 Task: Find connections with filter location Diamantina with filter topic #happywith filter profile language German with filter current company JPMorgan Chase & Co. with filter school Delhi Technological University with filter industry Real Estate with filter service category Editing with filter keywords title Financial Analyst
Action: Mouse moved to (619, 126)
Screenshot: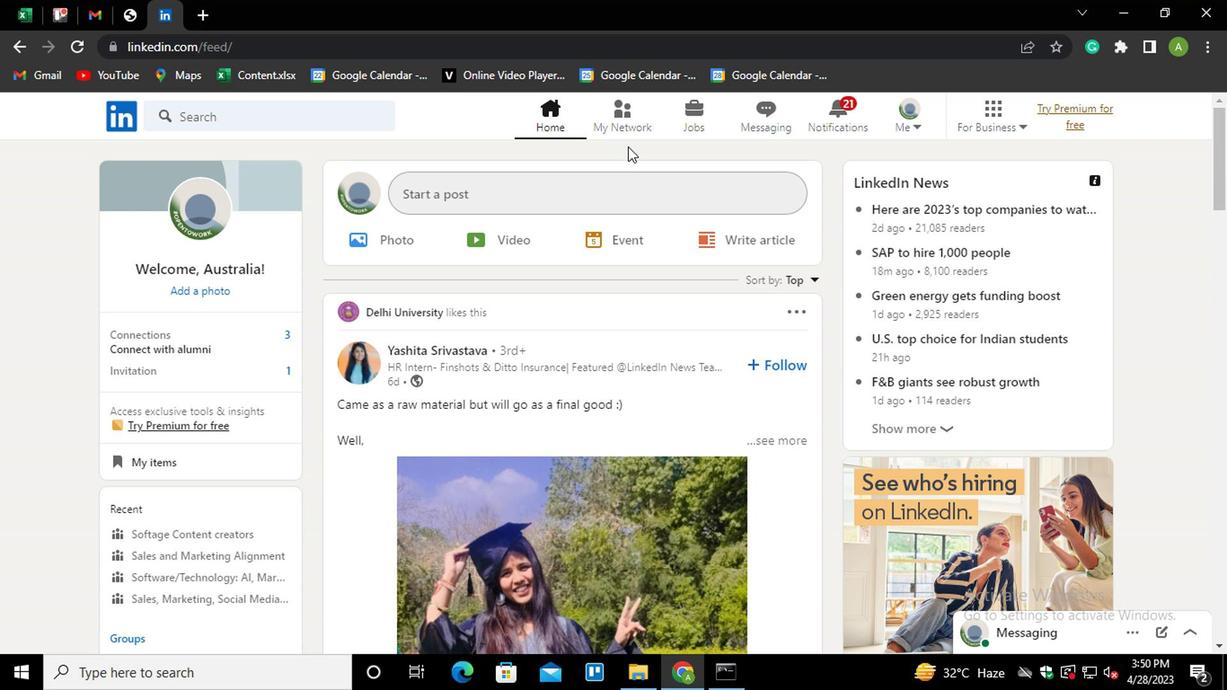 
Action: Mouse pressed left at (619, 126)
Screenshot: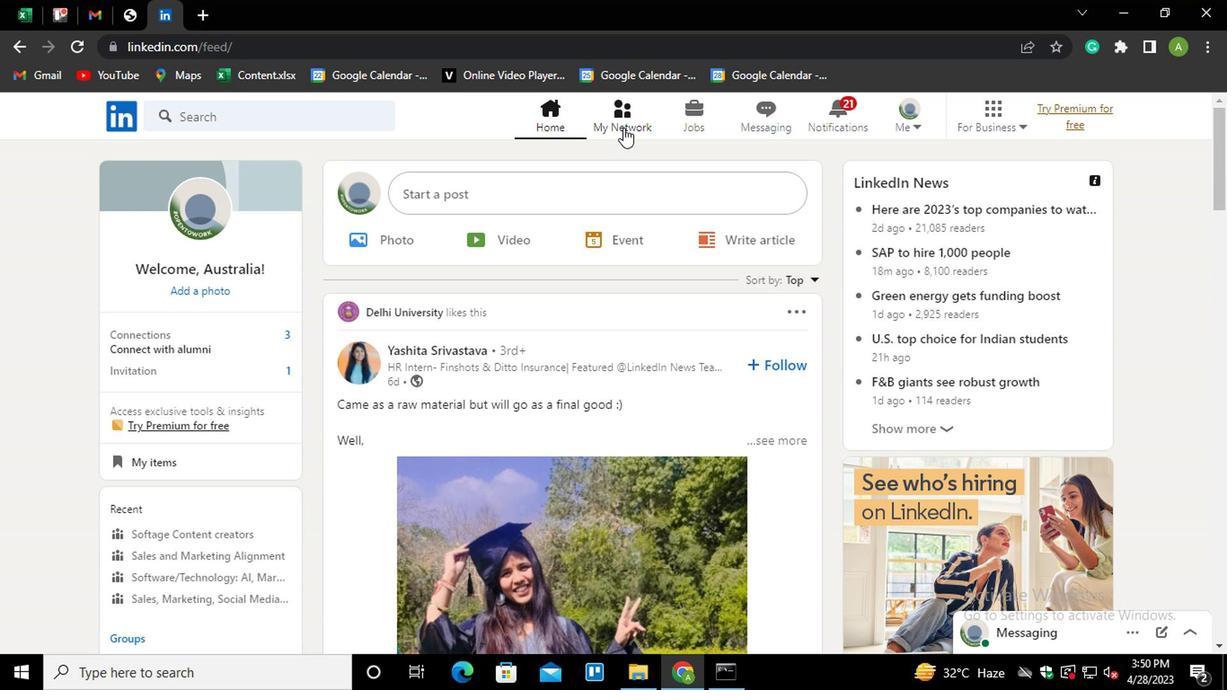 
Action: Mouse moved to (210, 214)
Screenshot: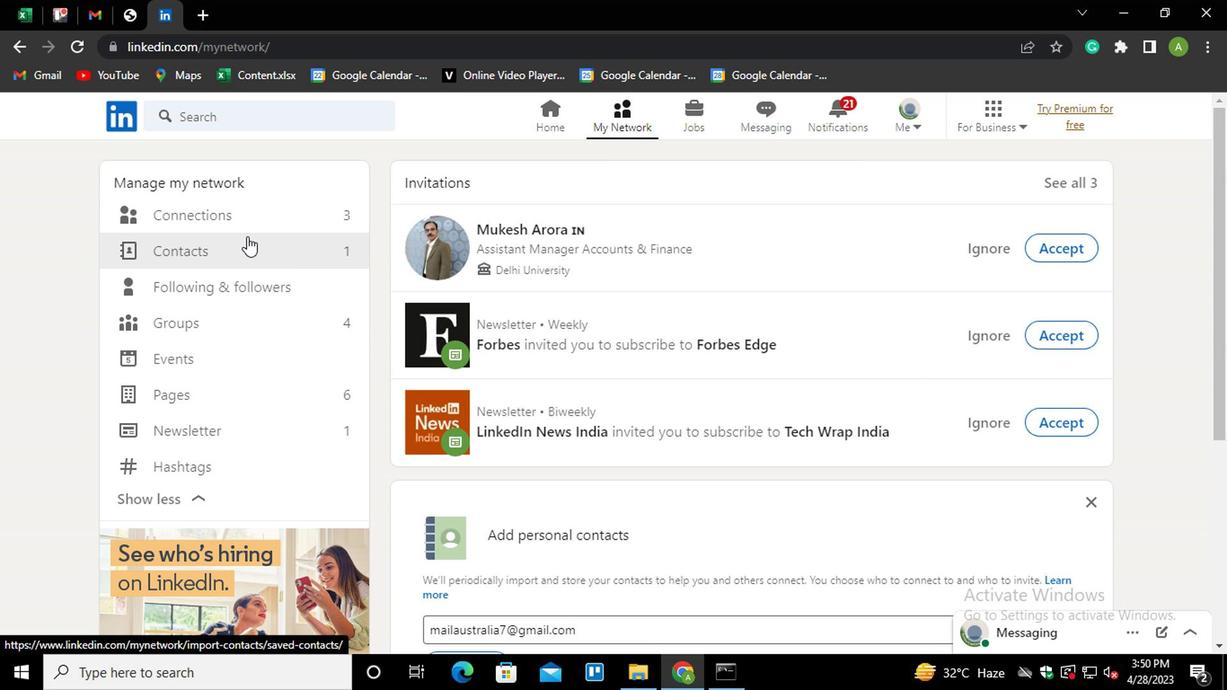 
Action: Mouse pressed left at (210, 214)
Screenshot: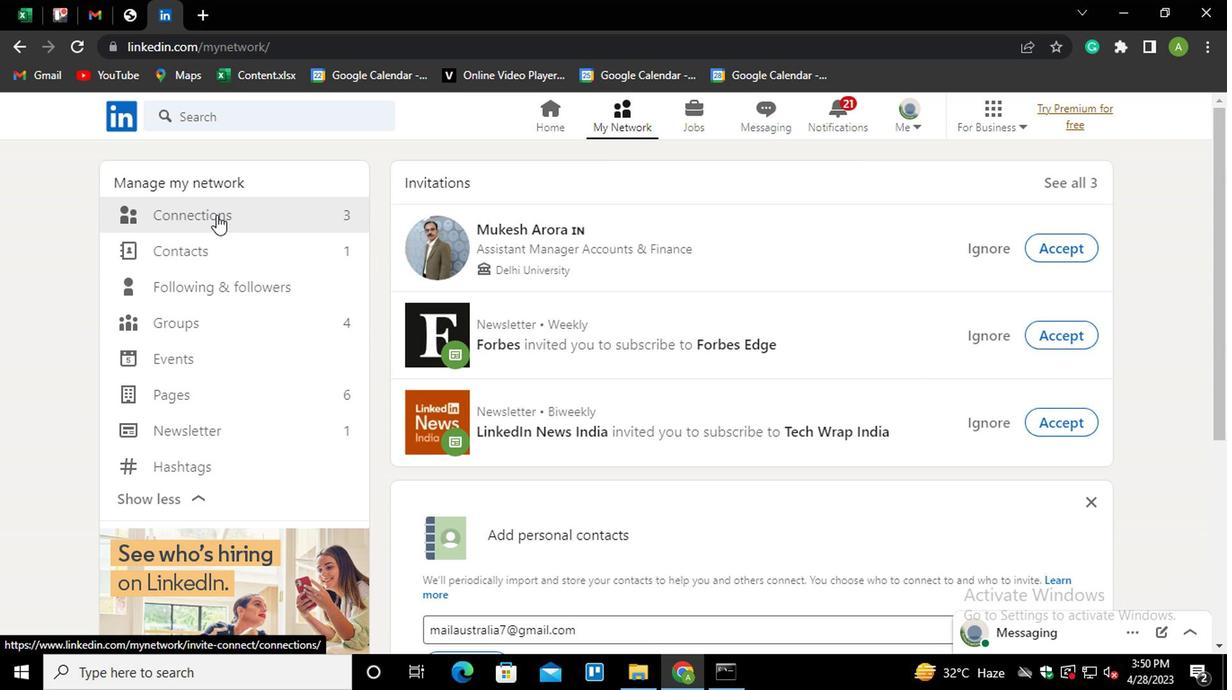 
Action: Mouse moved to (767, 213)
Screenshot: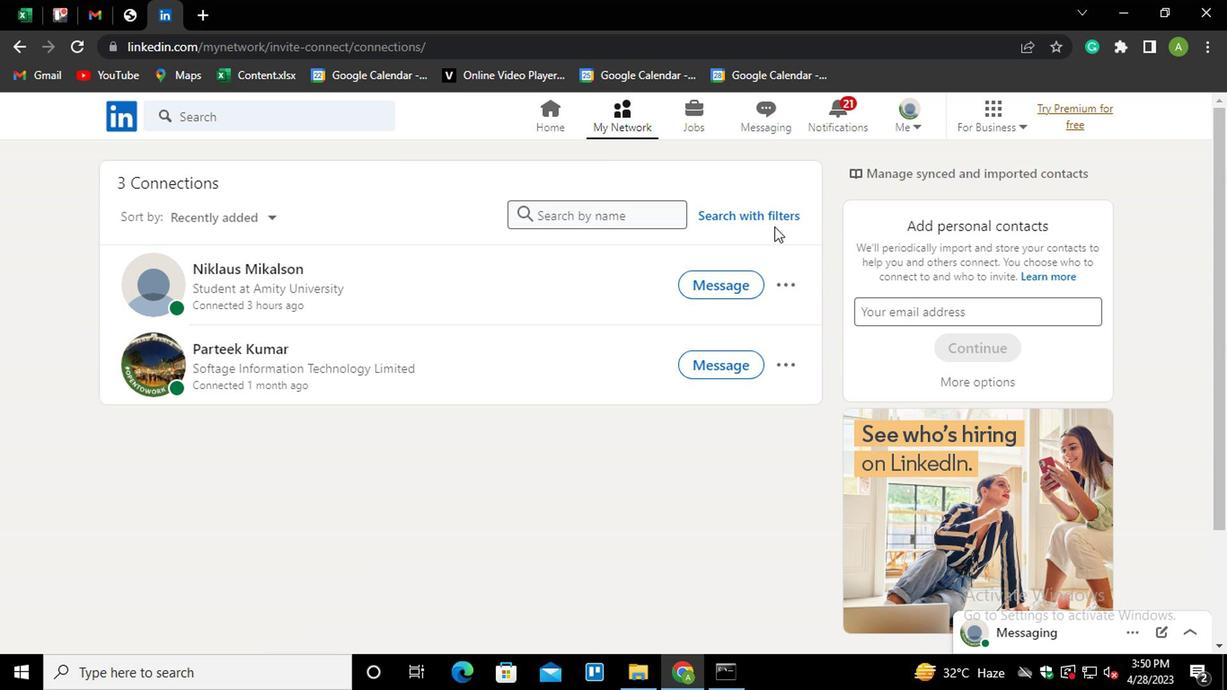 
Action: Mouse pressed left at (767, 213)
Screenshot: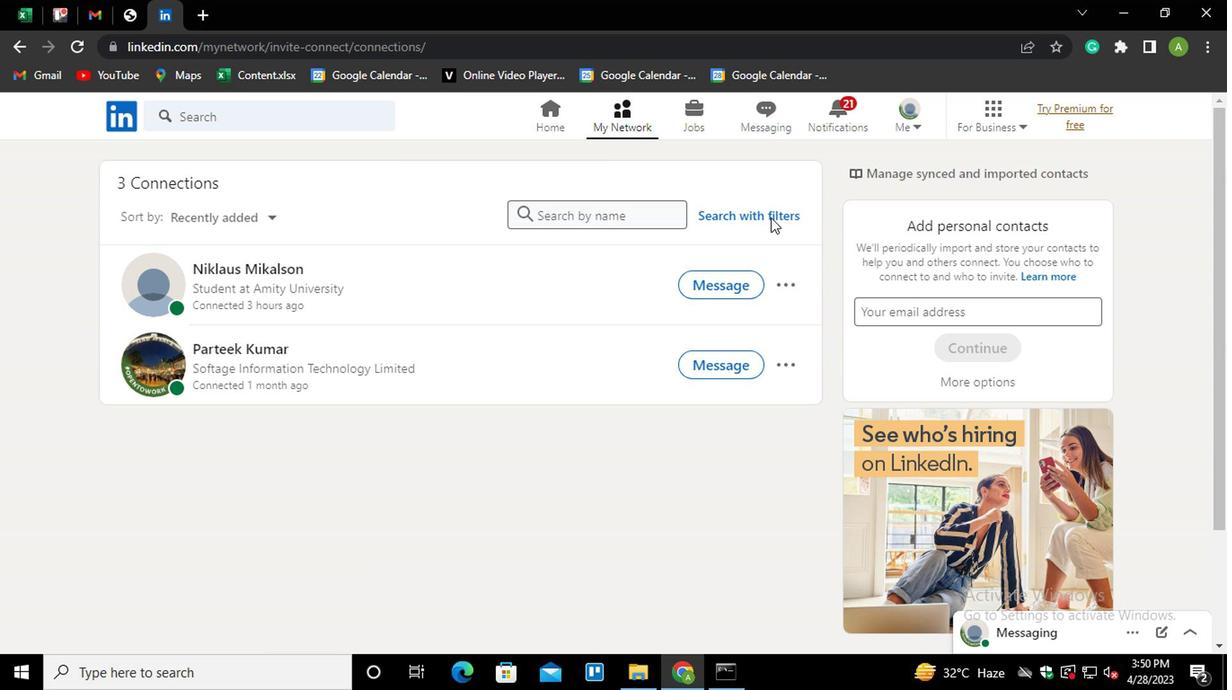 
Action: Mouse moved to (659, 166)
Screenshot: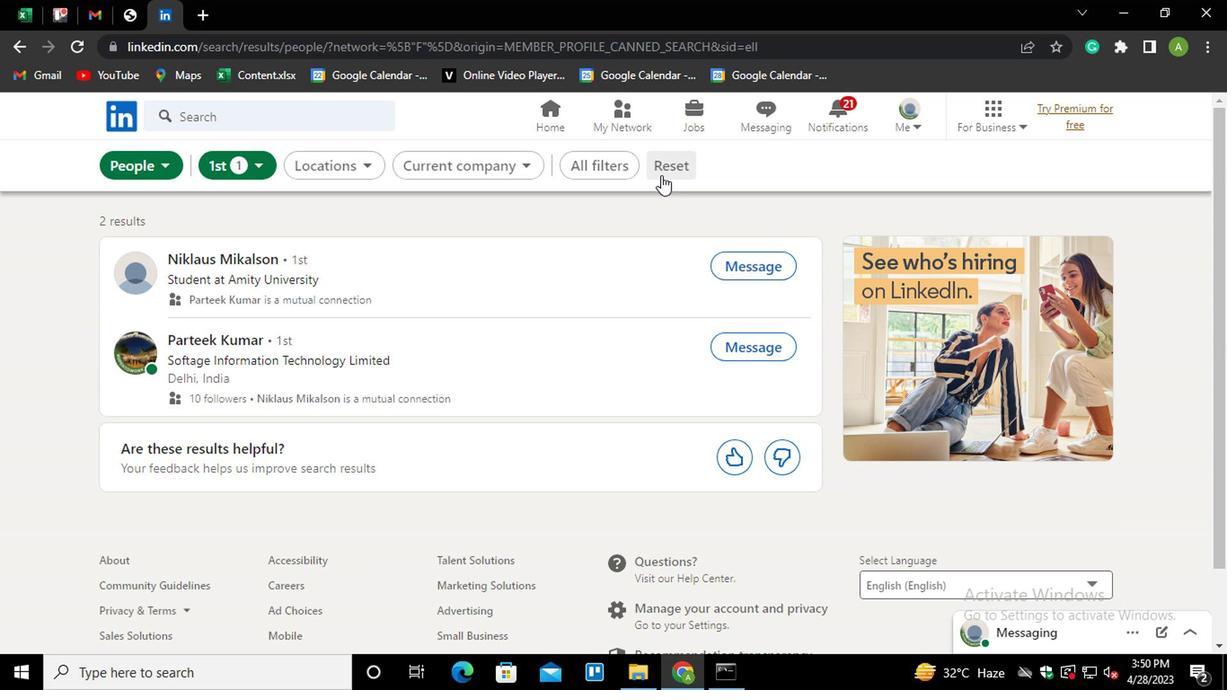 
Action: Mouse pressed left at (659, 166)
Screenshot: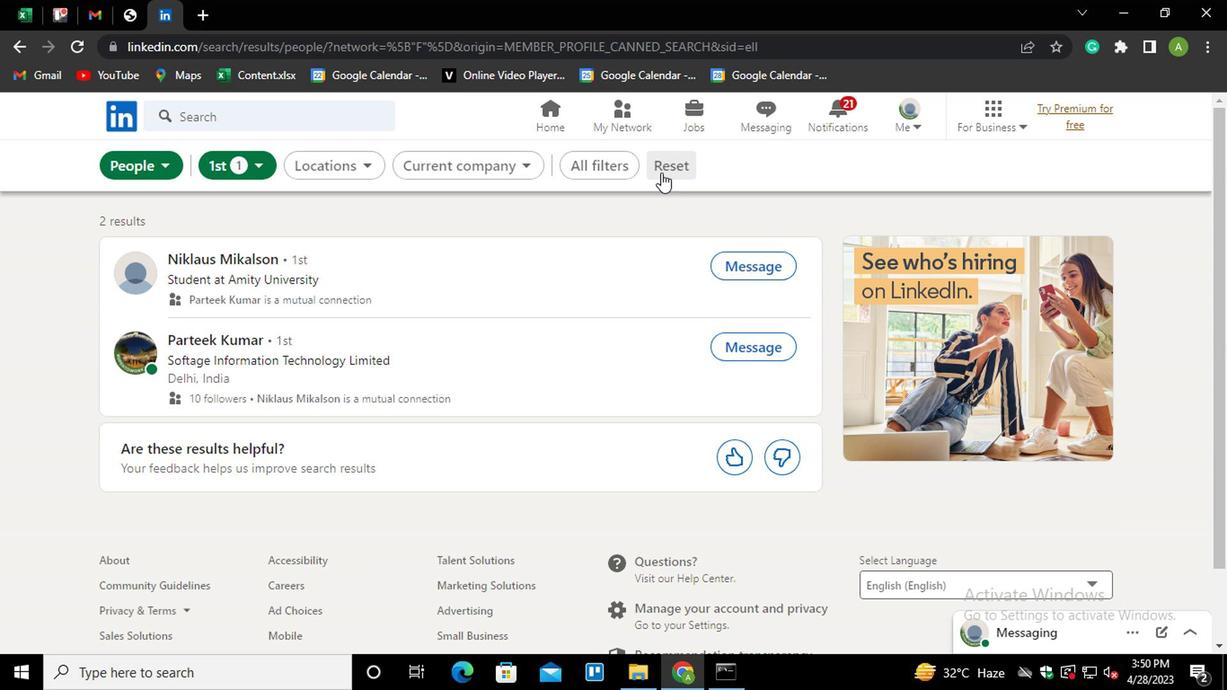 
Action: Mouse moved to (648, 166)
Screenshot: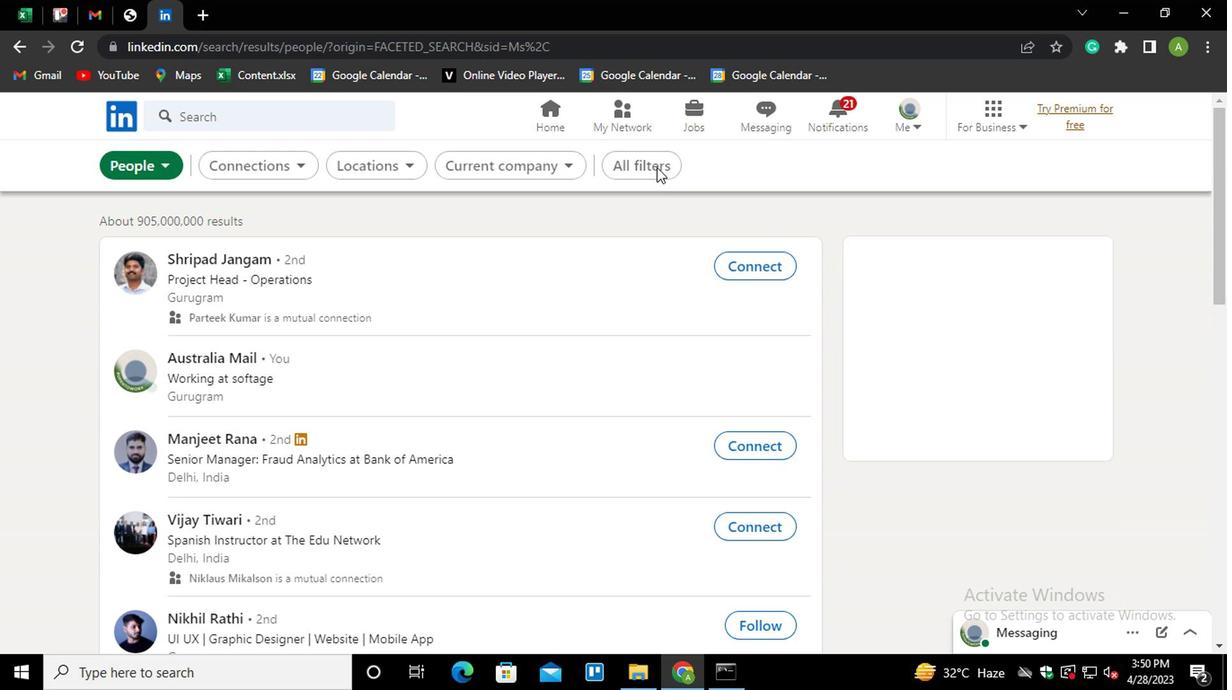 
Action: Mouse pressed left at (648, 166)
Screenshot: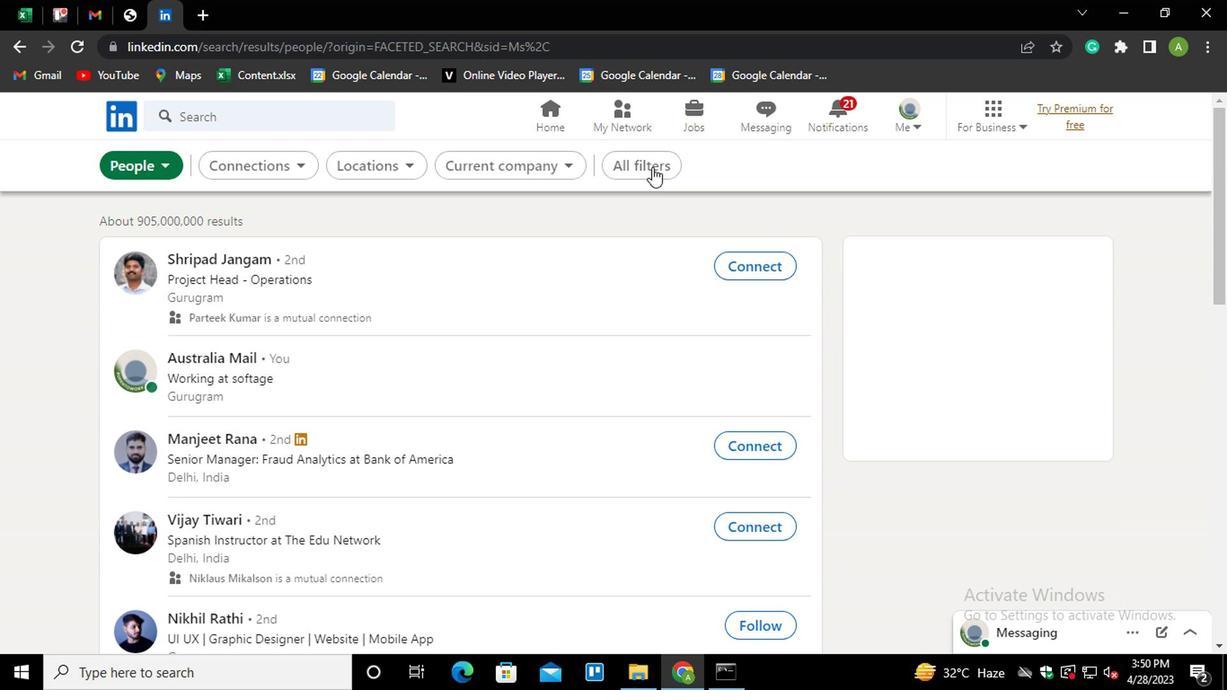 
Action: Mouse moved to (870, 382)
Screenshot: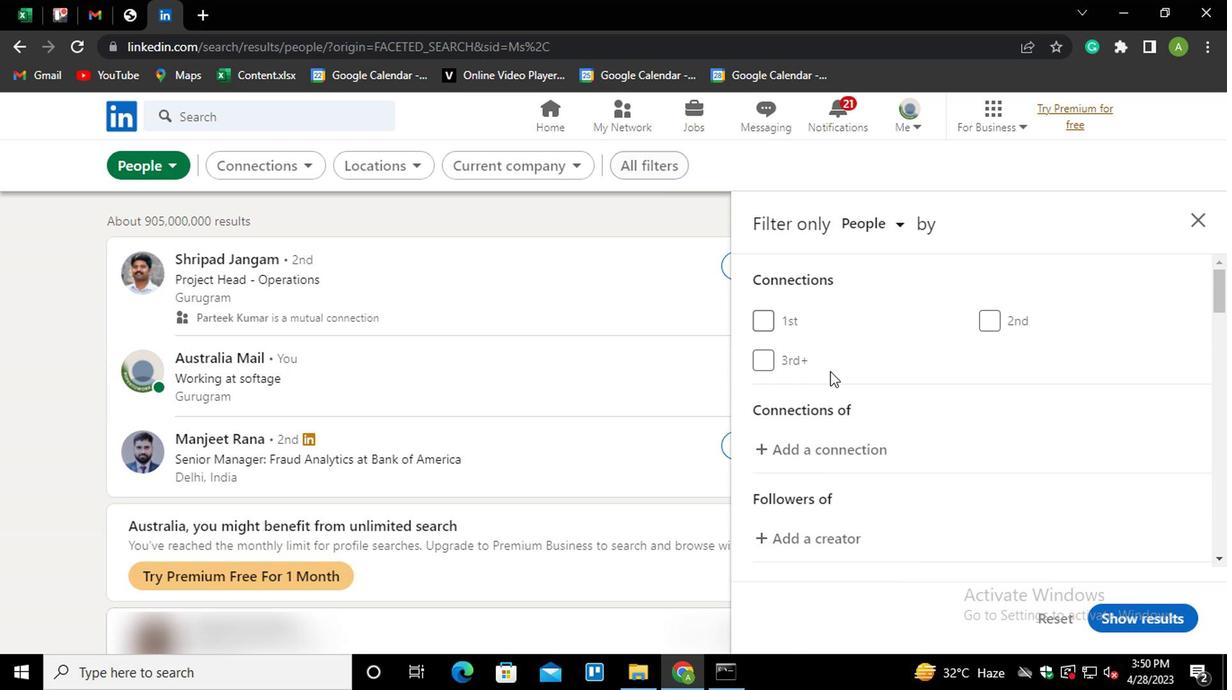 
Action: Mouse scrolled (870, 382) with delta (0, 0)
Screenshot: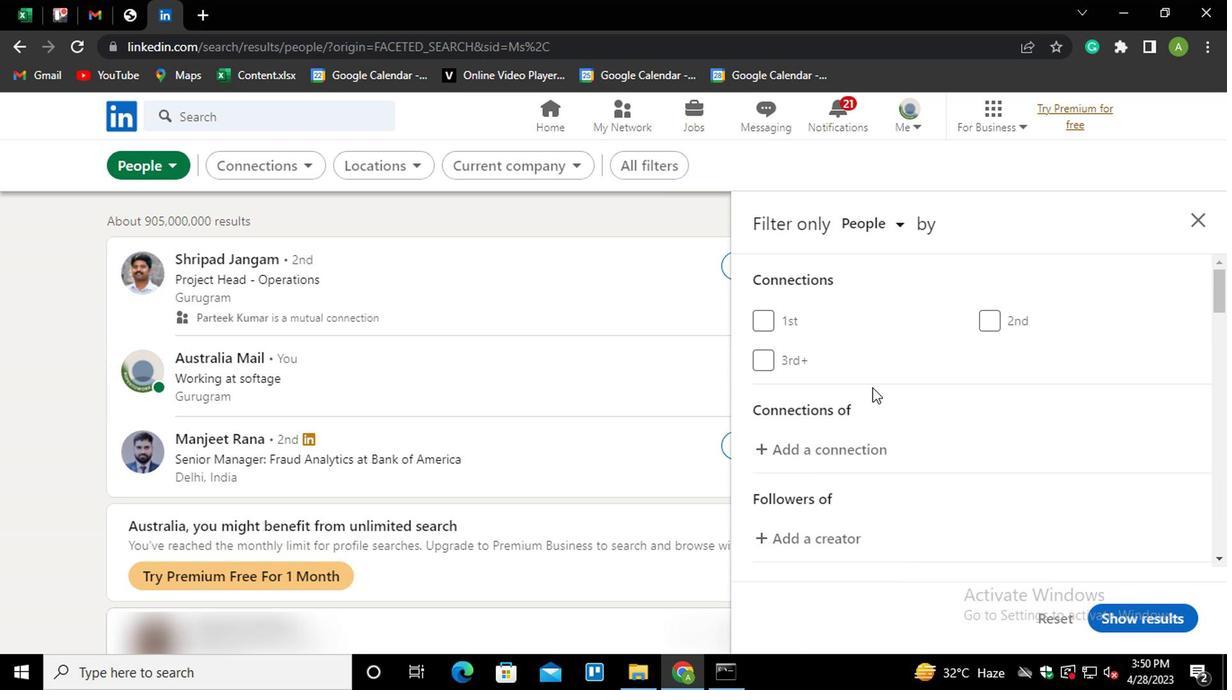 
Action: Mouse scrolled (870, 382) with delta (0, 0)
Screenshot: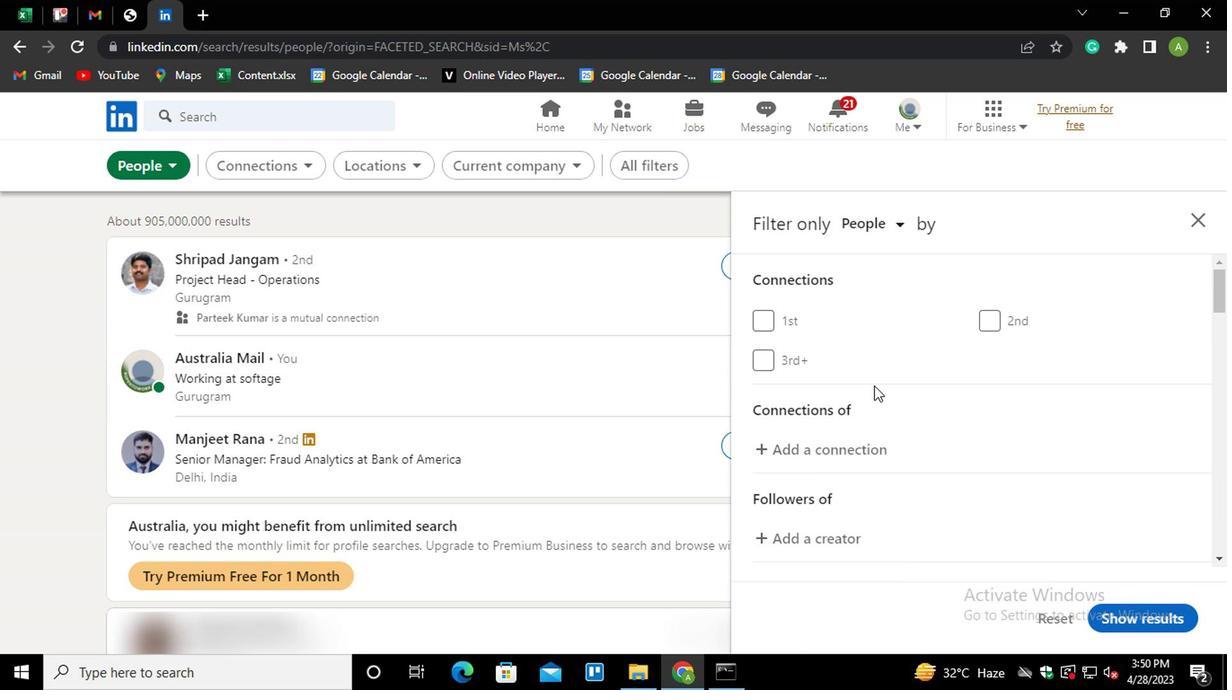 
Action: Mouse moved to (870, 382)
Screenshot: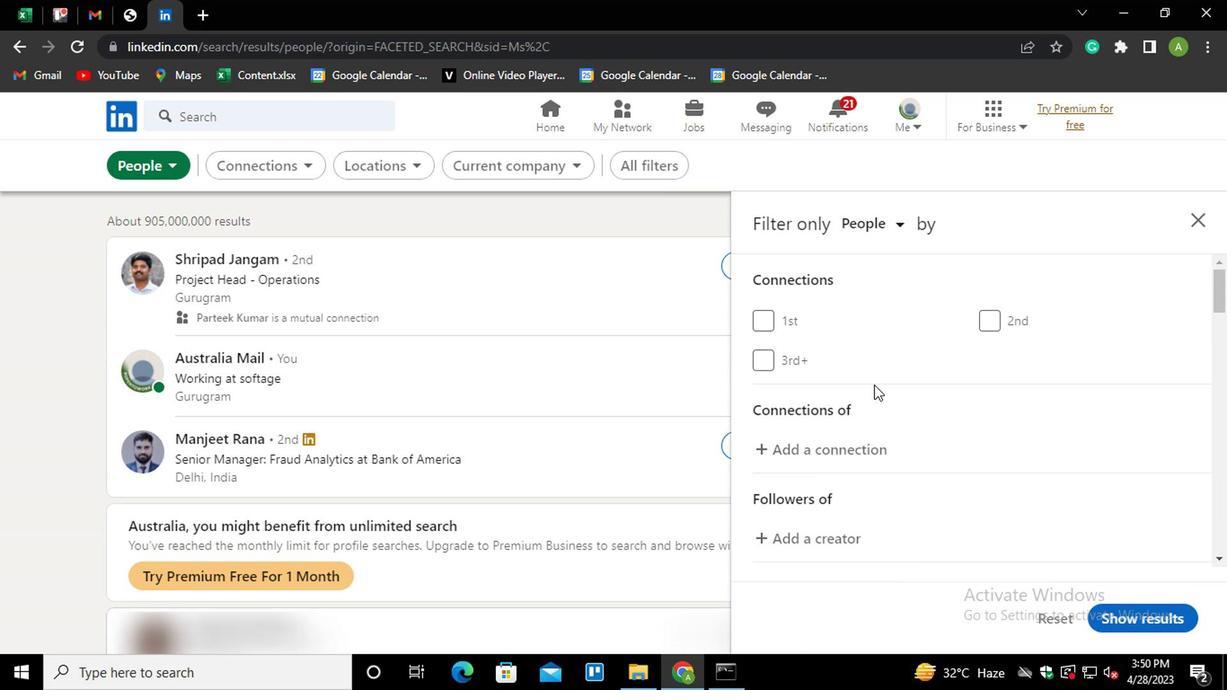 
Action: Mouse scrolled (870, 381) with delta (0, 0)
Screenshot: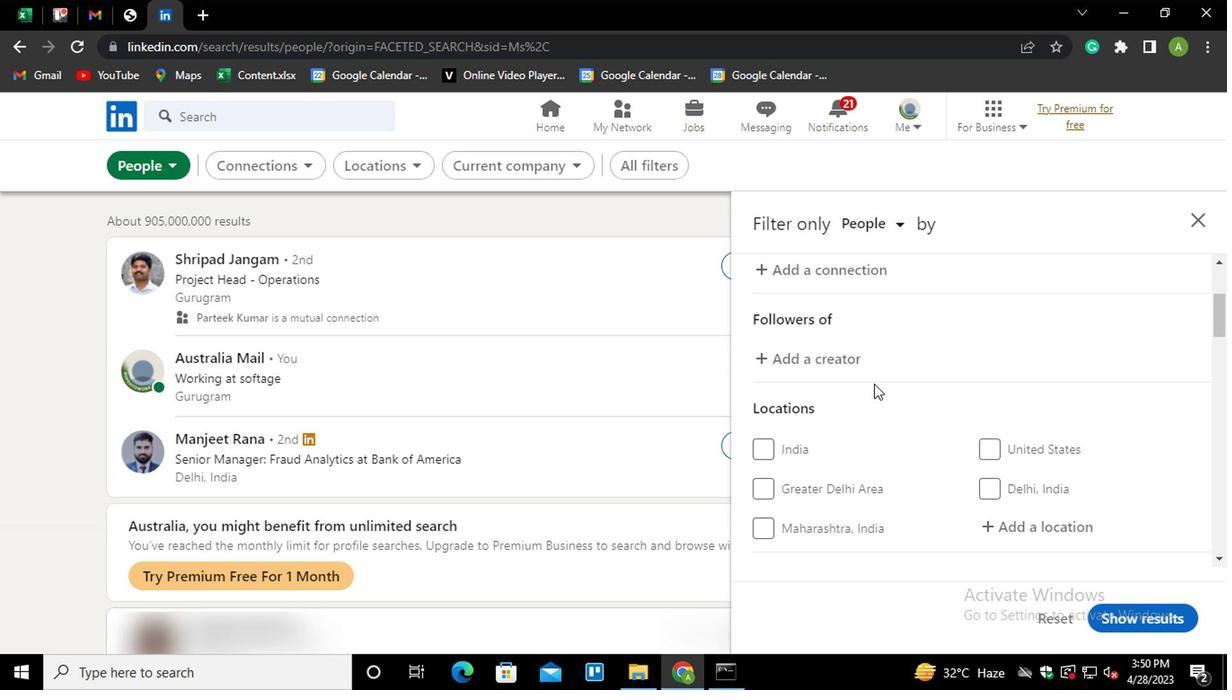 
Action: Mouse moved to (1014, 434)
Screenshot: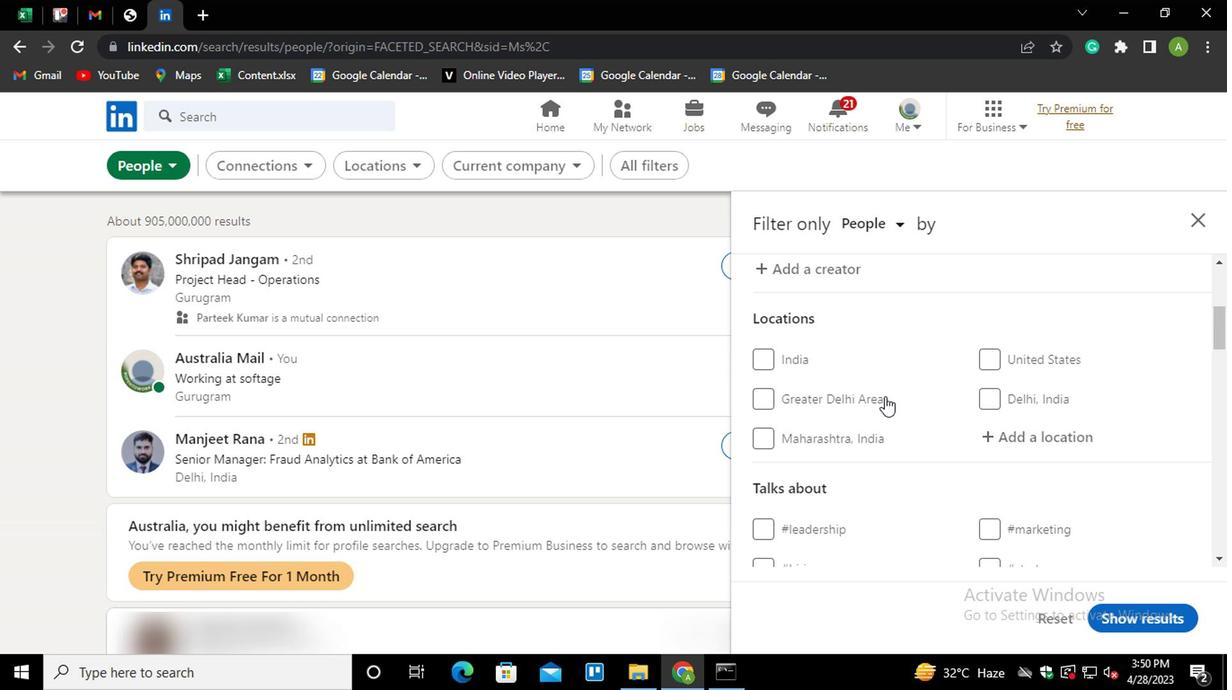 
Action: Mouse pressed left at (1014, 434)
Screenshot: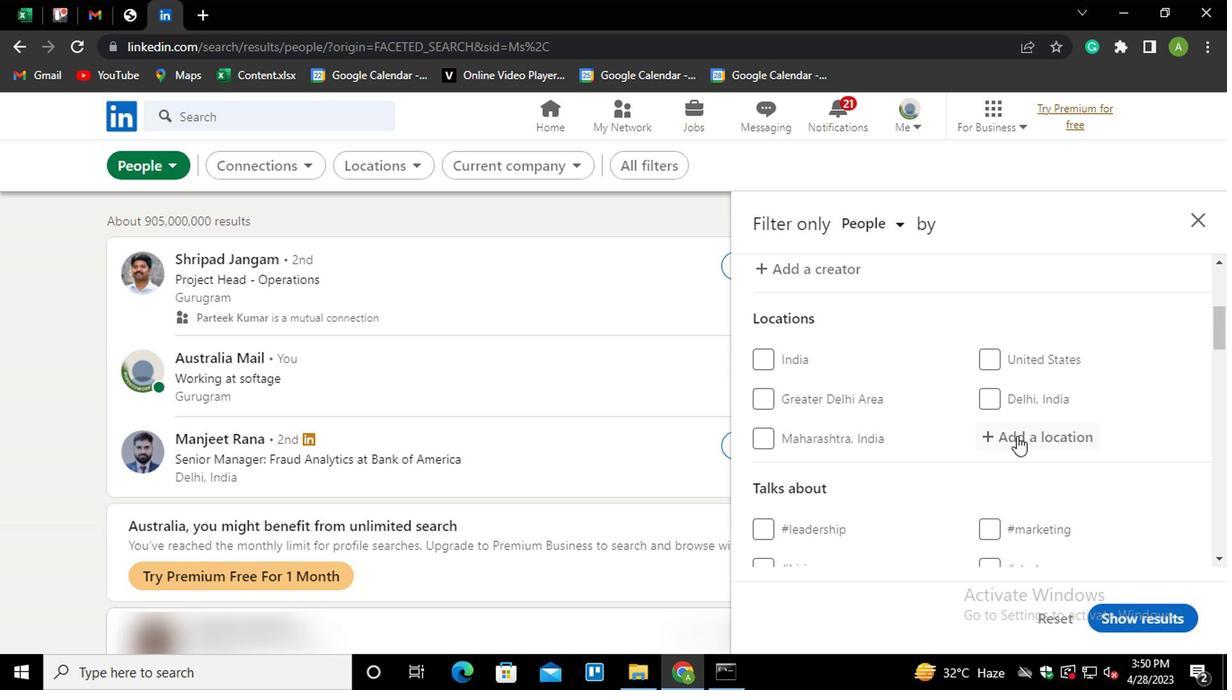 
Action: Key pressed <Key.shift>
Screenshot: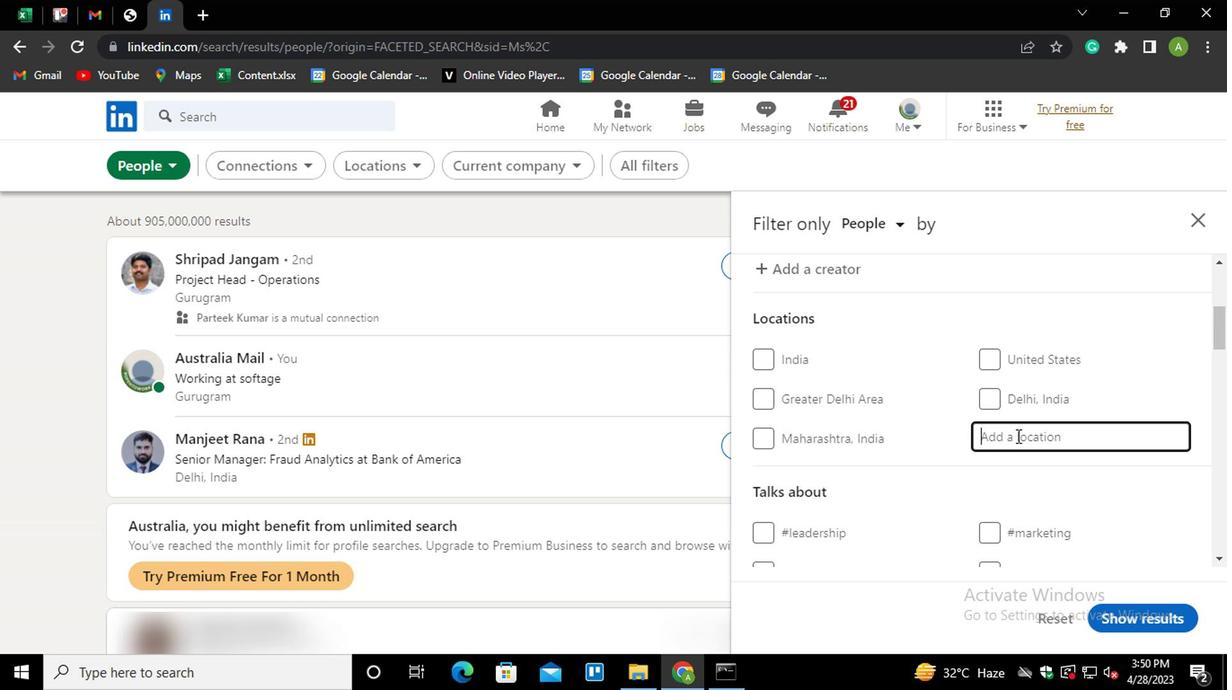 
Action: Mouse moved to (1014, 434)
Screenshot: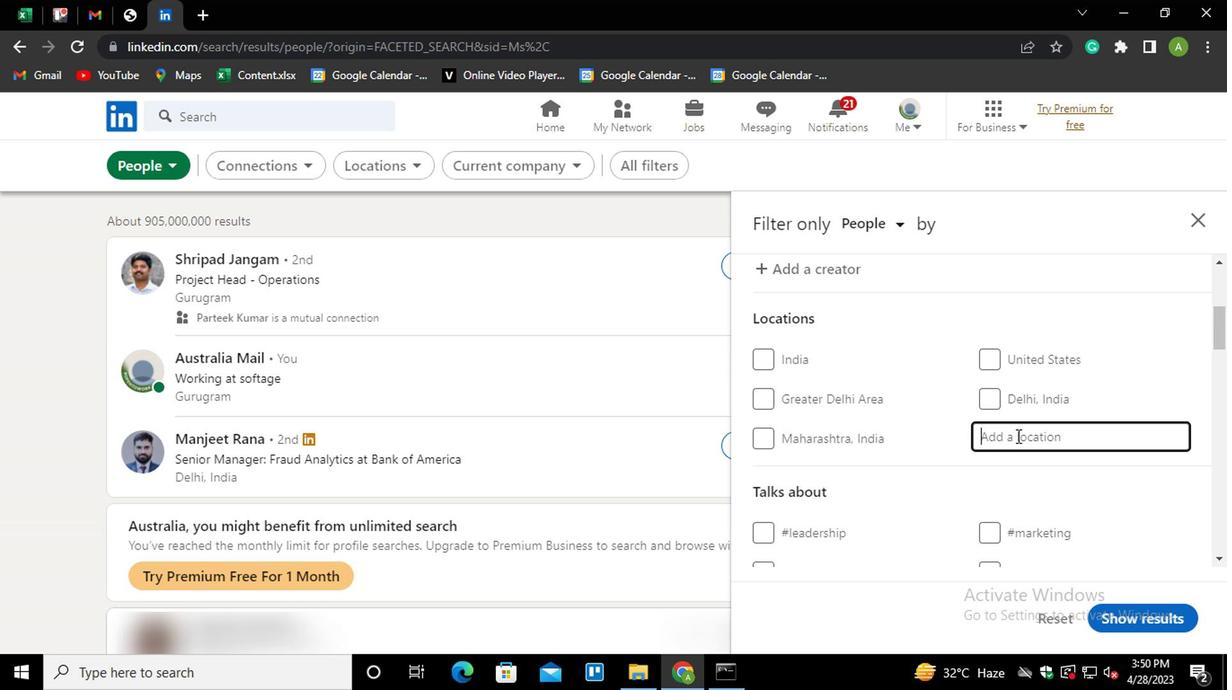 
Action: Key pressed D
Screenshot: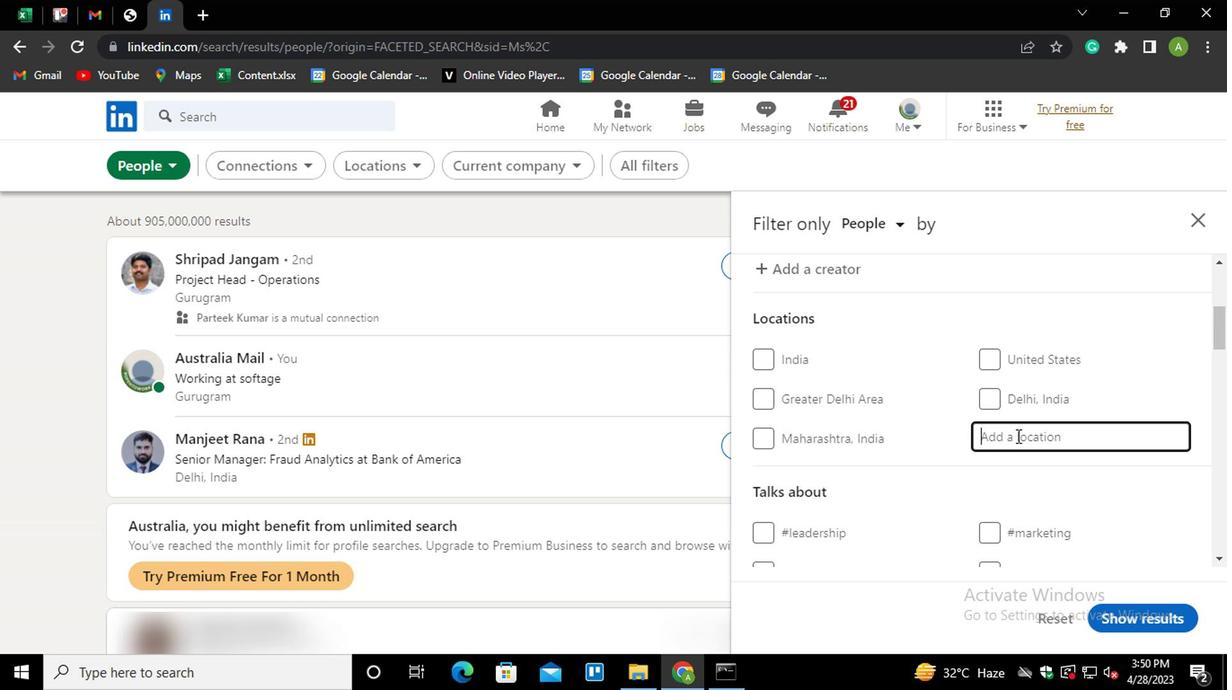 
Action: Mouse moved to (1012, 434)
Screenshot: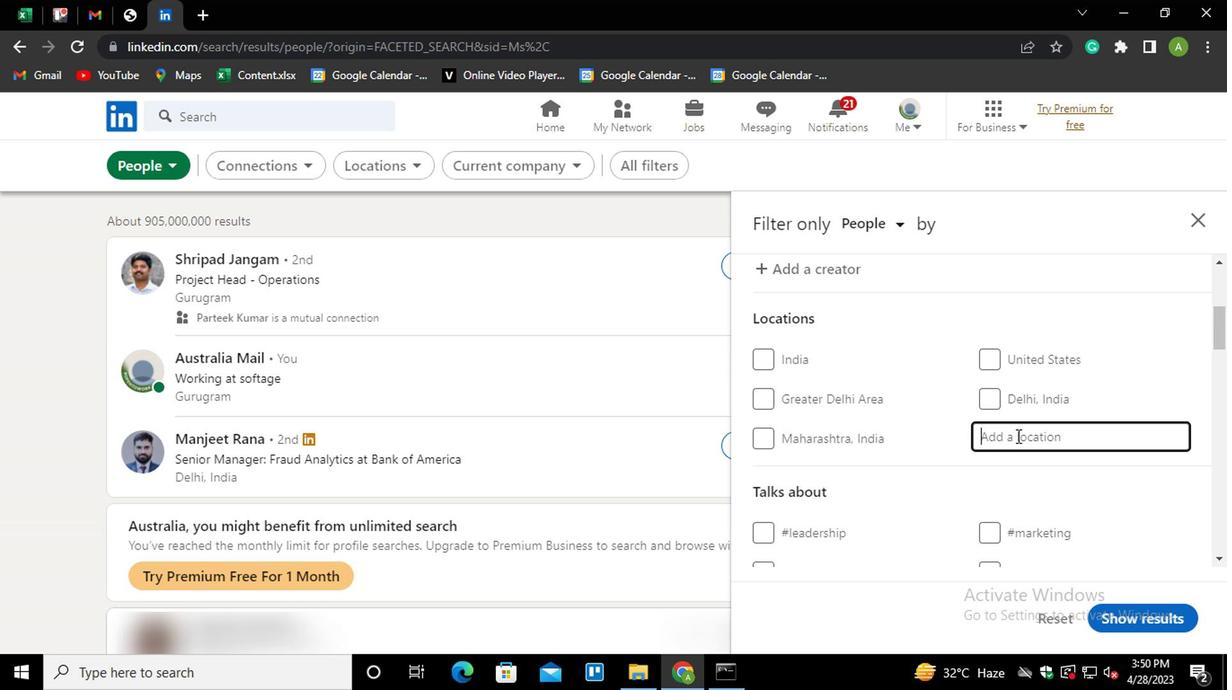 
Action: Key pressed IAMANTINA<Key.down><Key.enter>
Screenshot: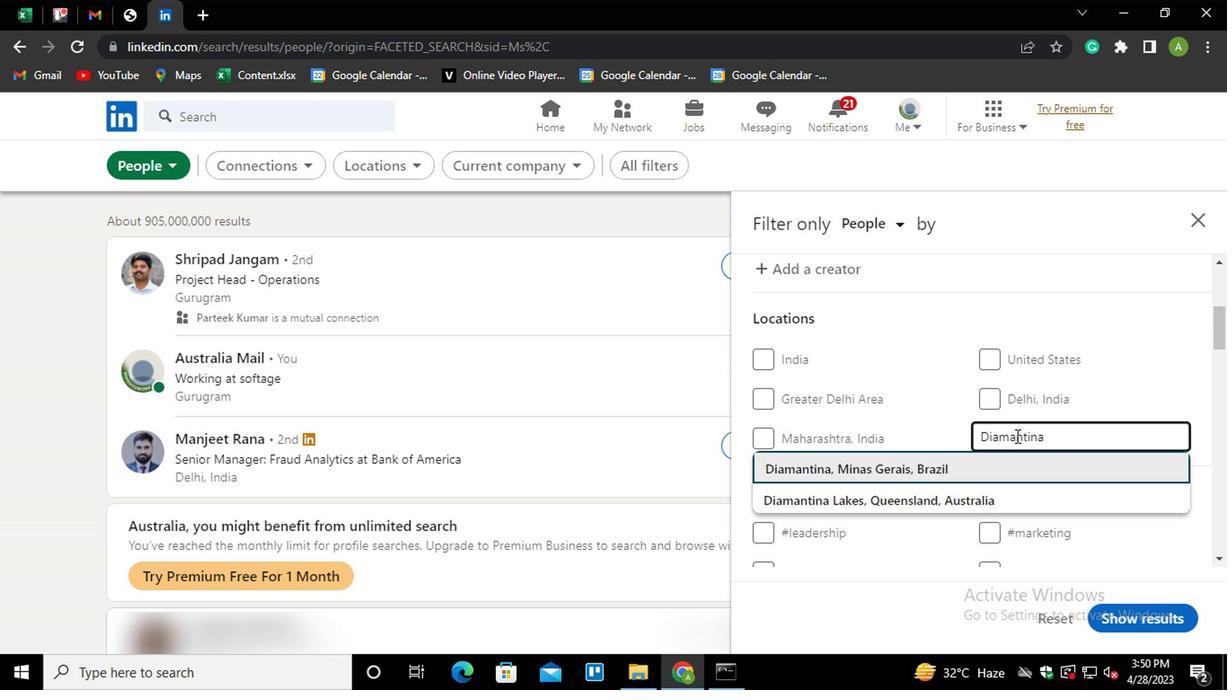 
Action: Mouse scrolled (1012, 433) with delta (0, 0)
Screenshot: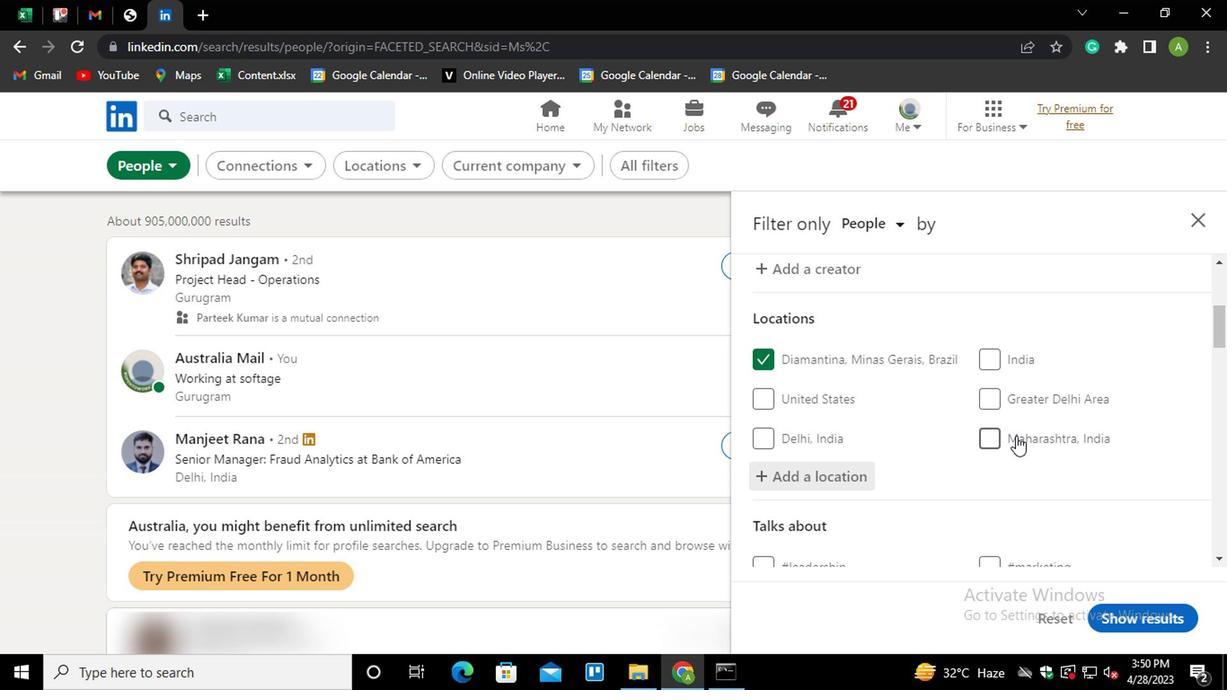 
Action: Mouse scrolled (1012, 433) with delta (0, 0)
Screenshot: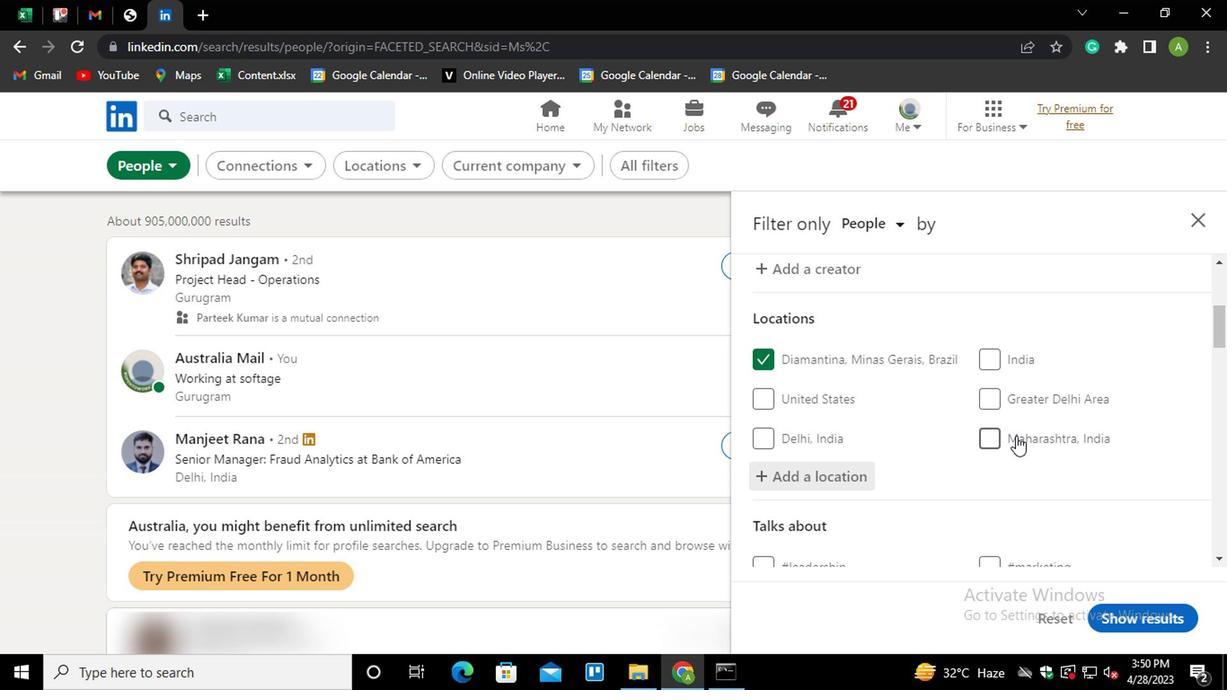 
Action: Mouse scrolled (1012, 433) with delta (0, 0)
Screenshot: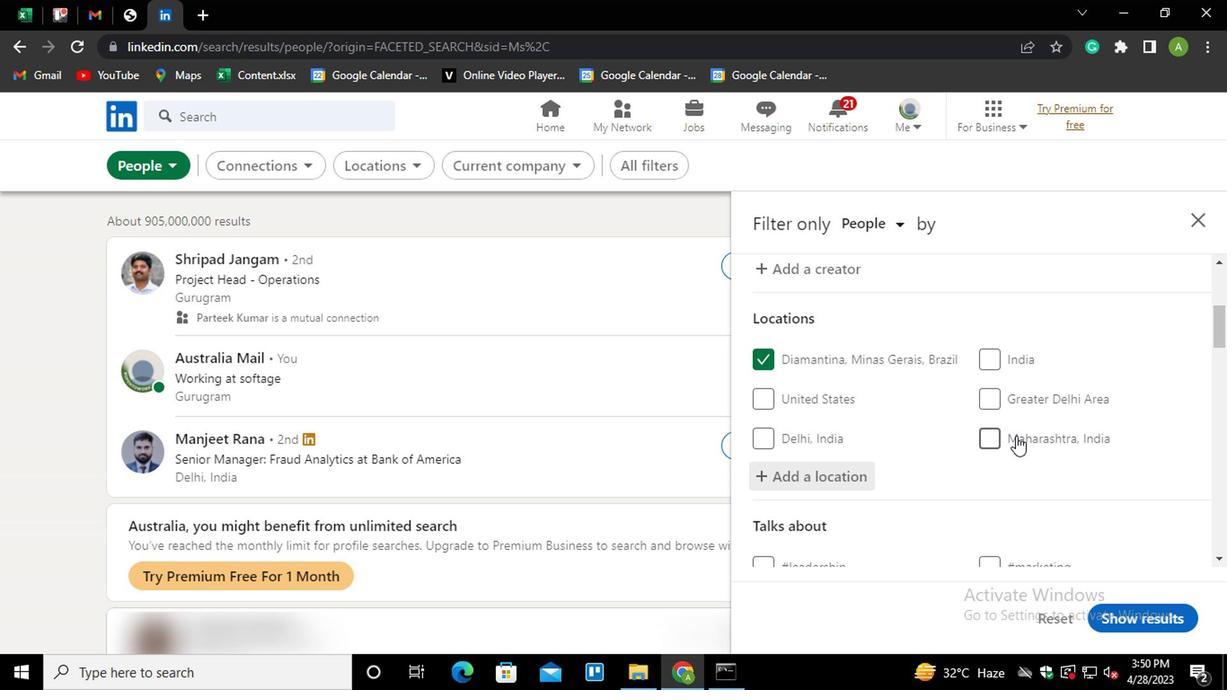 
Action: Mouse scrolled (1012, 433) with delta (0, 0)
Screenshot: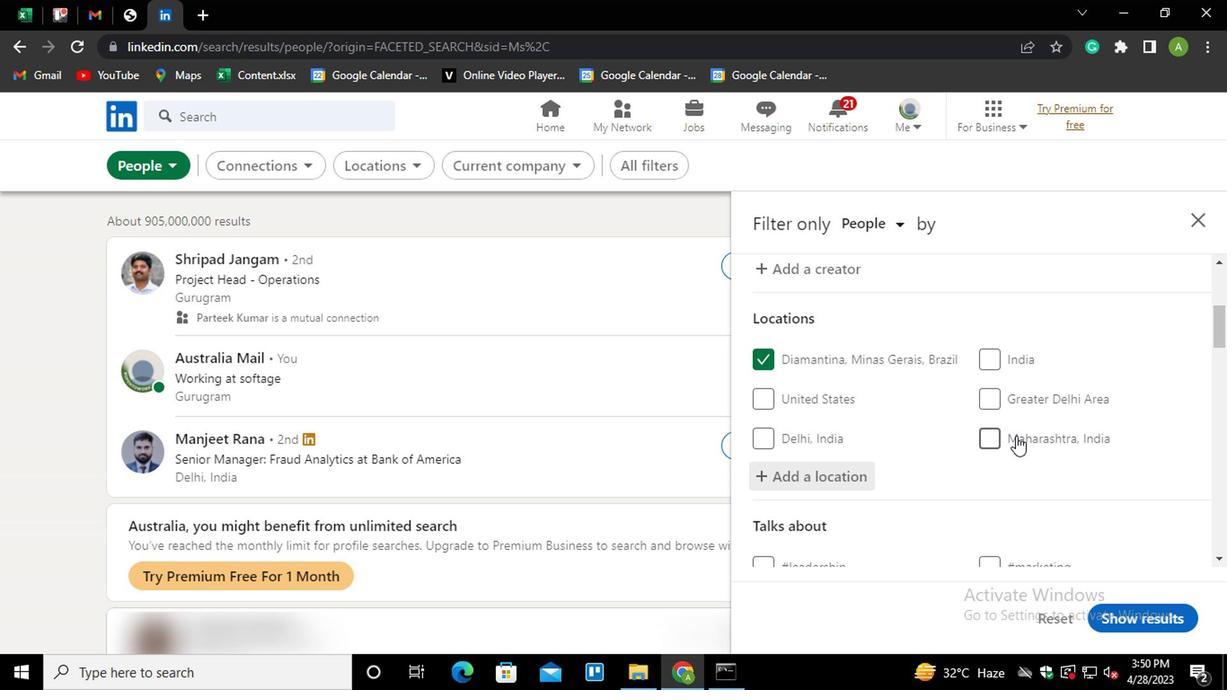
Action: Mouse moved to (1031, 452)
Screenshot: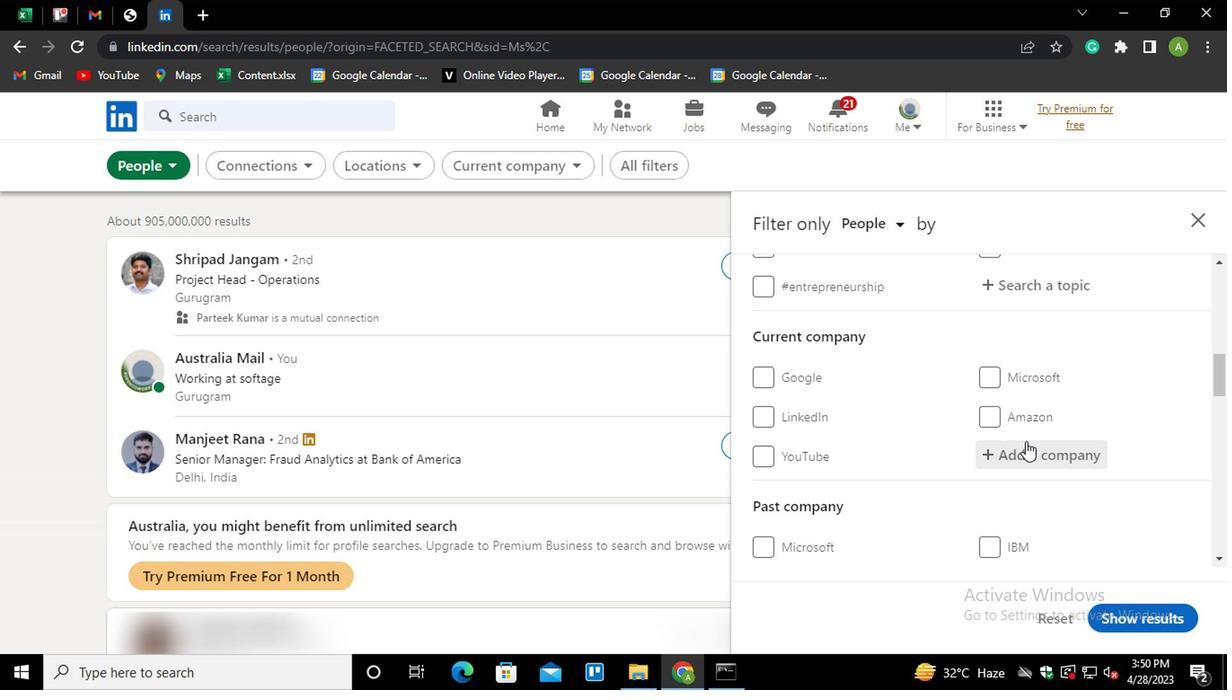 
Action: Mouse pressed left at (1031, 452)
Screenshot: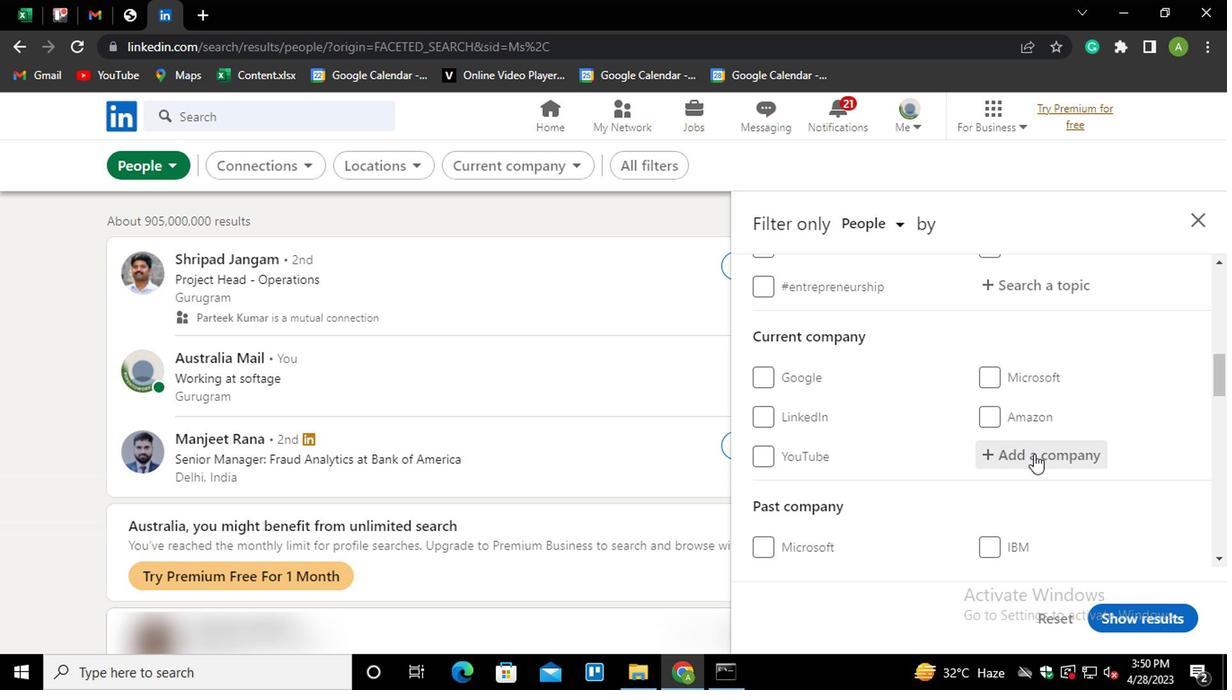 
Action: Mouse scrolled (1031, 453) with delta (0, 1)
Screenshot: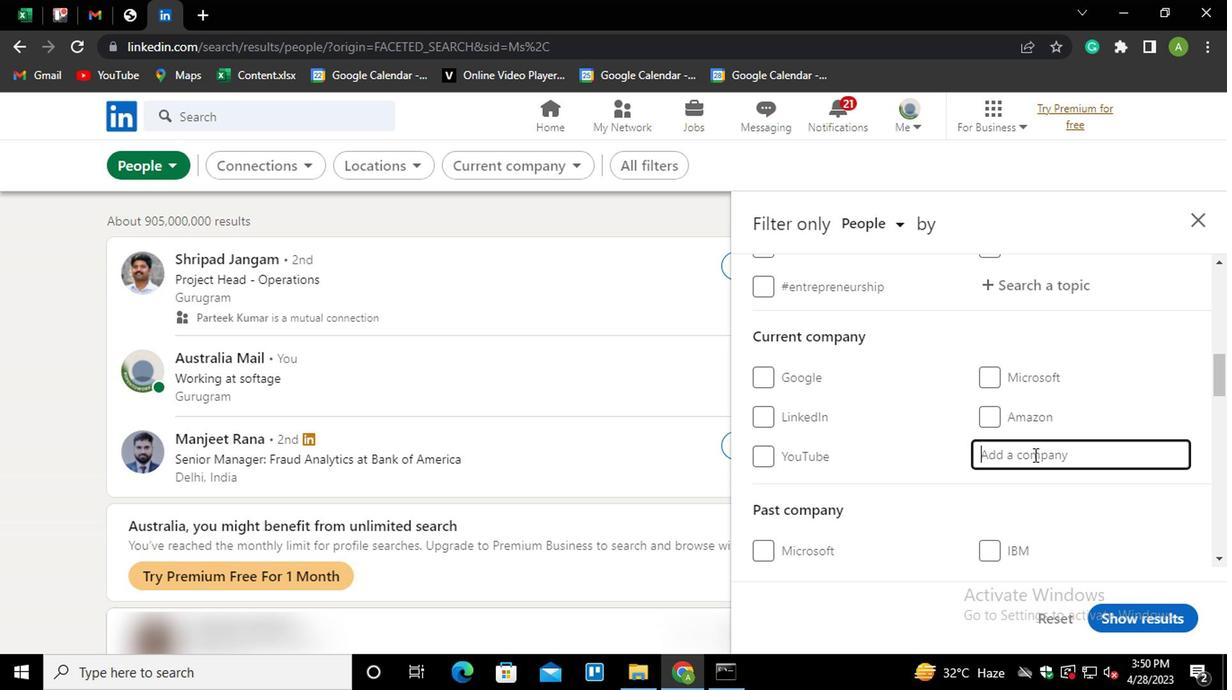 
Action: Mouse scrolled (1031, 453) with delta (0, 1)
Screenshot: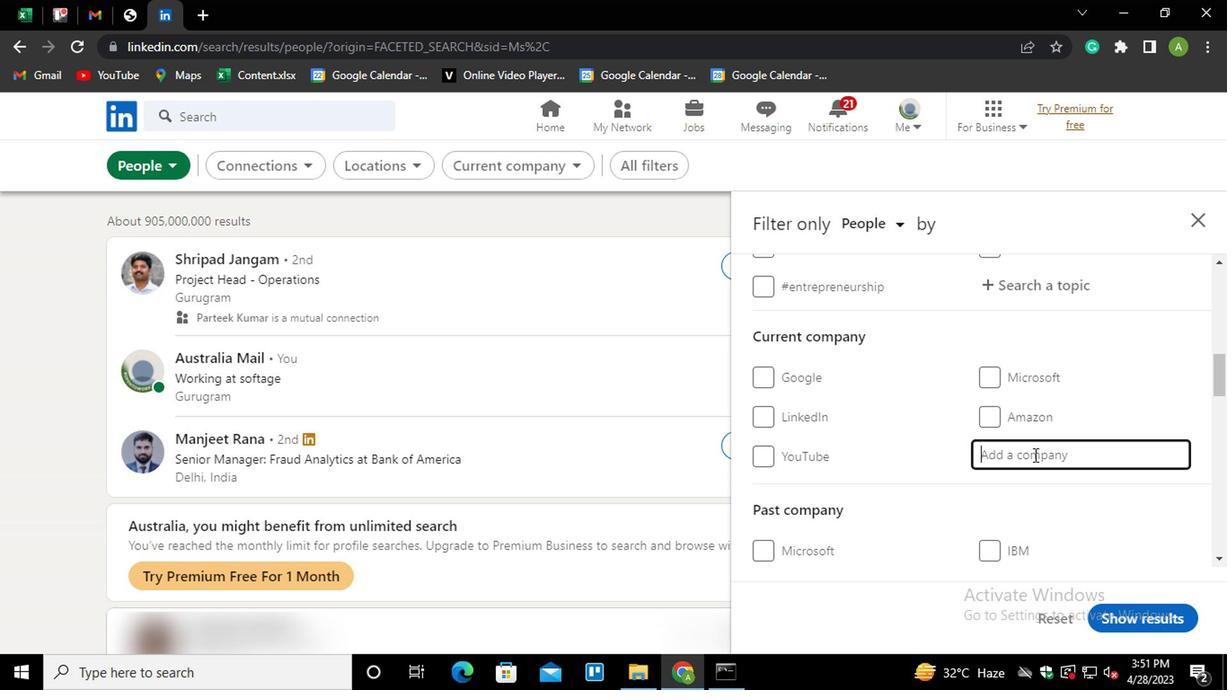 
Action: Mouse moved to (1037, 460)
Screenshot: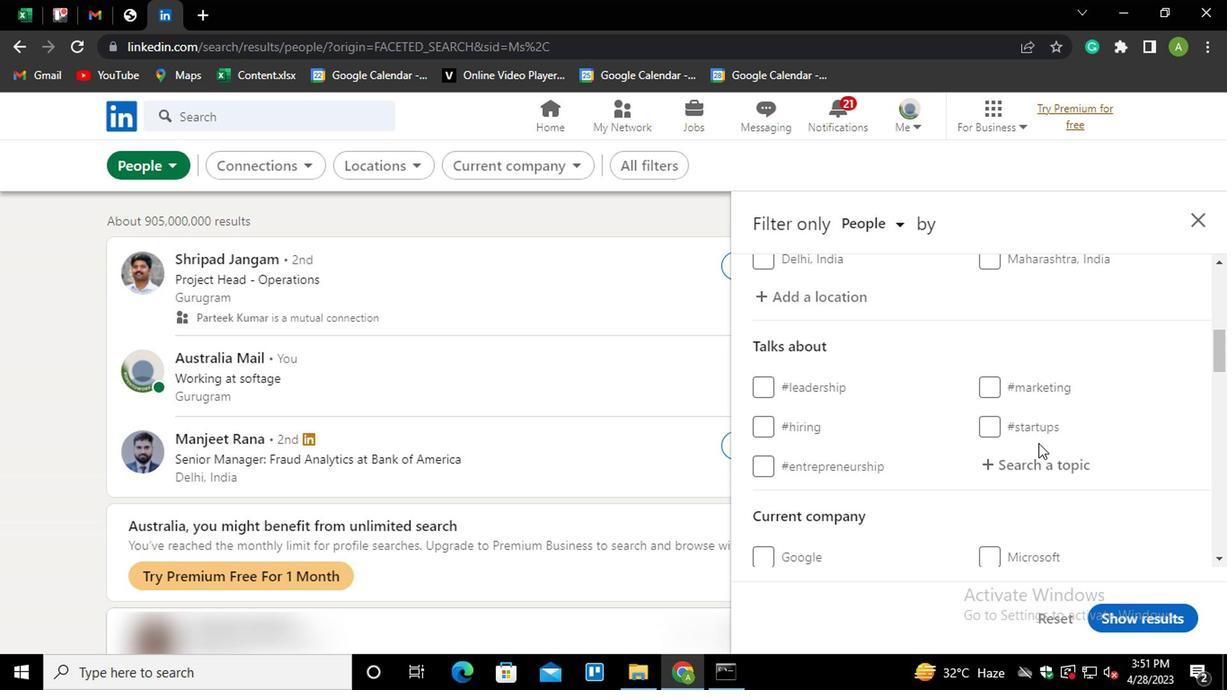 
Action: Mouse pressed left at (1037, 460)
Screenshot: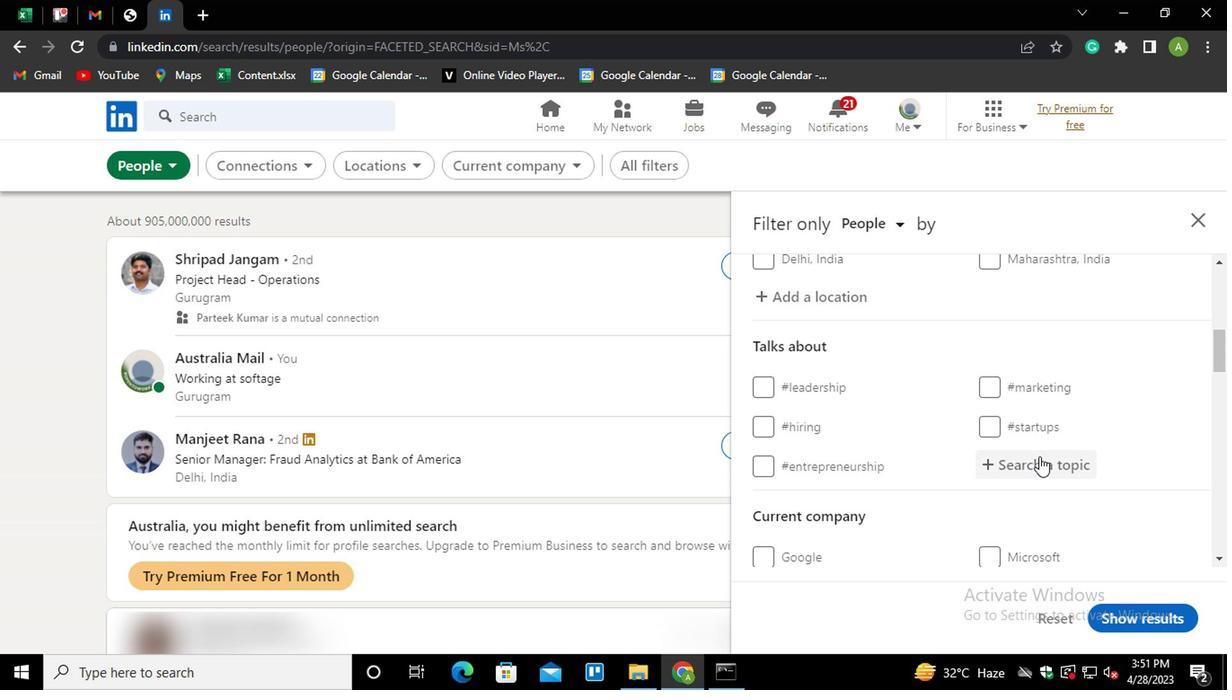 
Action: Key pressed HAPPY<Key.down><Key.down><Key.down><Key.enter>
Screenshot: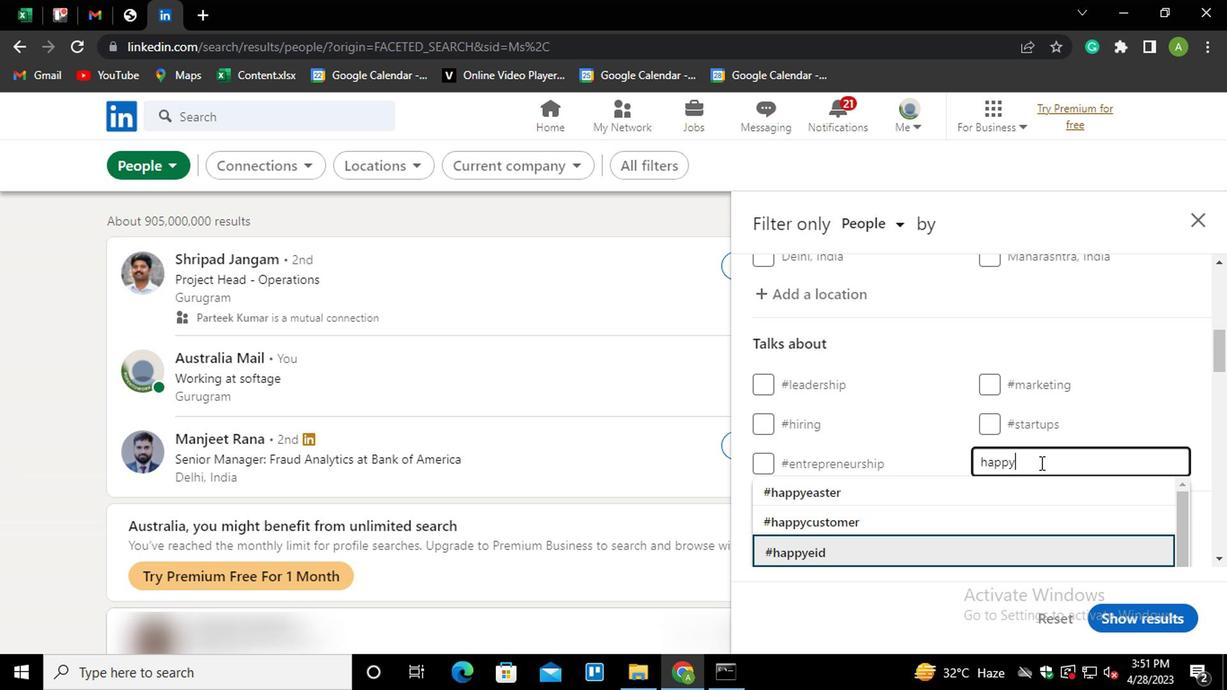 
Action: Mouse scrolled (1037, 460) with delta (0, 0)
Screenshot: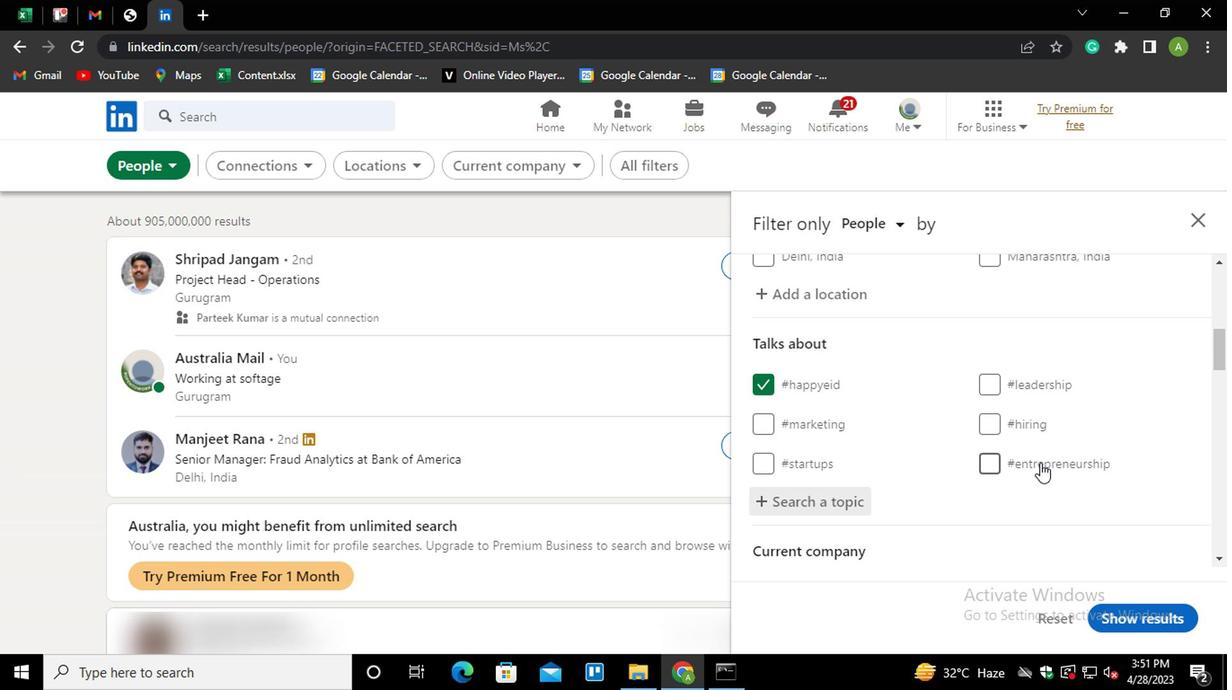 
Action: Mouse scrolled (1037, 460) with delta (0, 0)
Screenshot: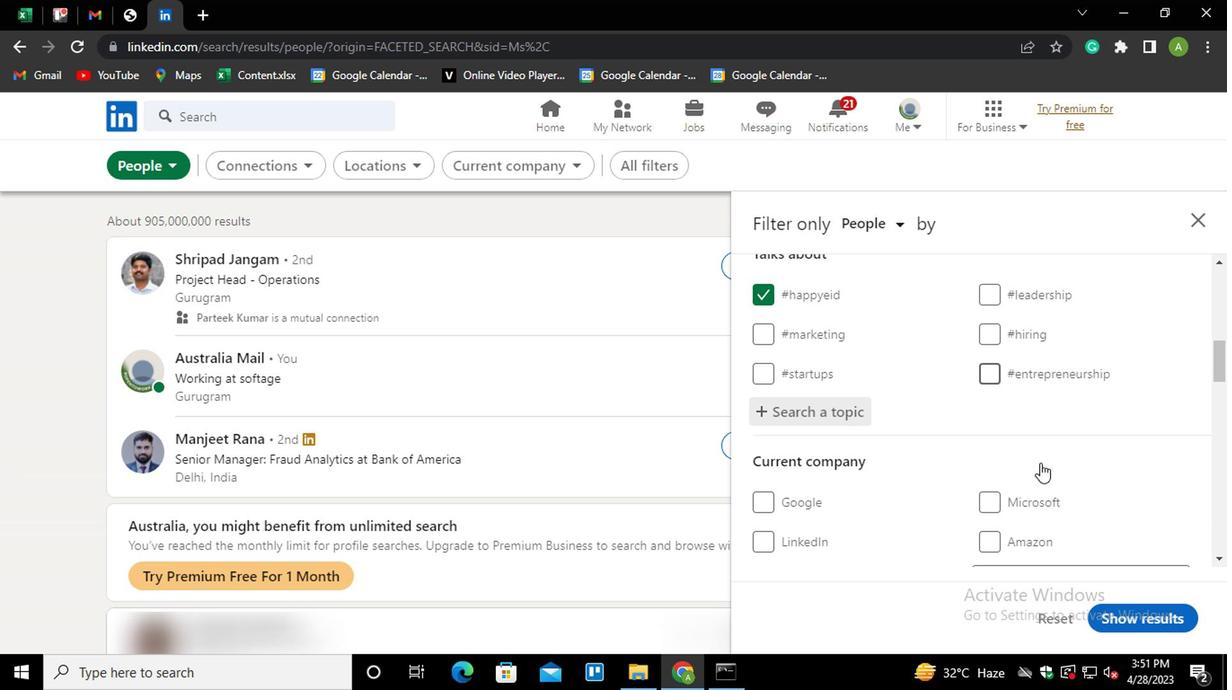 
Action: Mouse scrolled (1037, 460) with delta (0, 0)
Screenshot: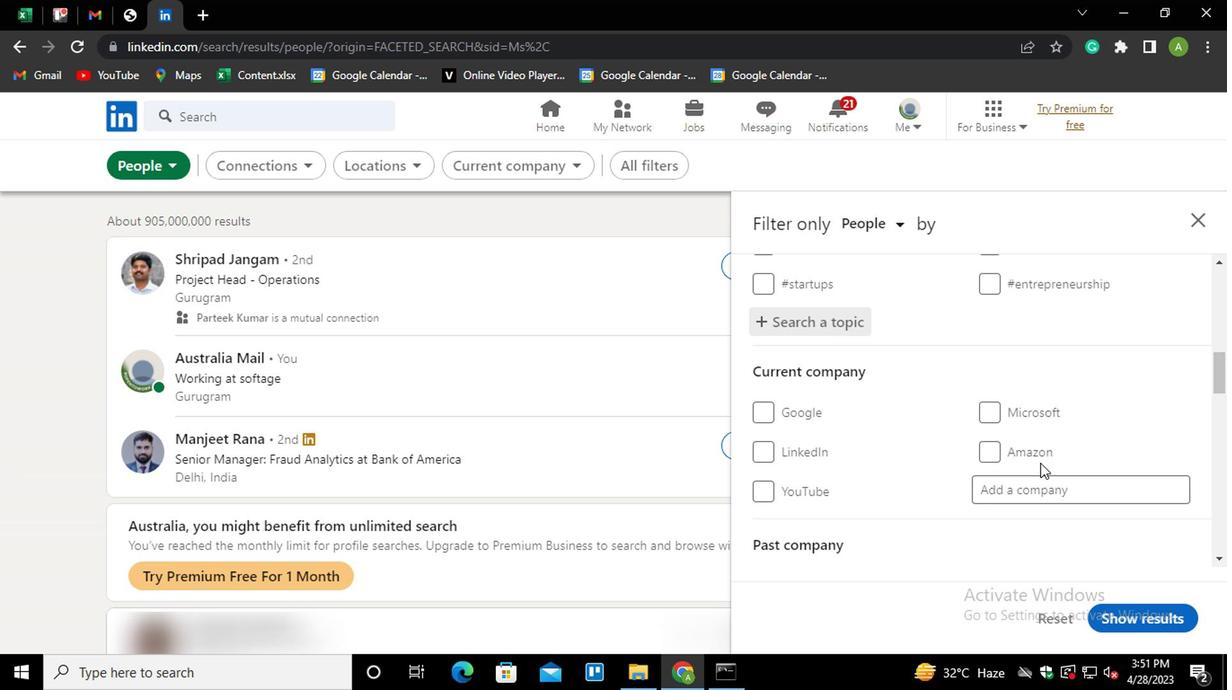 
Action: Mouse scrolled (1037, 460) with delta (0, 0)
Screenshot: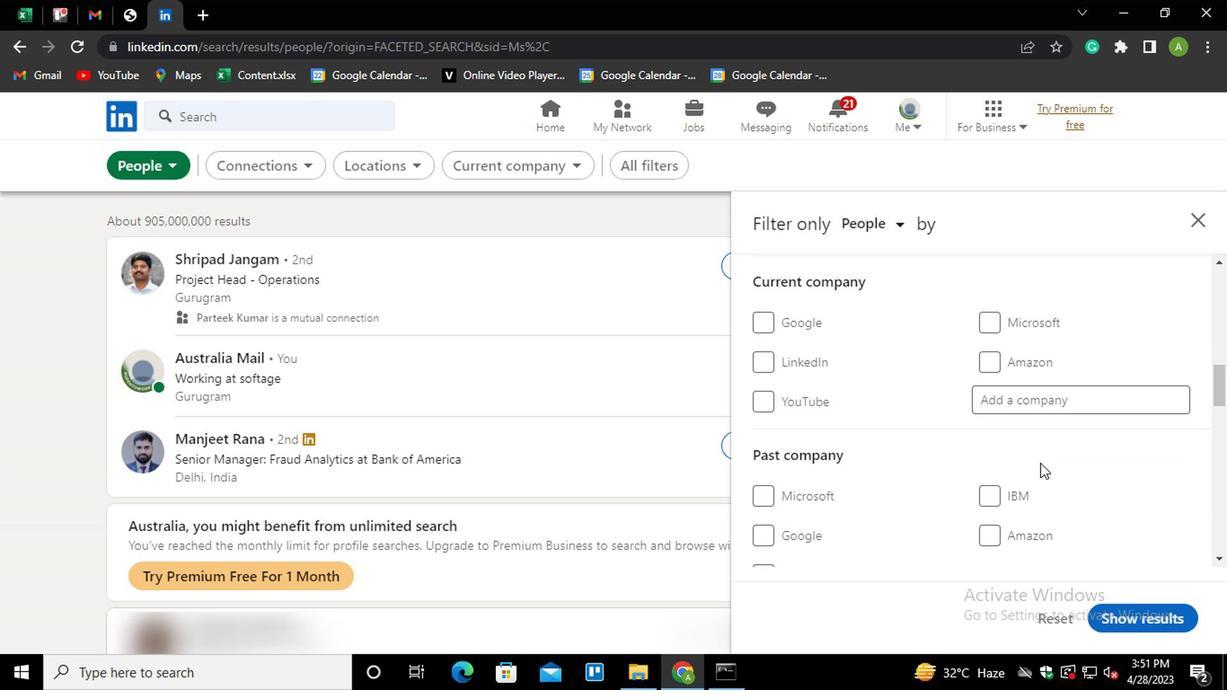 
Action: Mouse scrolled (1037, 460) with delta (0, 0)
Screenshot: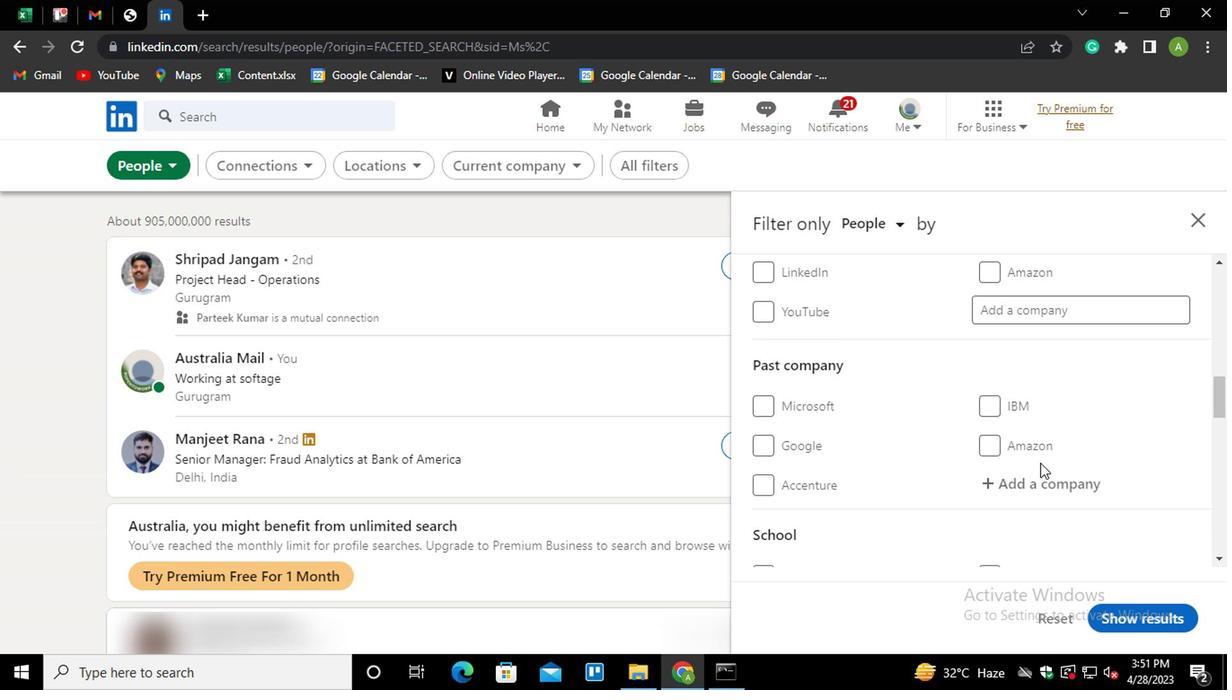 
Action: Mouse scrolled (1037, 460) with delta (0, 0)
Screenshot: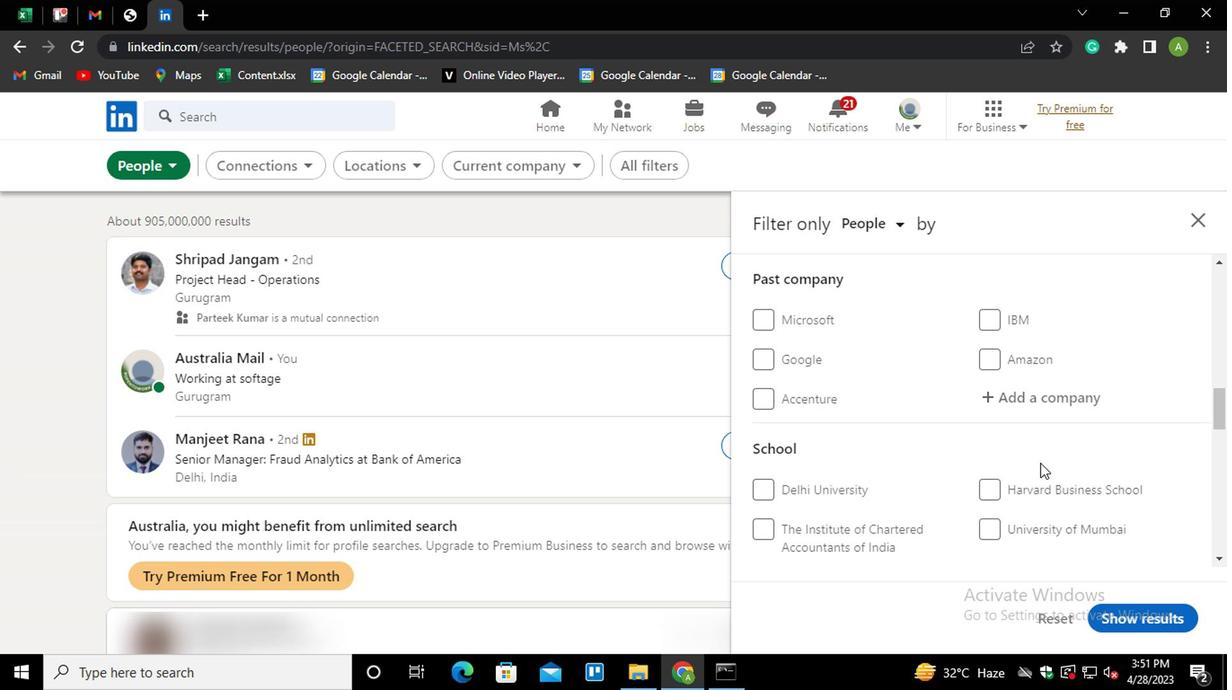 
Action: Mouse scrolled (1037, 460) with delta (0, 0)
Screenshot: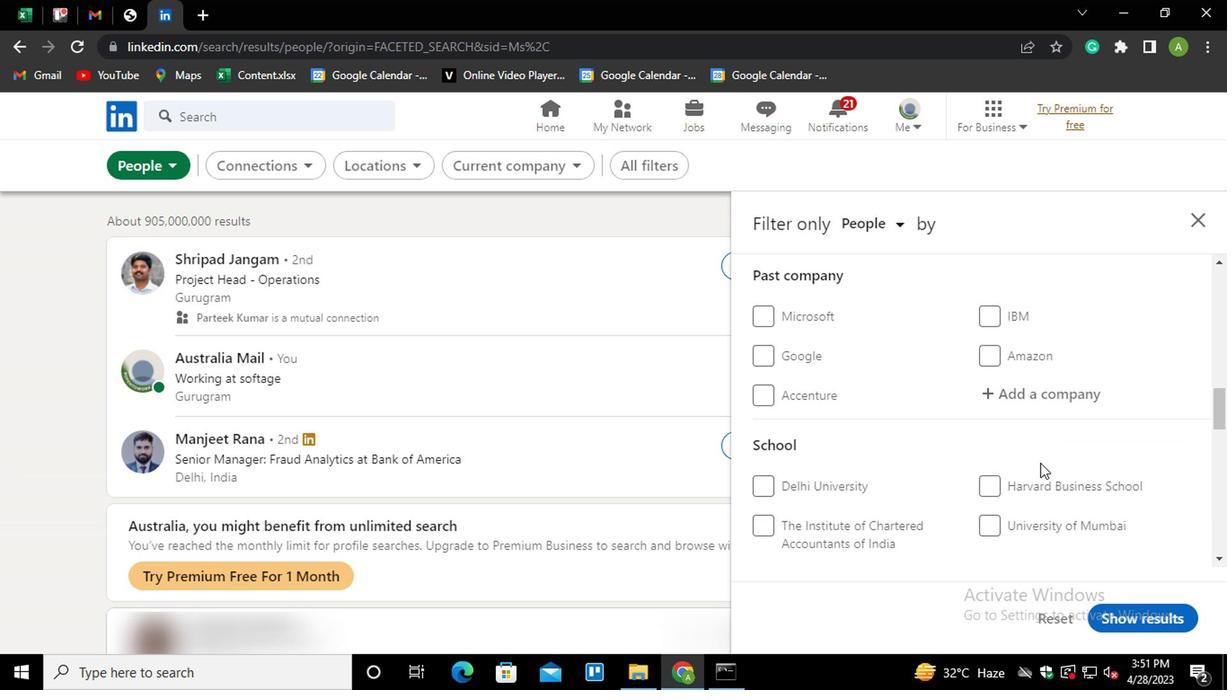 
Action: Mouse scrolled (1037, 460) with delta (0, 0)
Screenshot: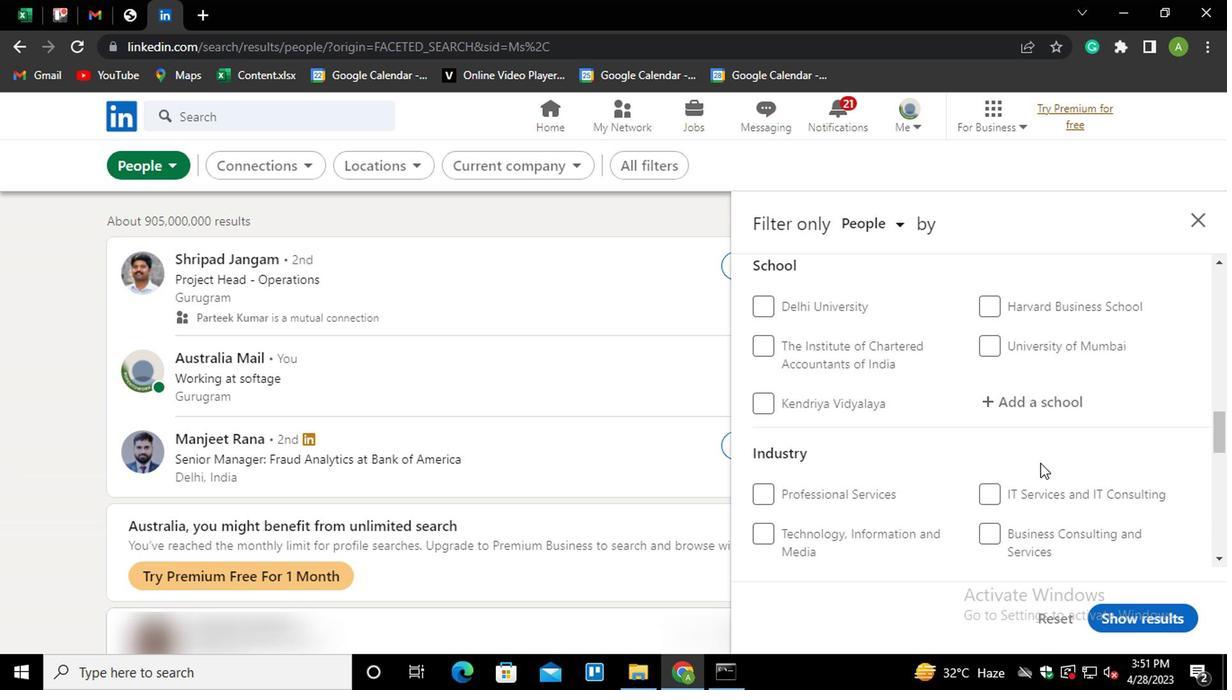 
Action: Mouse scrolled (1037, 460) with delta (0, 0)
Screenshot: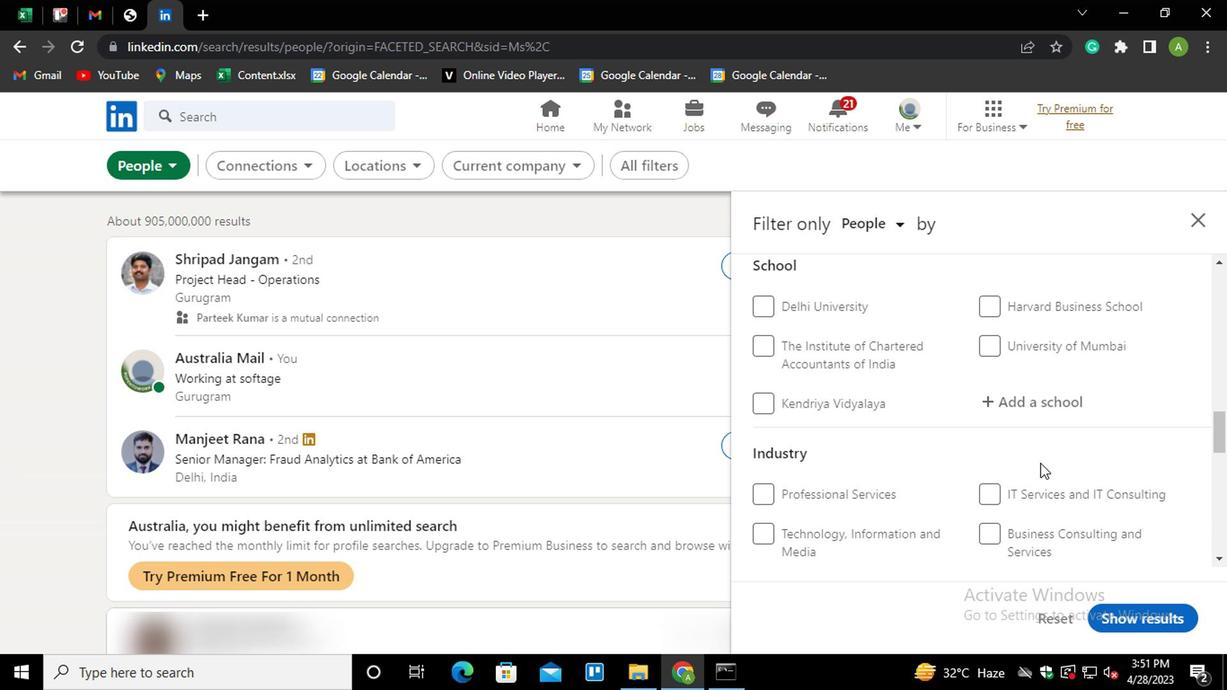 
Action: Mouse scrolled (1037, 460) with delta (0, 0)
Screenshot: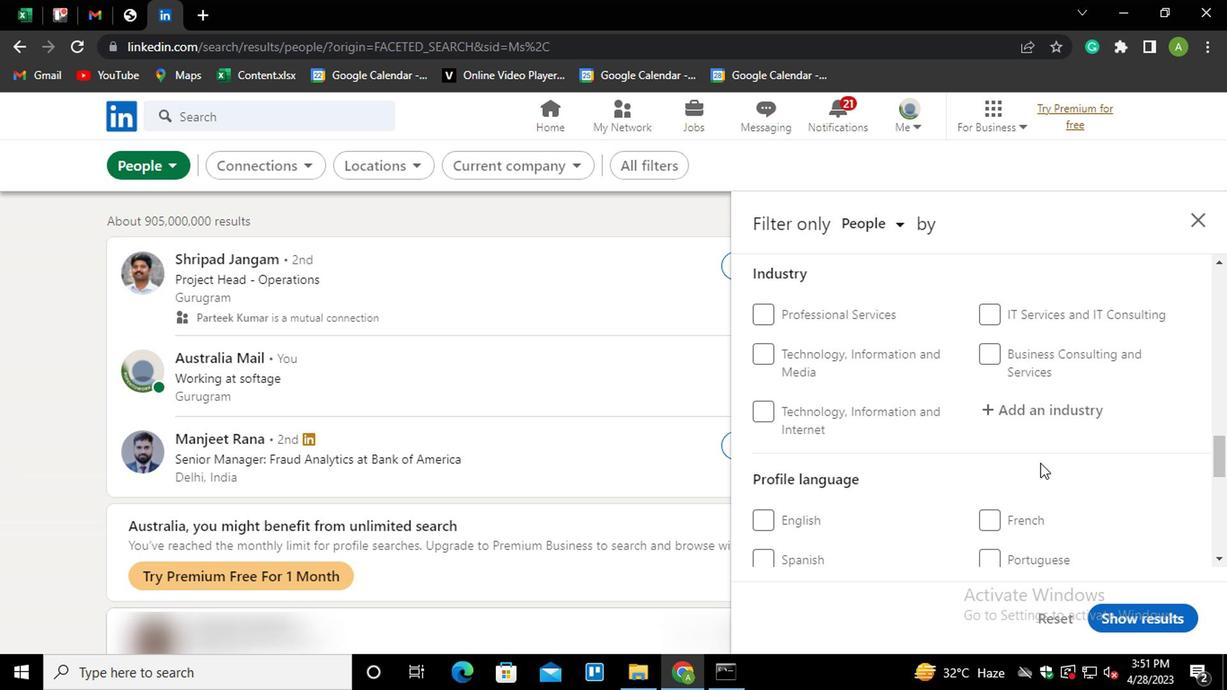 
Action: Mouse moved to (753, 515)
Screenshot: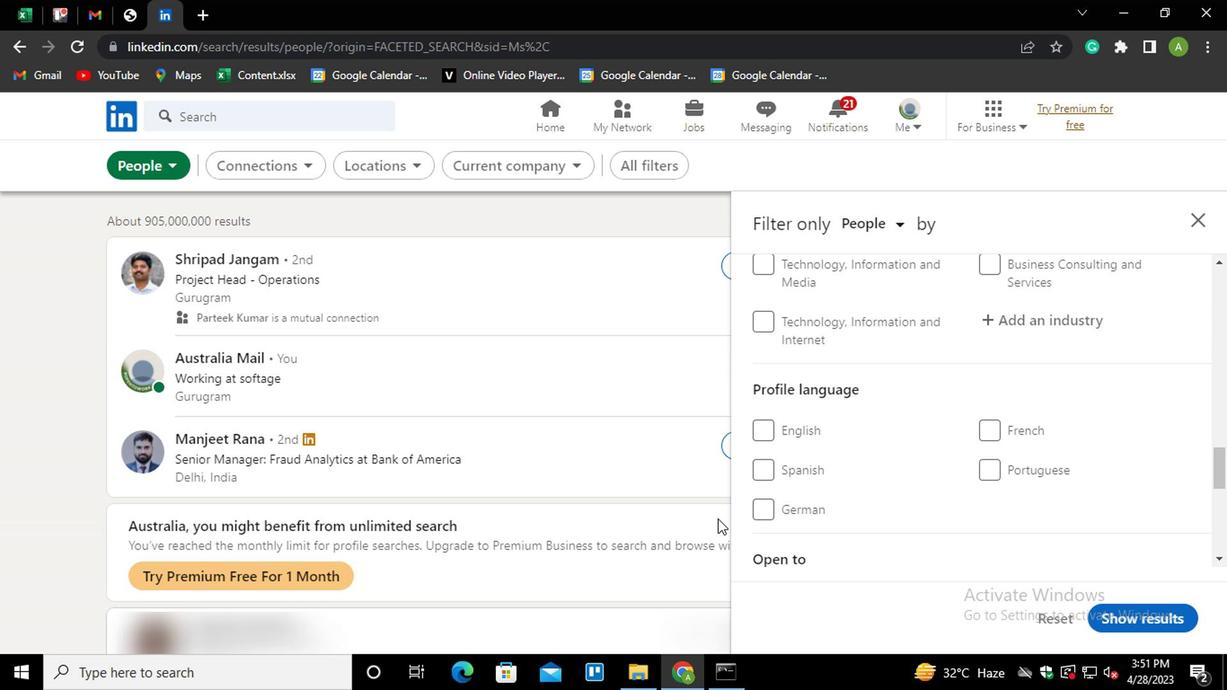 
Action: Mouse pressed left at (753, 515)
Screenshot: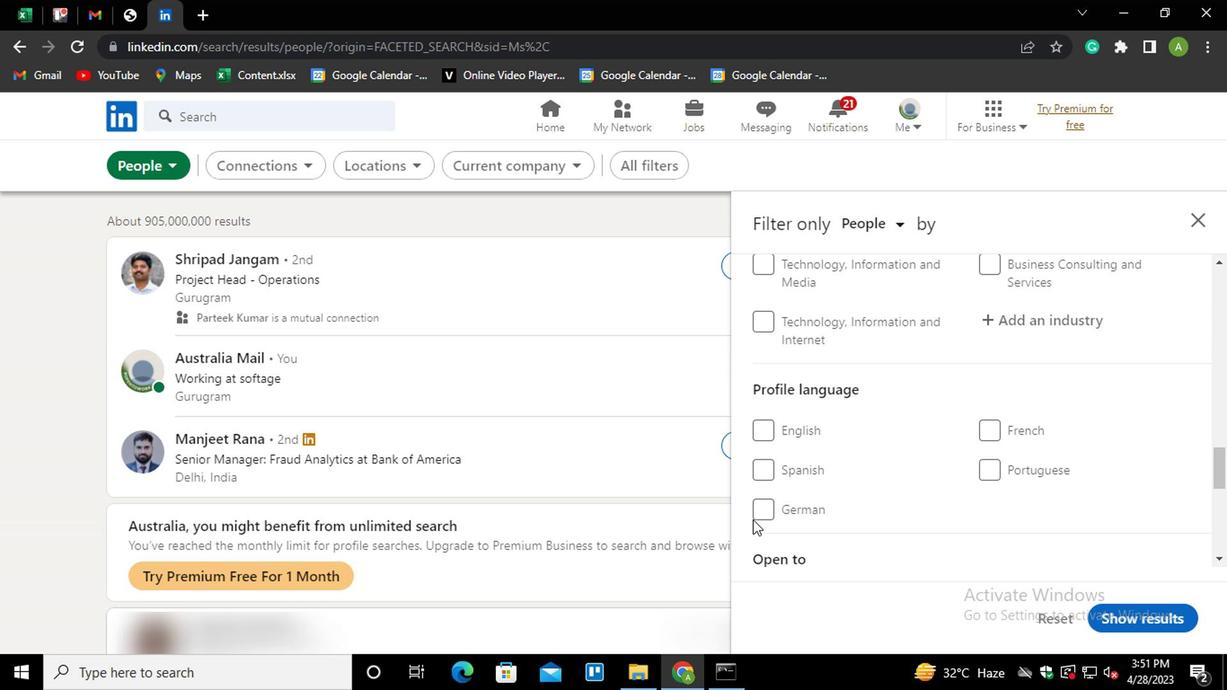 
Action: Mouse moved to (848, 506)
Screenshot: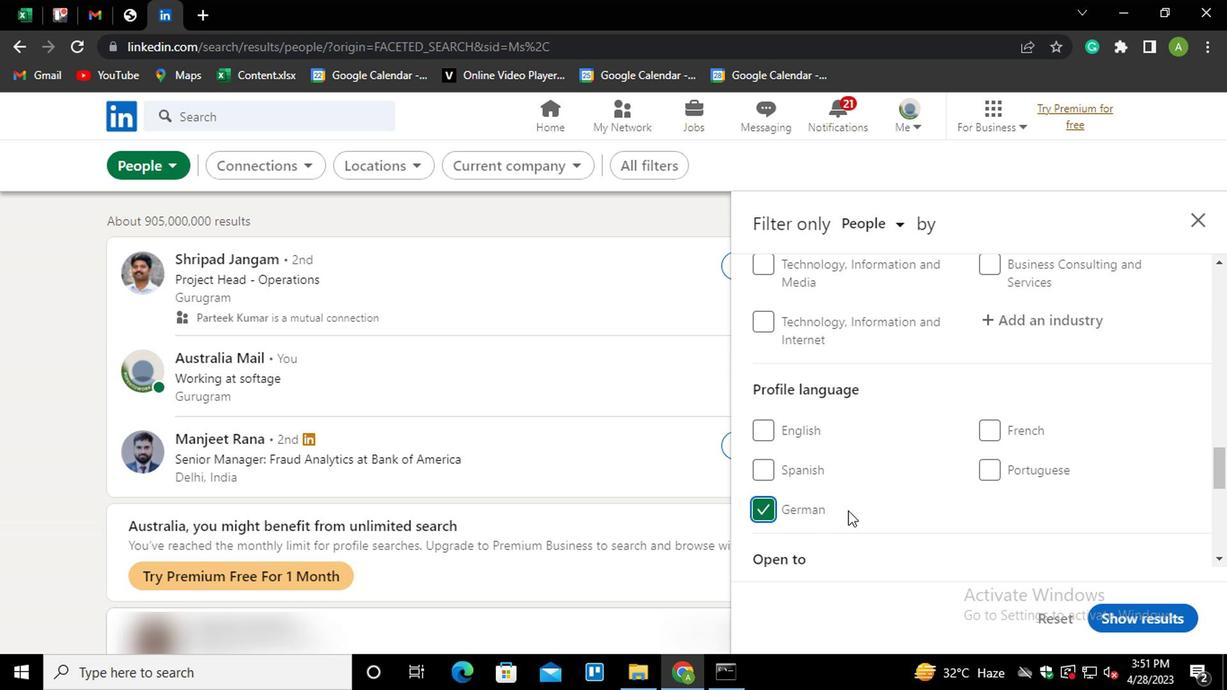 
Action: Mouse scrolled (848, 507) with delta (0, 1)
Screenshot: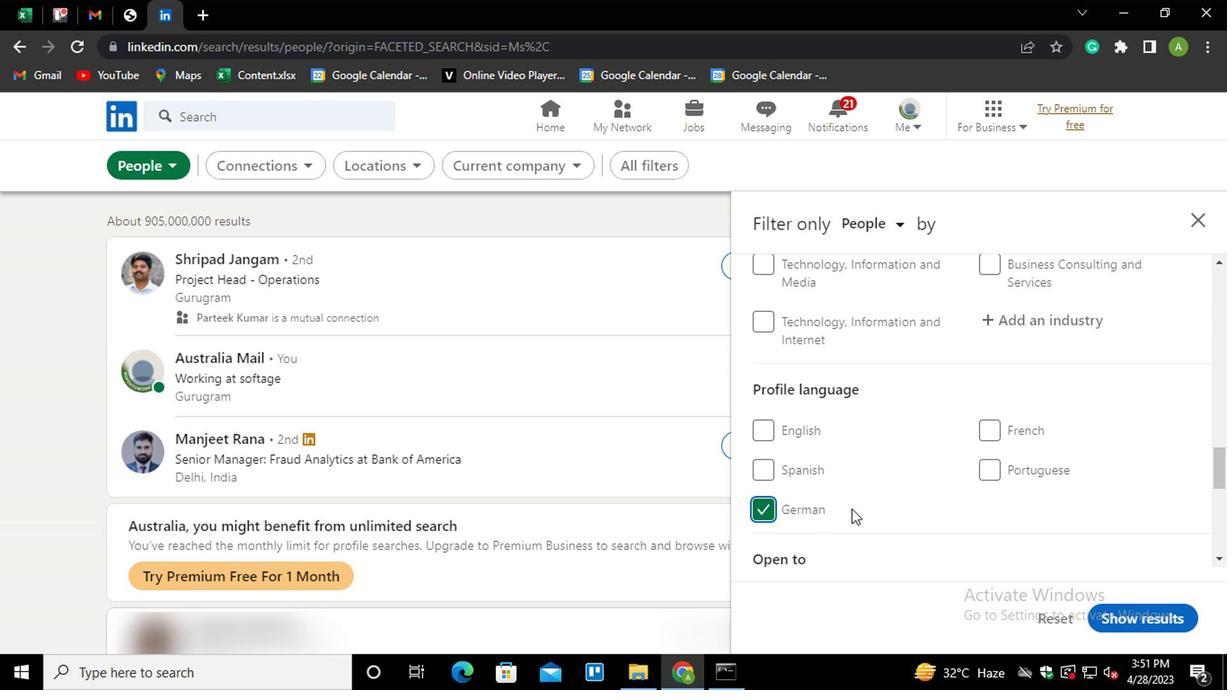 
Action: Mouse scrolled (848, 507) with delta (0, 1)
Screenshot: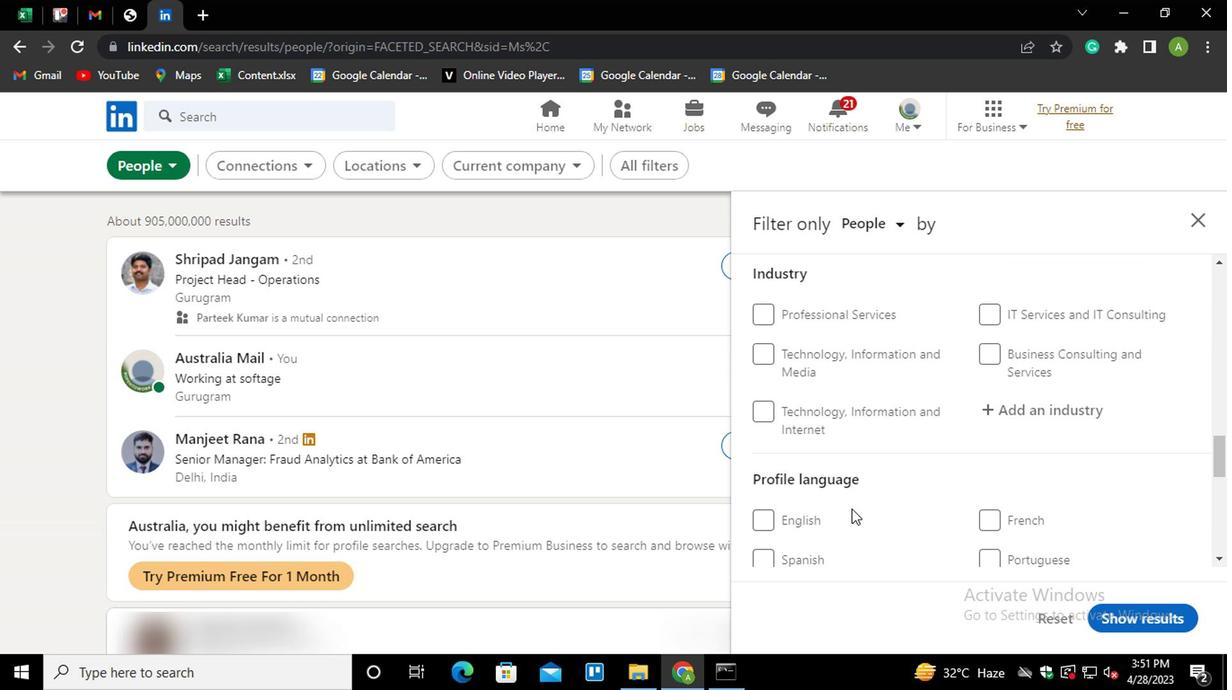 
Action: Mouse scrolled (848, 507) with delta (0, 1)
Screenshot: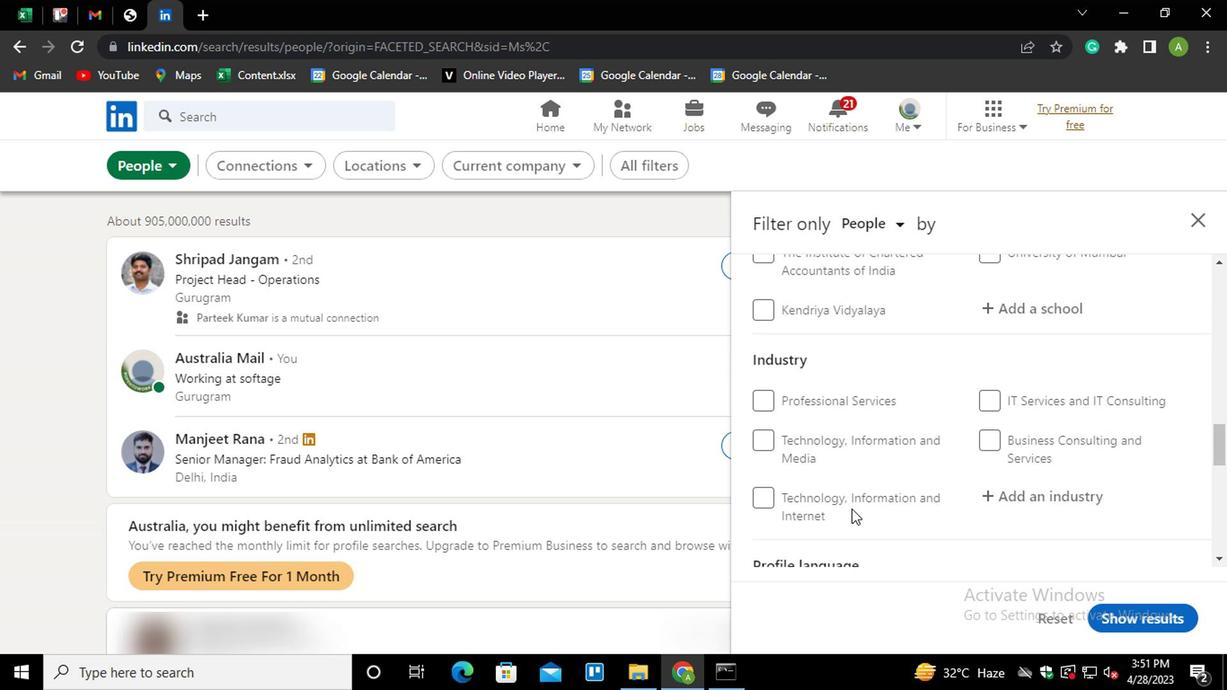
Action: Mouse moved to (849, 506)
Screenshot: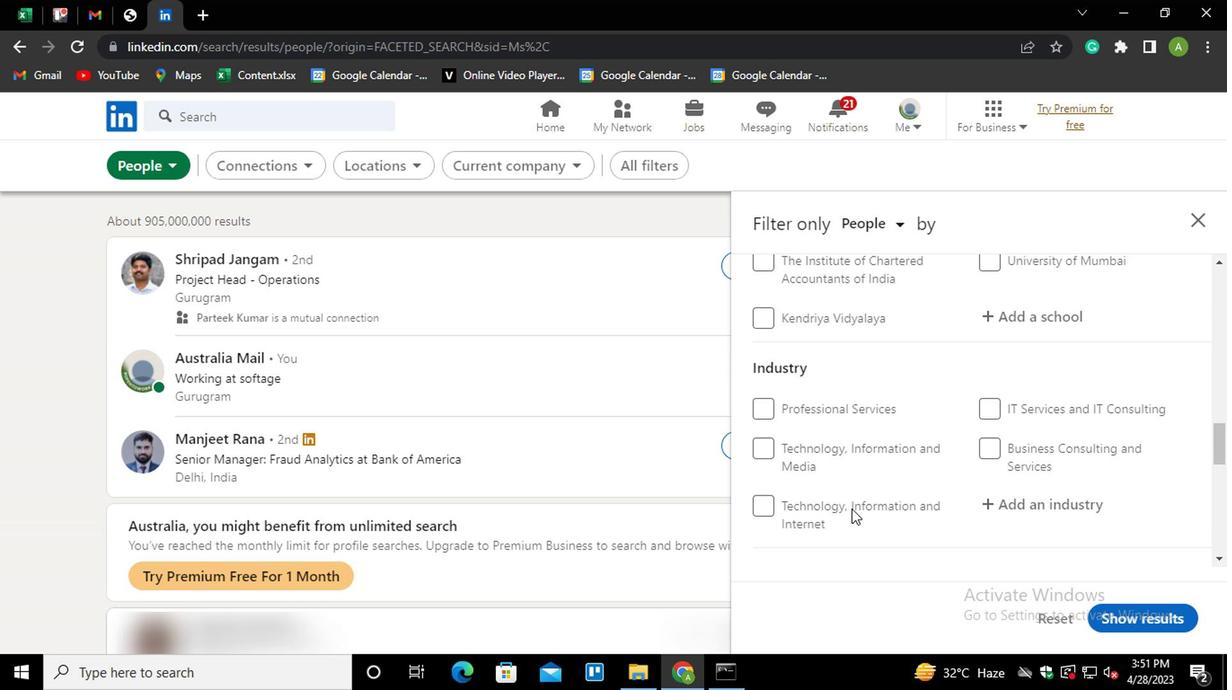 
Action: Mouse scrolled (849, 507) with delta (0, 1)
Screenshot: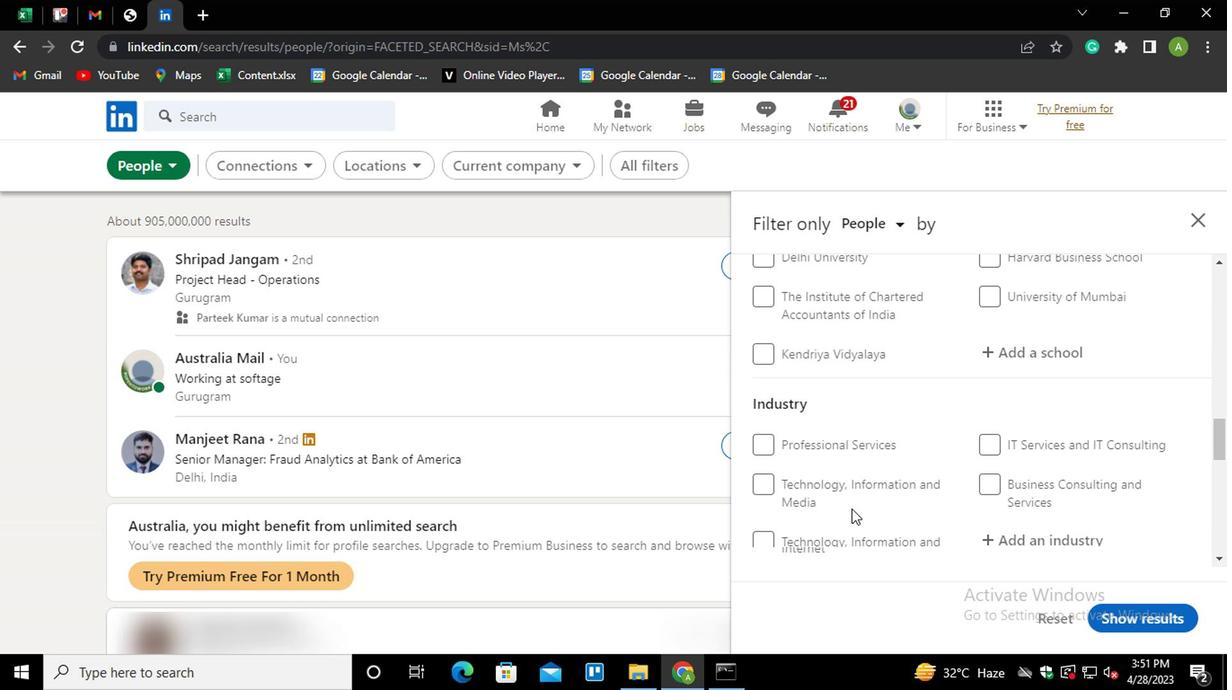 
Action: Mouse scrolled (849, 507) with delta (0, 1)
Screenshot: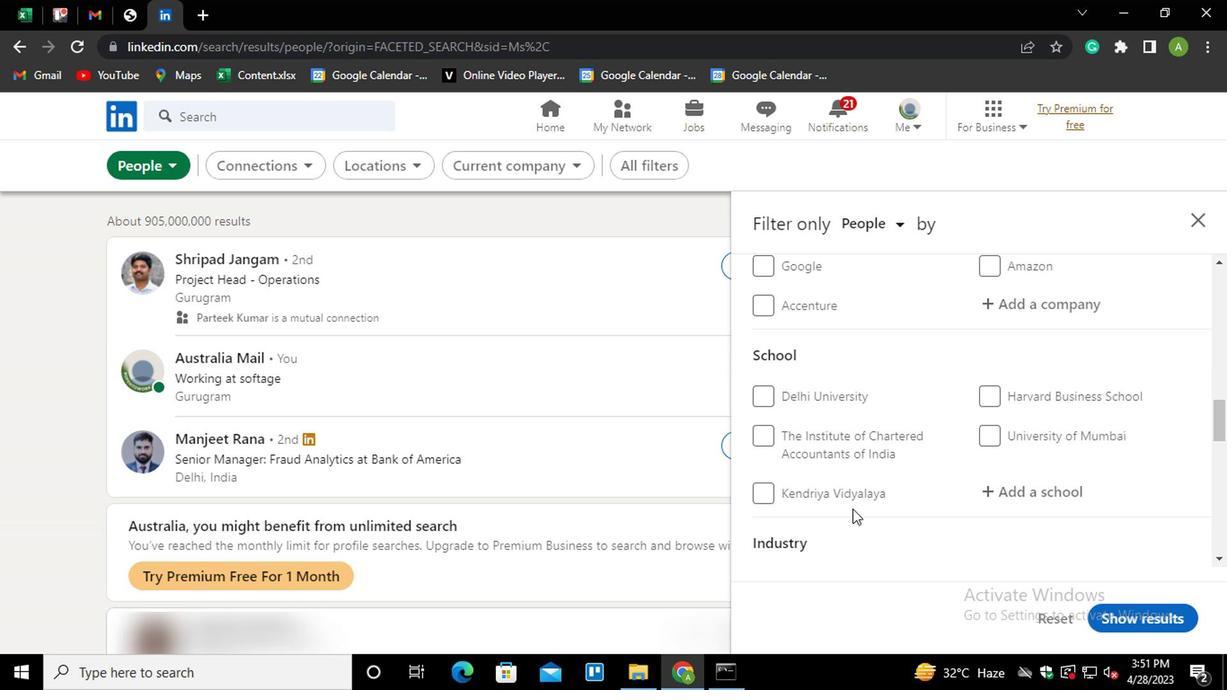 
Action: Mouse scrolled (849, 507) with delta (0, 1)
Screenshot: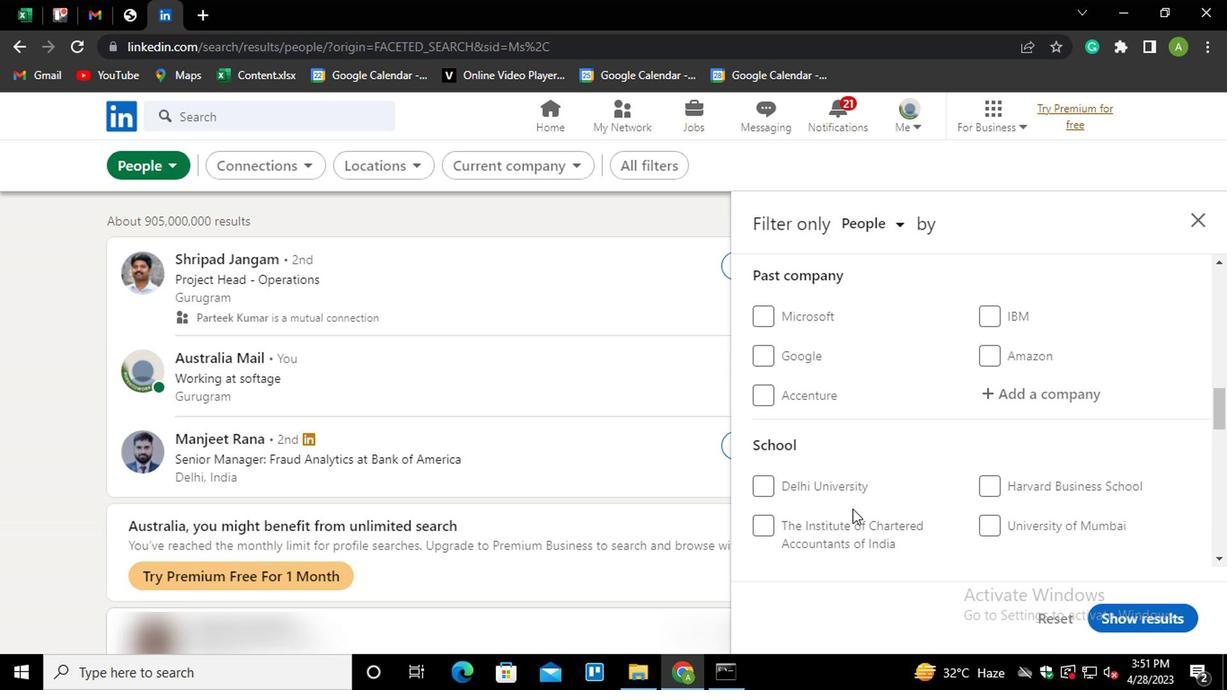 
Action: Mouse scrolled (849, 507) with delta (0, 1)
Screenshot: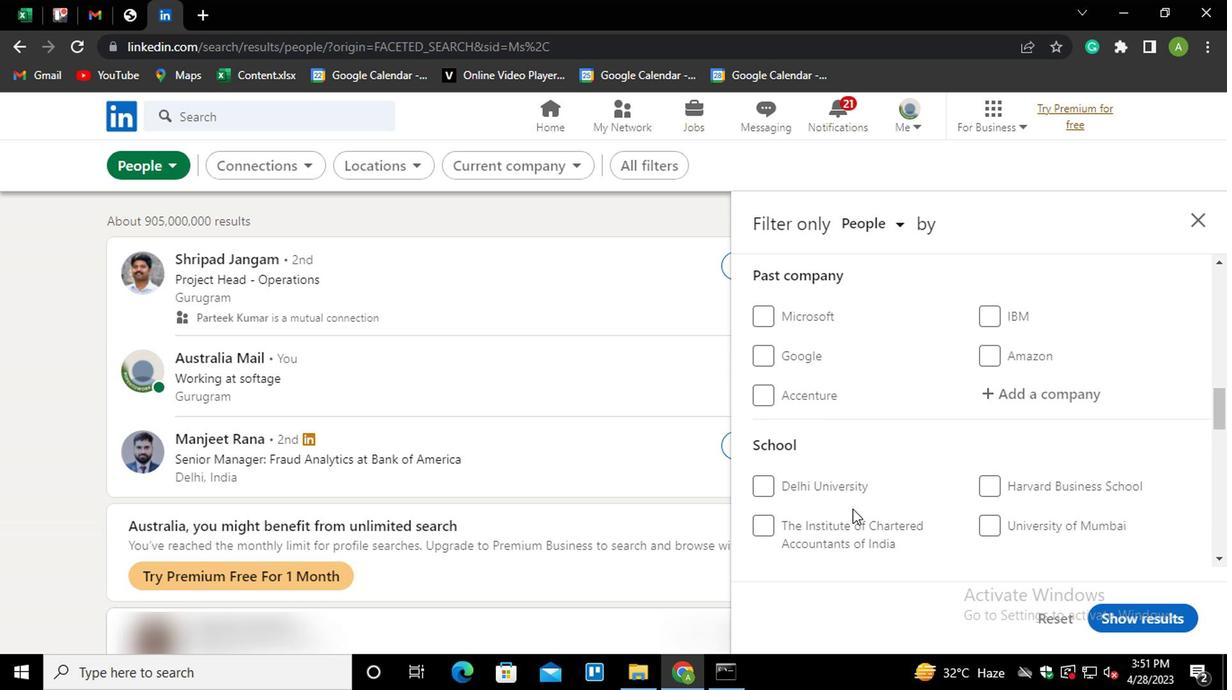 
Action: Mouse scrolled (849, 507) with delta (0, 1)
Screenshot: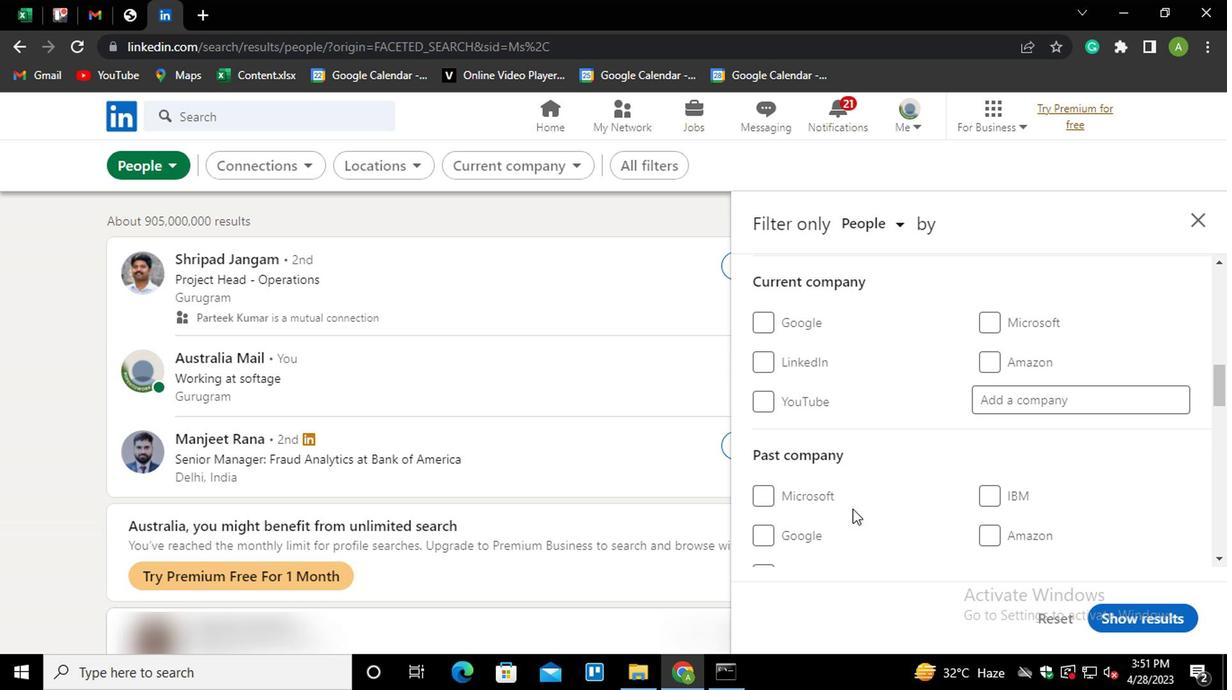 
Action: Mouse moved to (1028, 492)
Screenshot: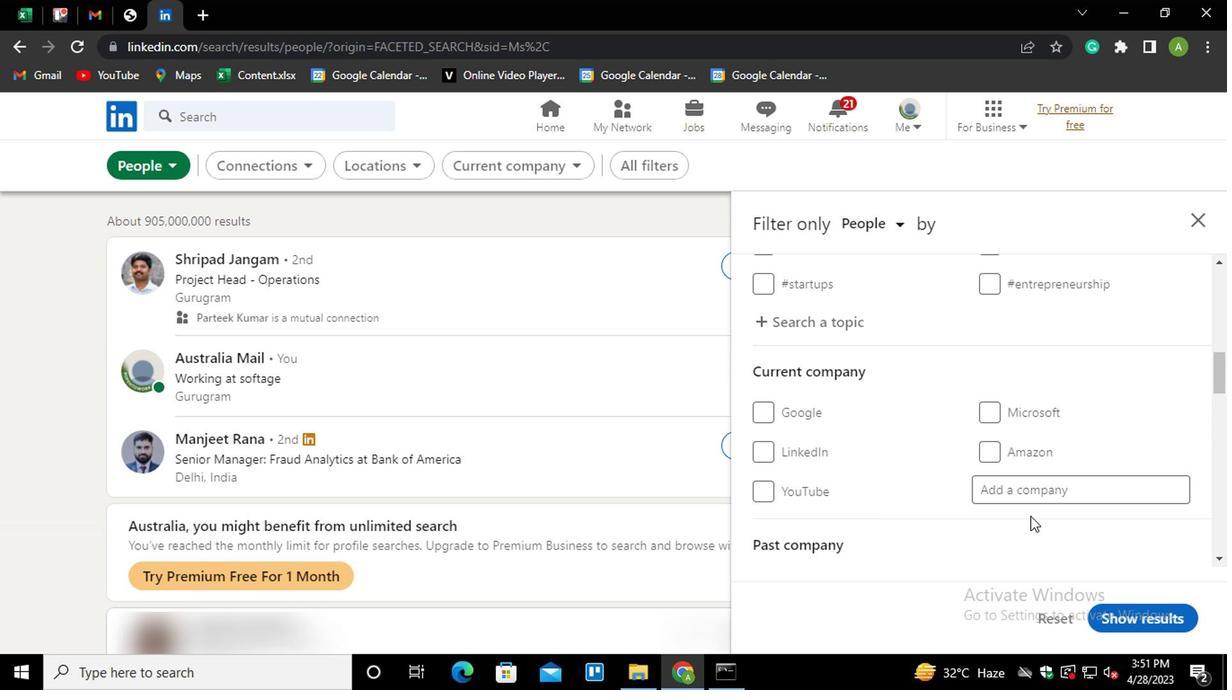 
Action: Mouse pressed left at (1028, 492)
Screenshot: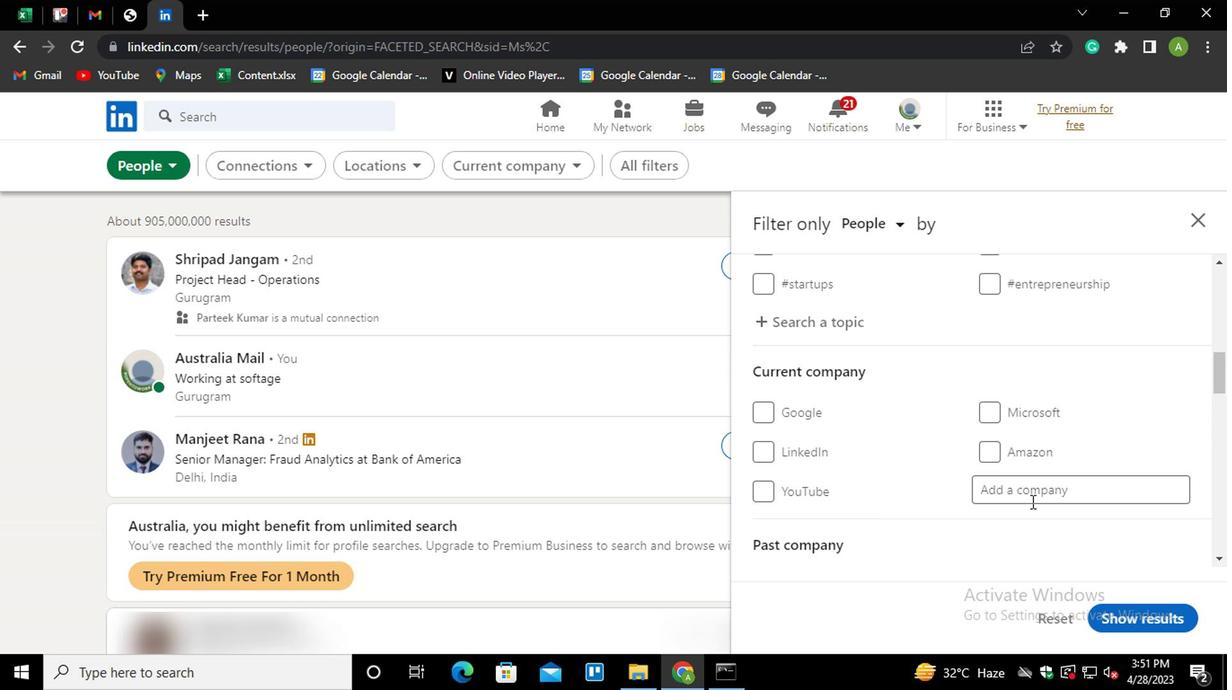 
Action: Key pressed <Key.shift>JPMOR<Key.down><Key.enter>
Screenshot: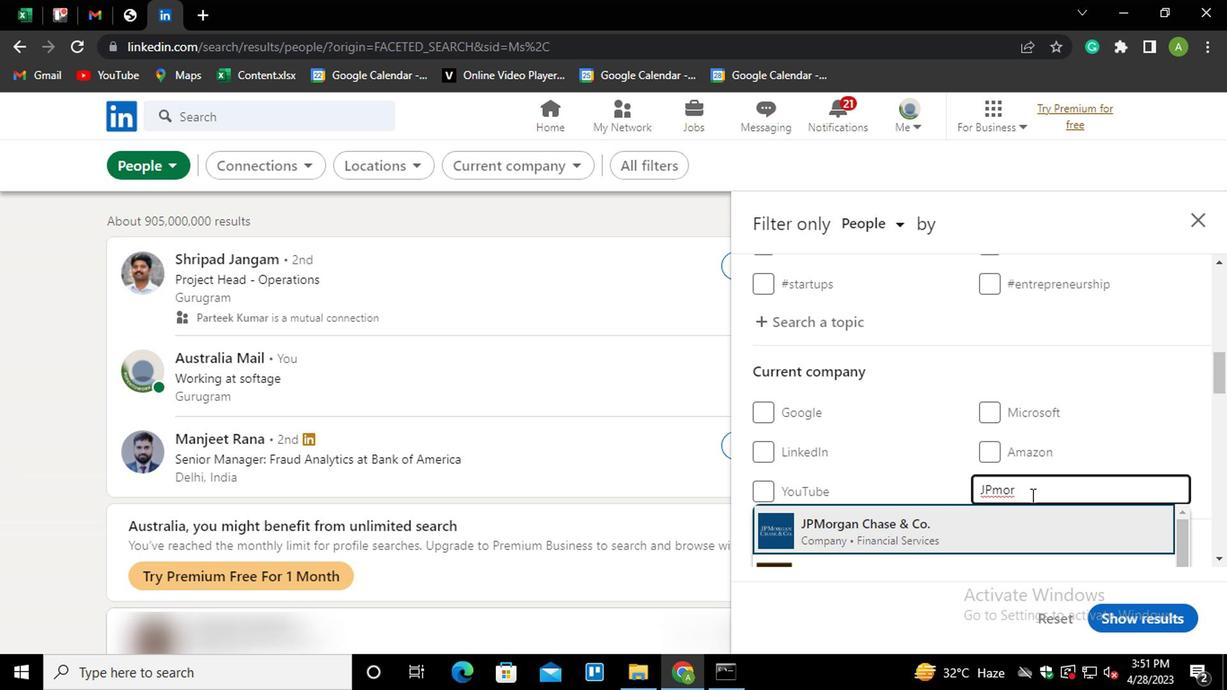 
Action: Mouse scrolled (1028, 492) with delta (0, 0)
Screenshot: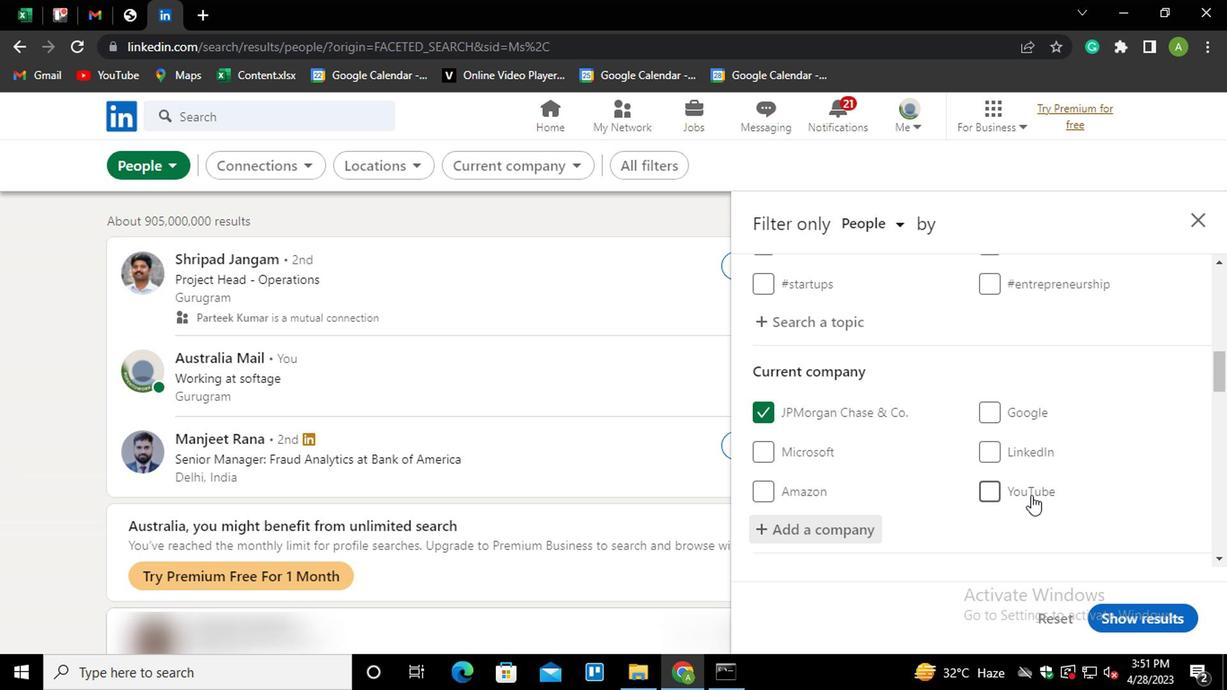 
Action: Mouse scrolled (1028, 492) with delta (0, 0)
Screenshot: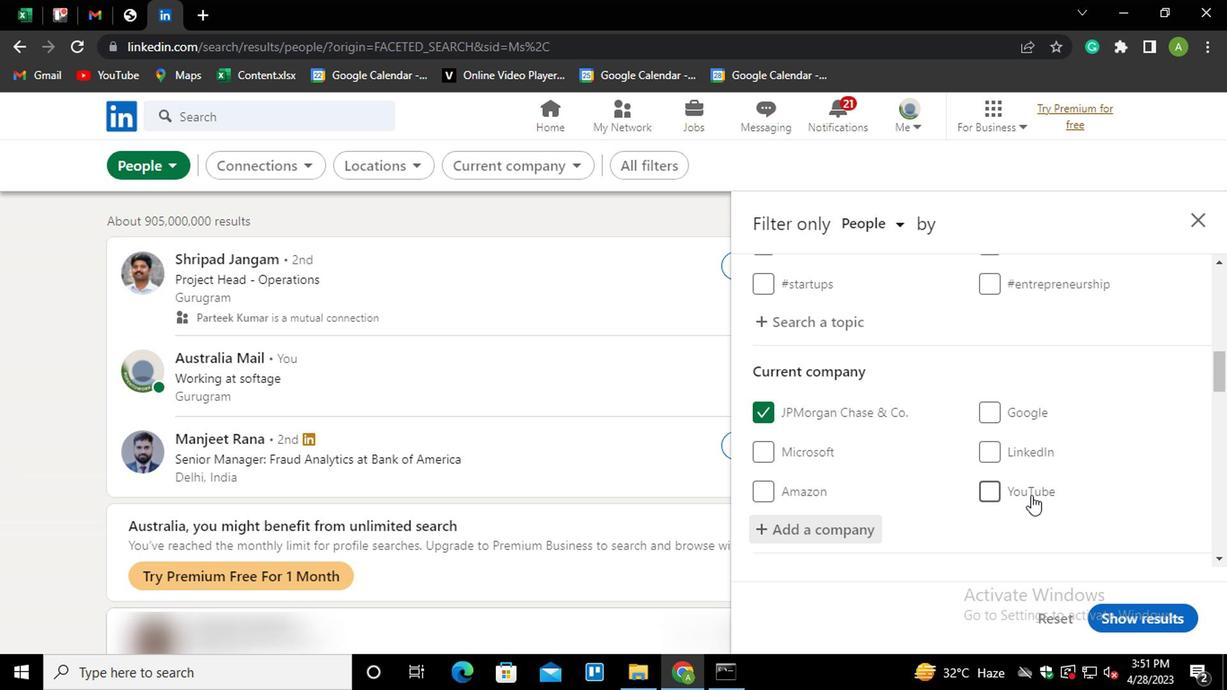 
Action: Mouse scrolled (1028, 492) with delta (0, 0)
Screenshot: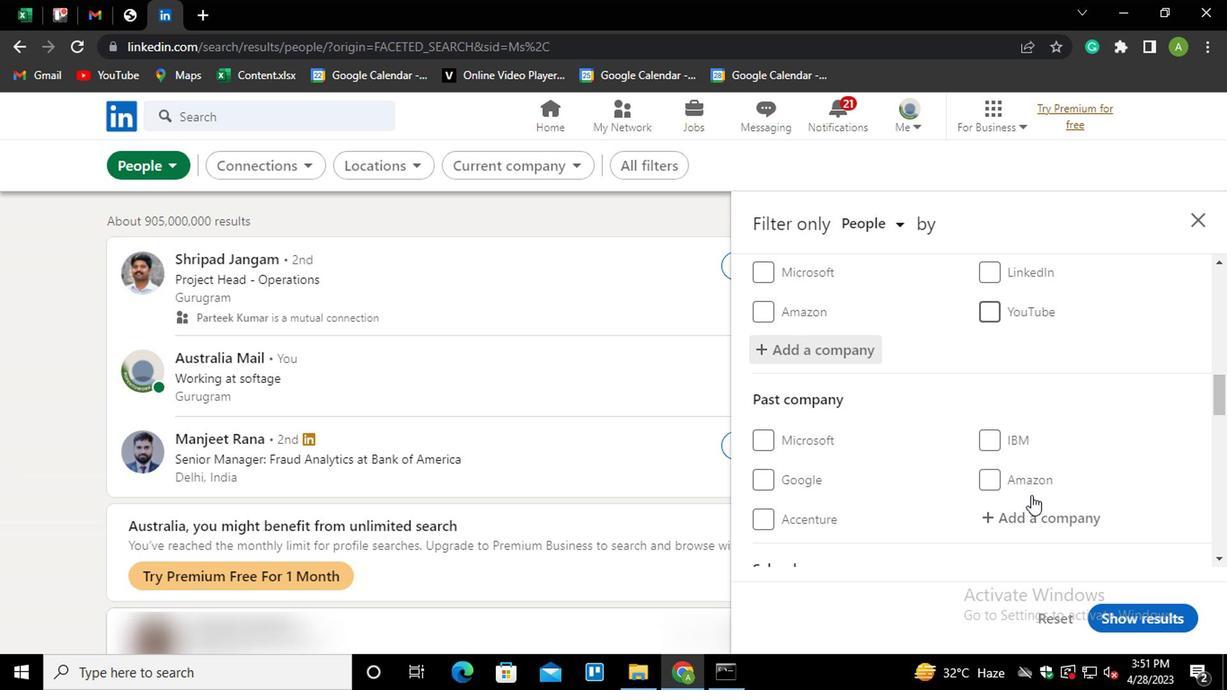 
Action: Mouse scrolled (1028, 492) with delta (0, 0)
Screenshot: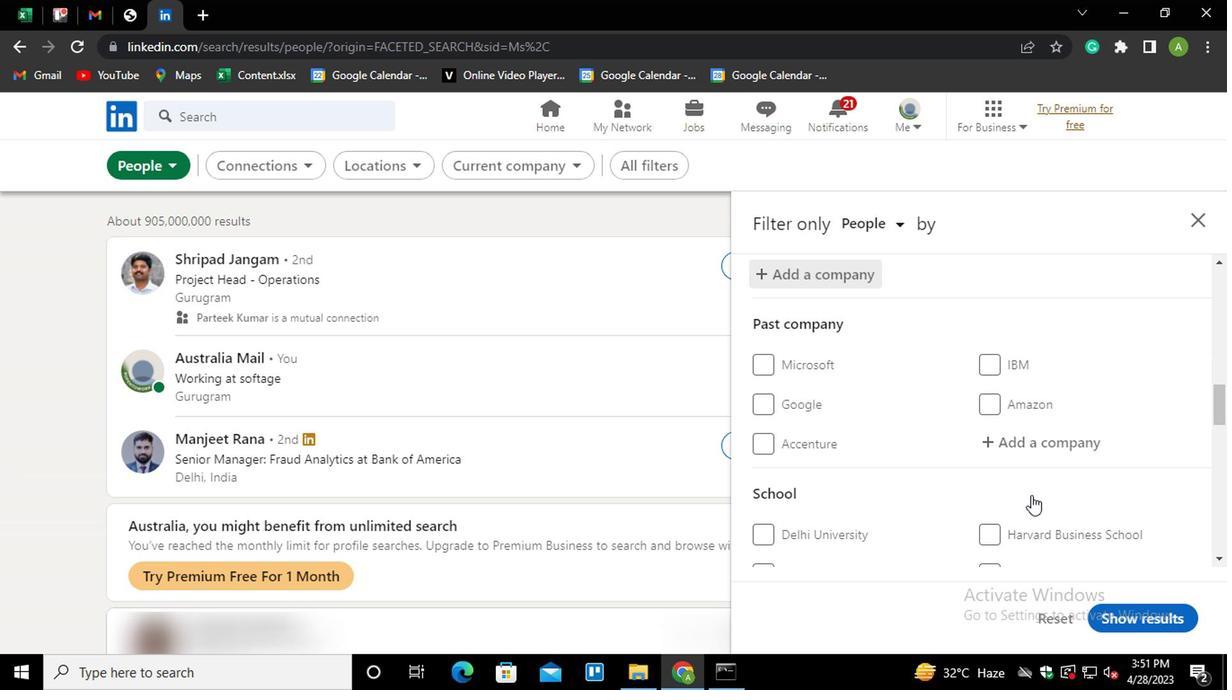 
Action: Mouse scrolled (1028, 492) with delta (0, 0)
Screenshot: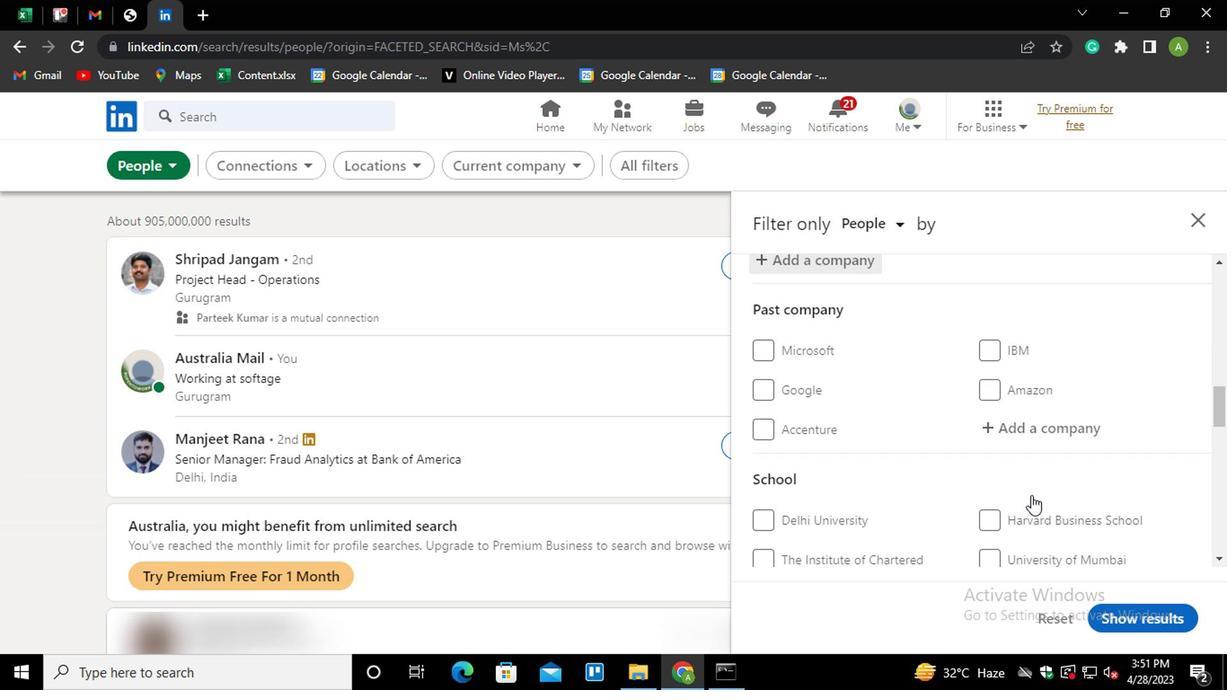 
Action: Mouse moved to (1026, 441)
Screenshot: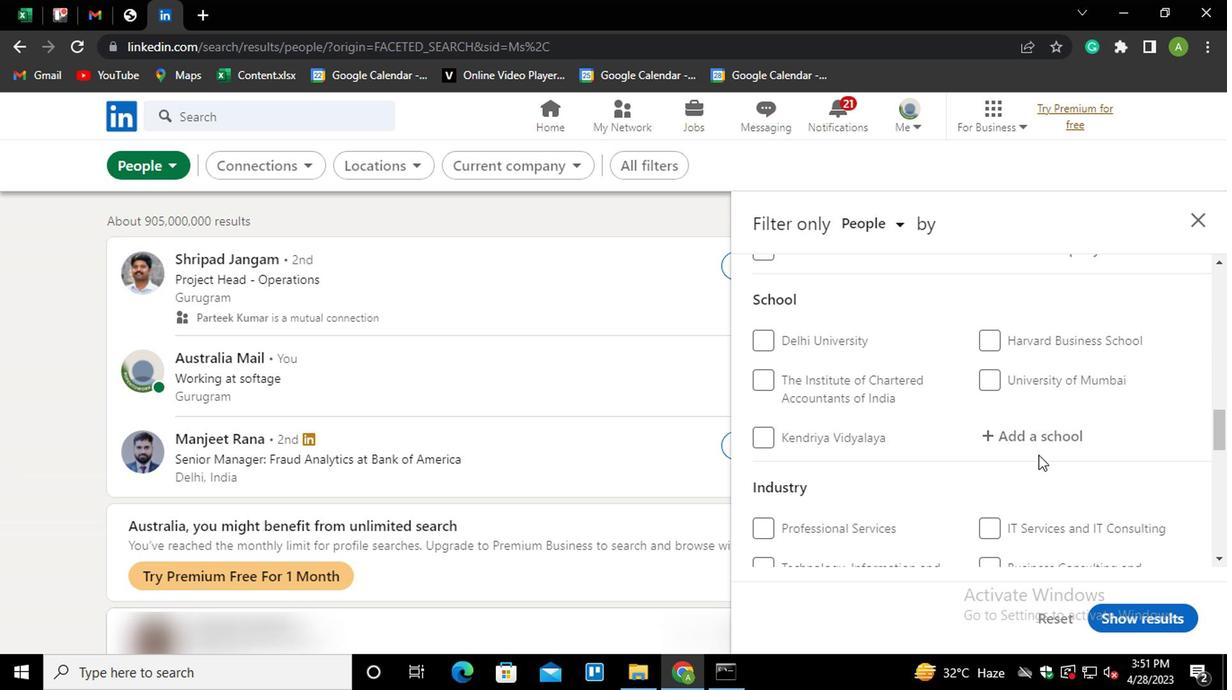 
Action: Mouse pressed left at (1026, 441)
Screenshot: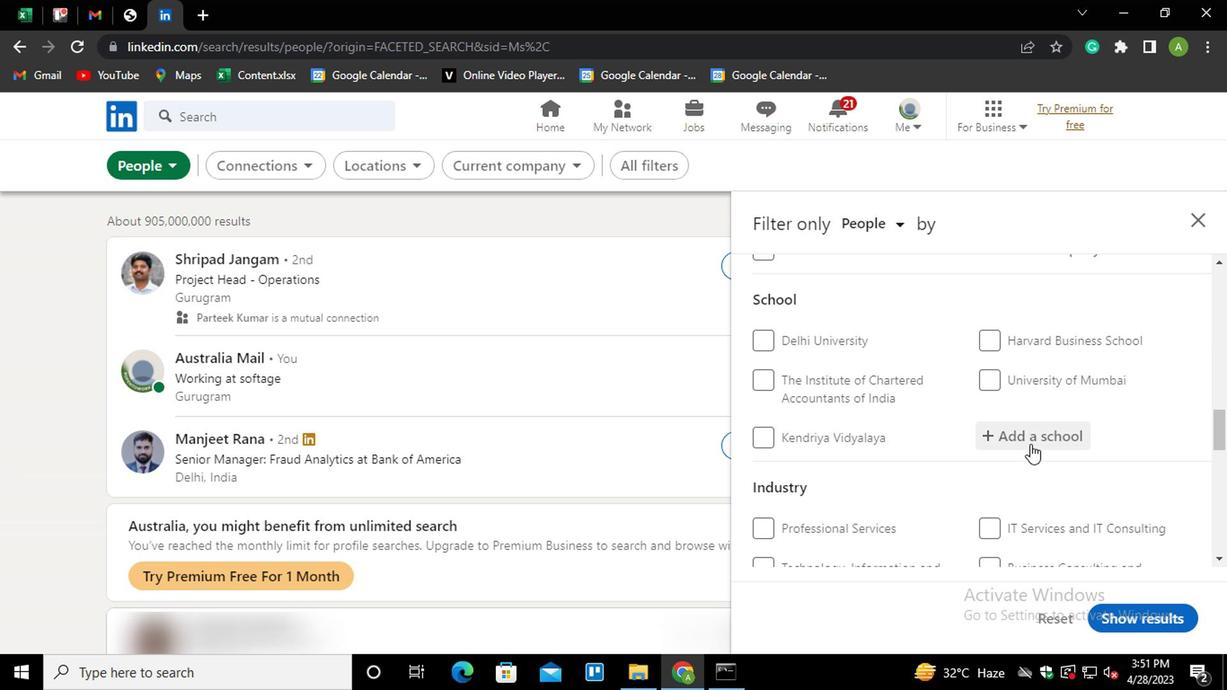 
Action: Key pressed DELGI<Key.backspace><Key.backspace>HI<Key.space><Key.shift>TECH<Key.down><Key.enter>
Screenshot: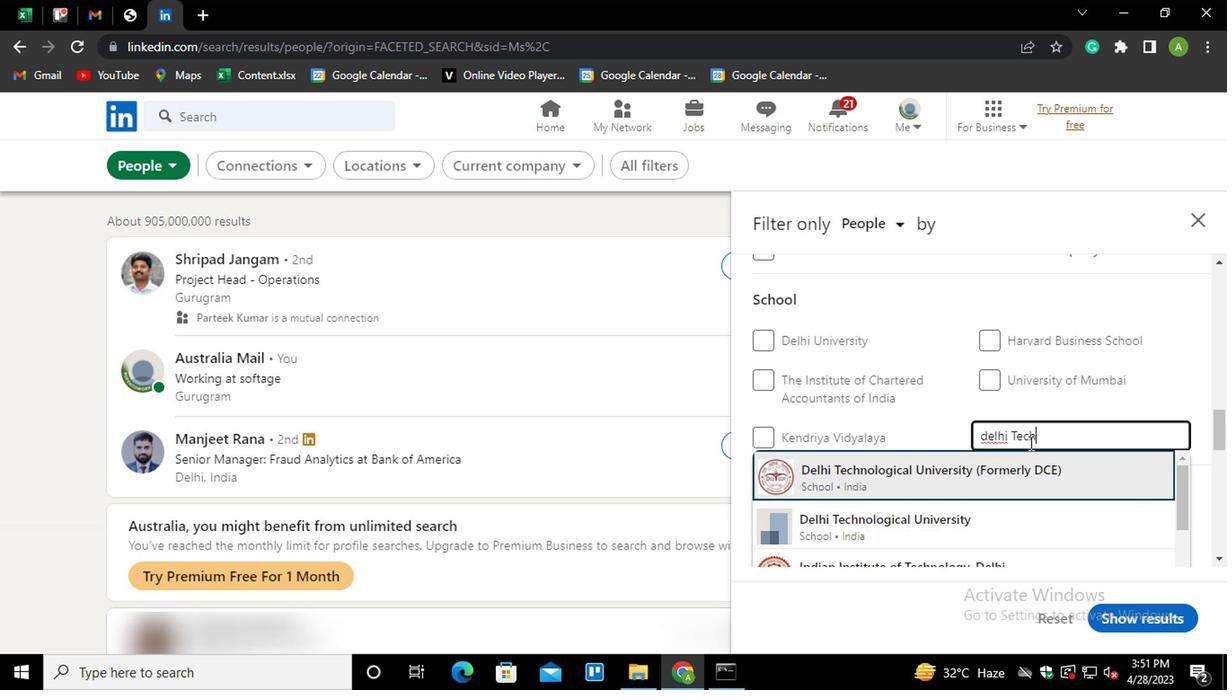 
Action: Mouse moved to (1026, 440)
Screenshot: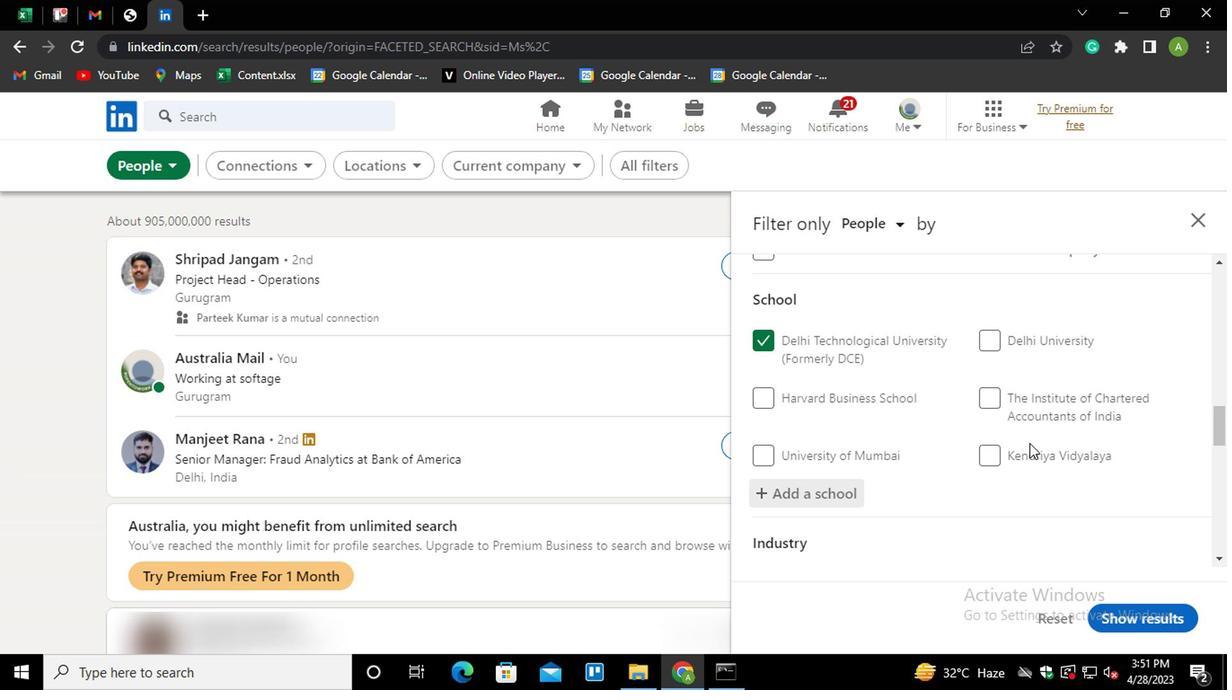 
Action: Mouse scrolled (1026, 439) with delta (0, 0)
Screenshot: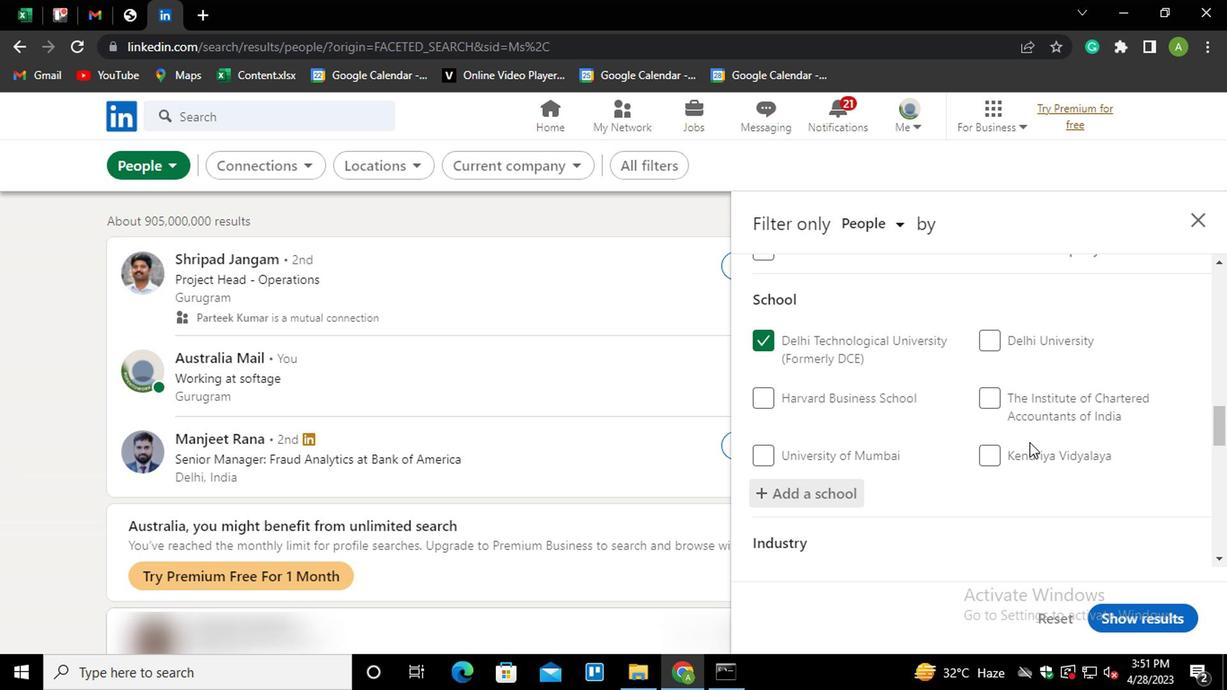 
Action: Mouse scrolled (1026, 439) with delta (0, 0)
Screenshot: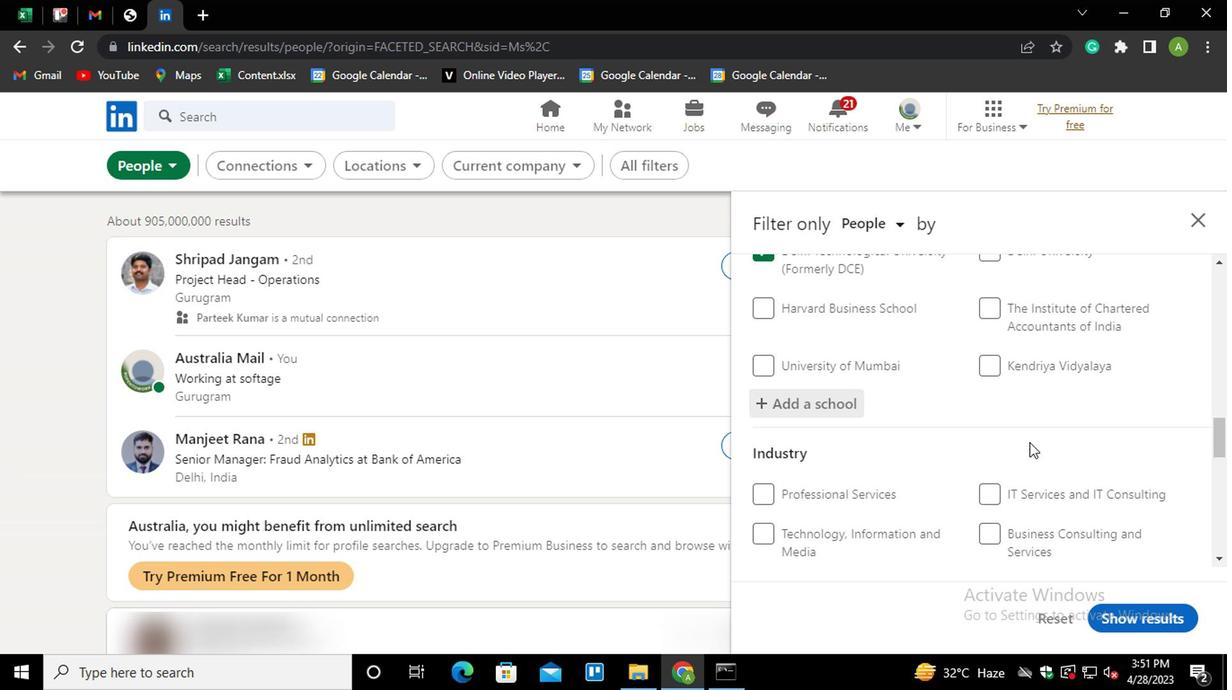 
Action: Mouse scrolled (1026, 439) with delta (0, 0)
Screenshot: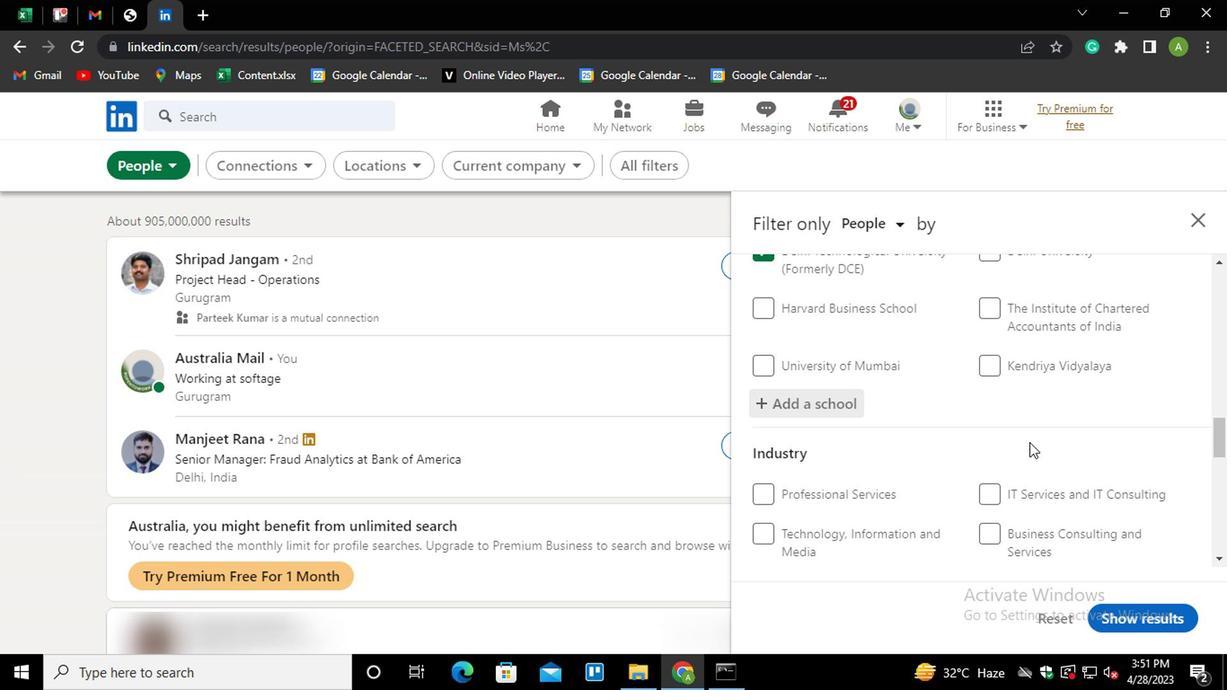 
Action: Mouse moved to (1025, 413)
Screenshot: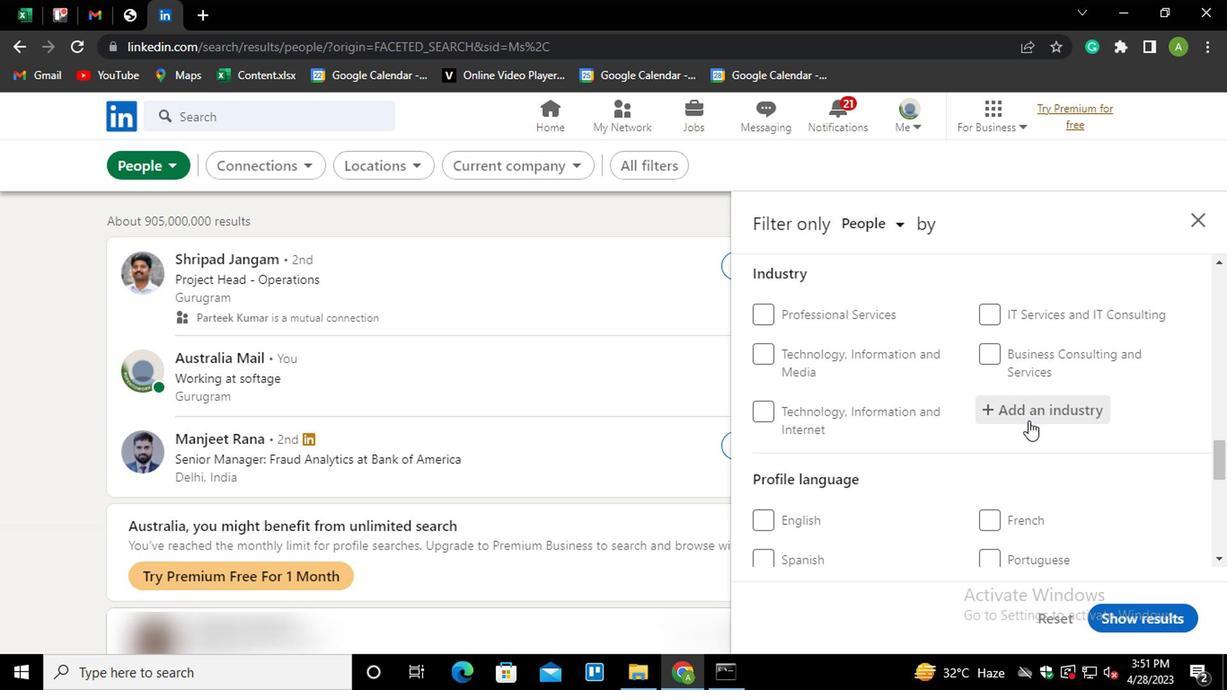 
Action: Mouse pressed left at (1025, 413)
Screenshot: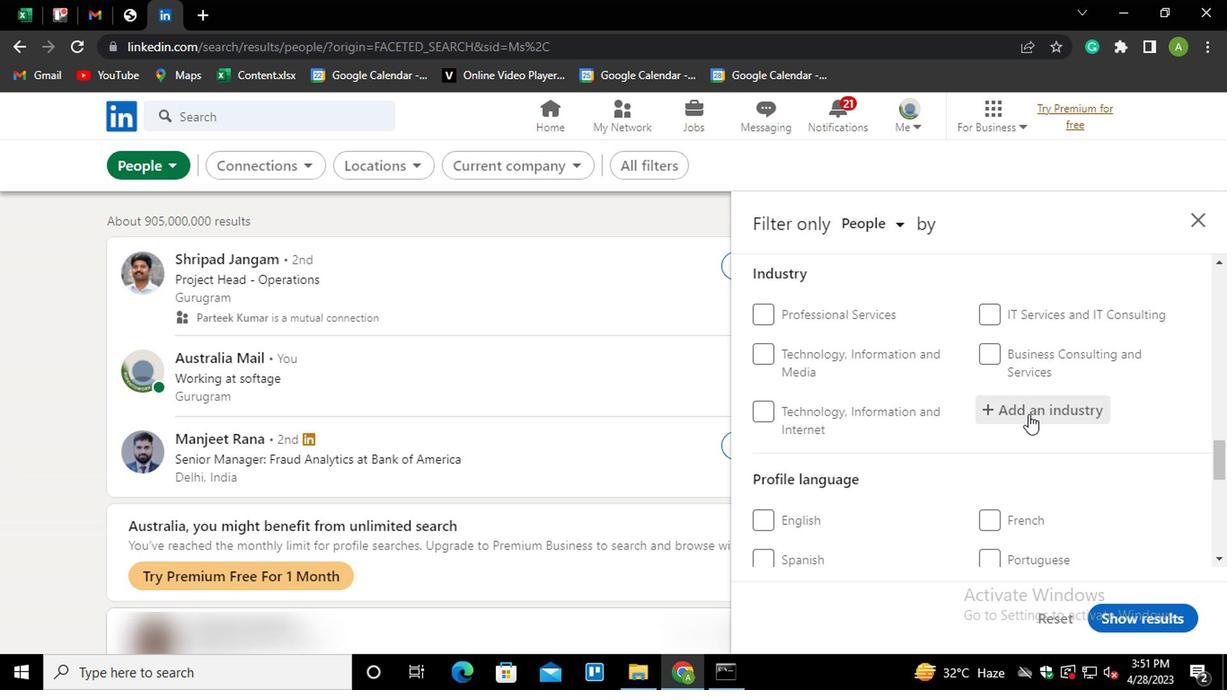 
Action: Key pressed <Key.shift>REAL<Key.space>ESTATE<Key.down><Key.enter>
Screenshot: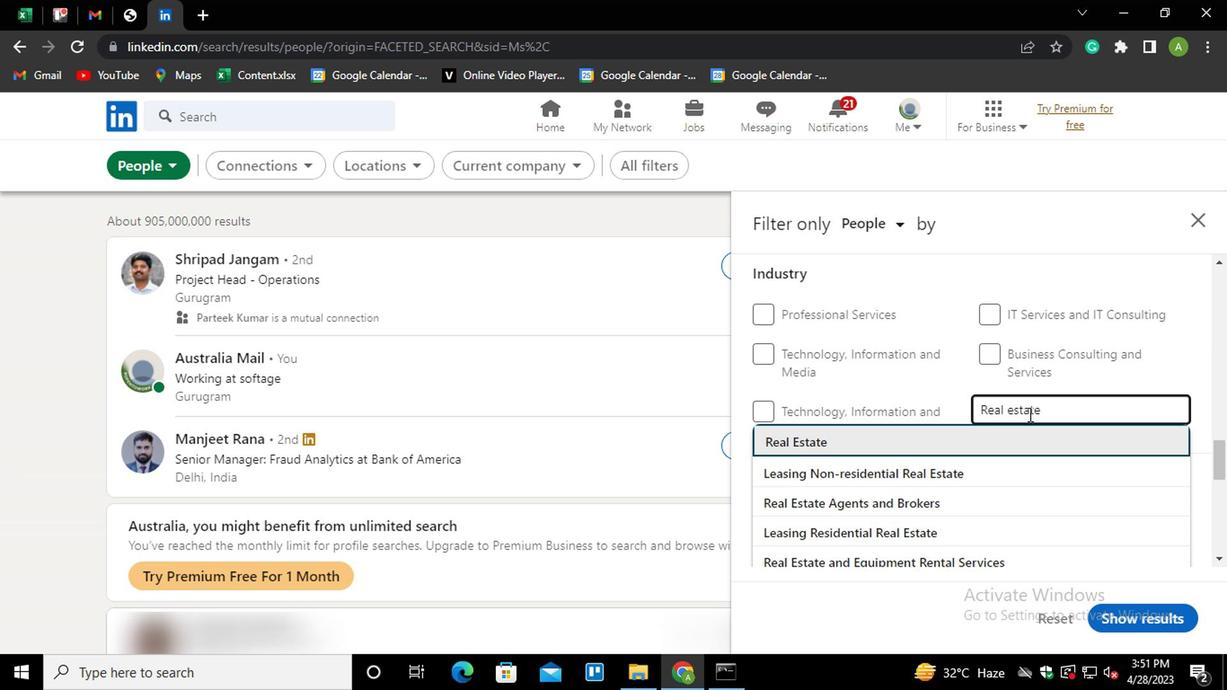 
Action: Mouse scrolled (1025, 411) with delta (0, -1)
Screenshot: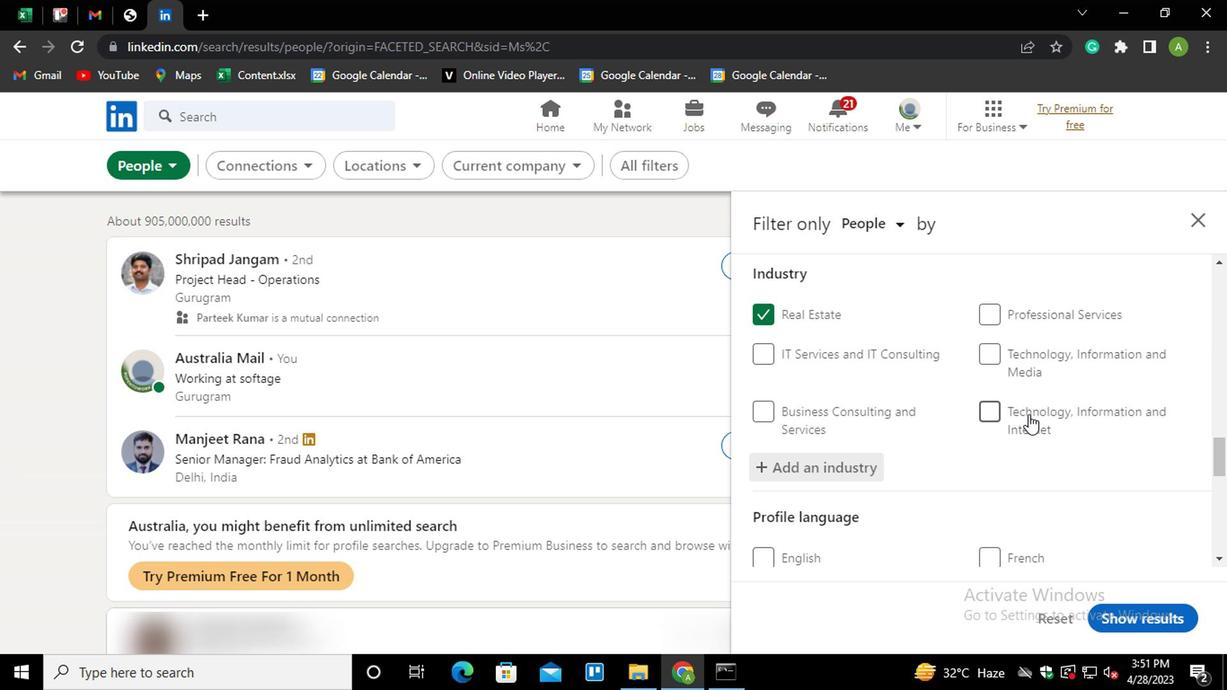
Action: Mouse scrolled (1025, 411) with delta (0, -1)
Screenshot: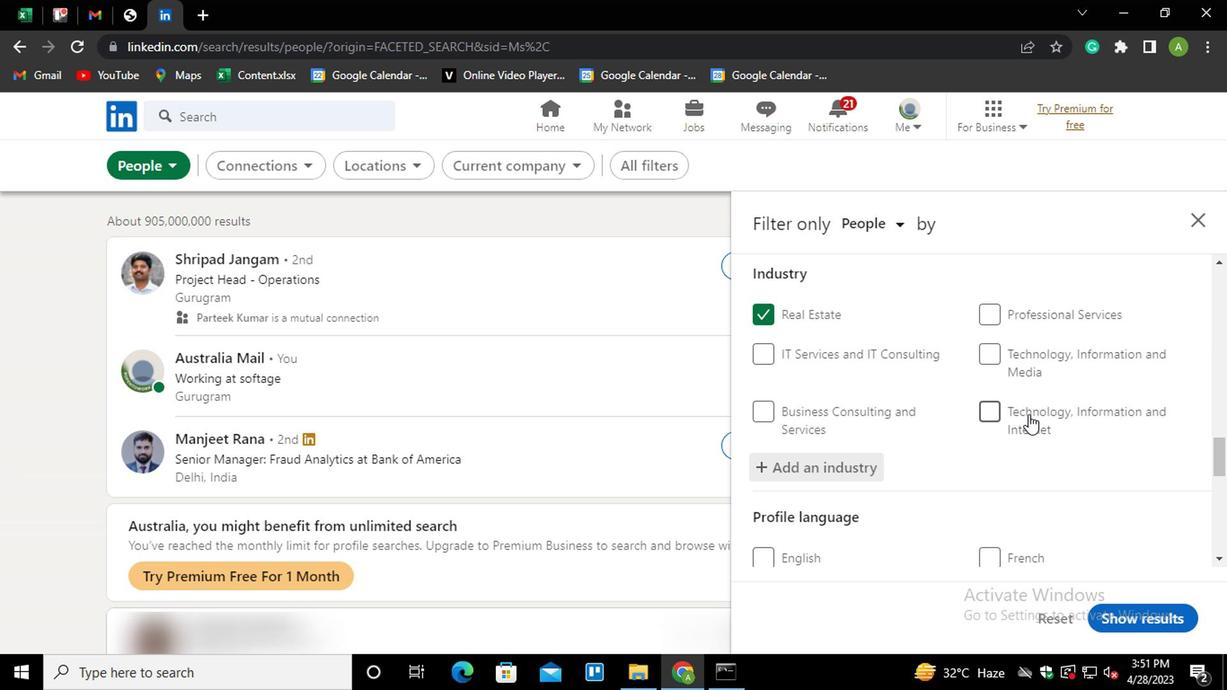 
Action: Mouse scrolled (1025, 411) with delta (0, -1)
Screenshot: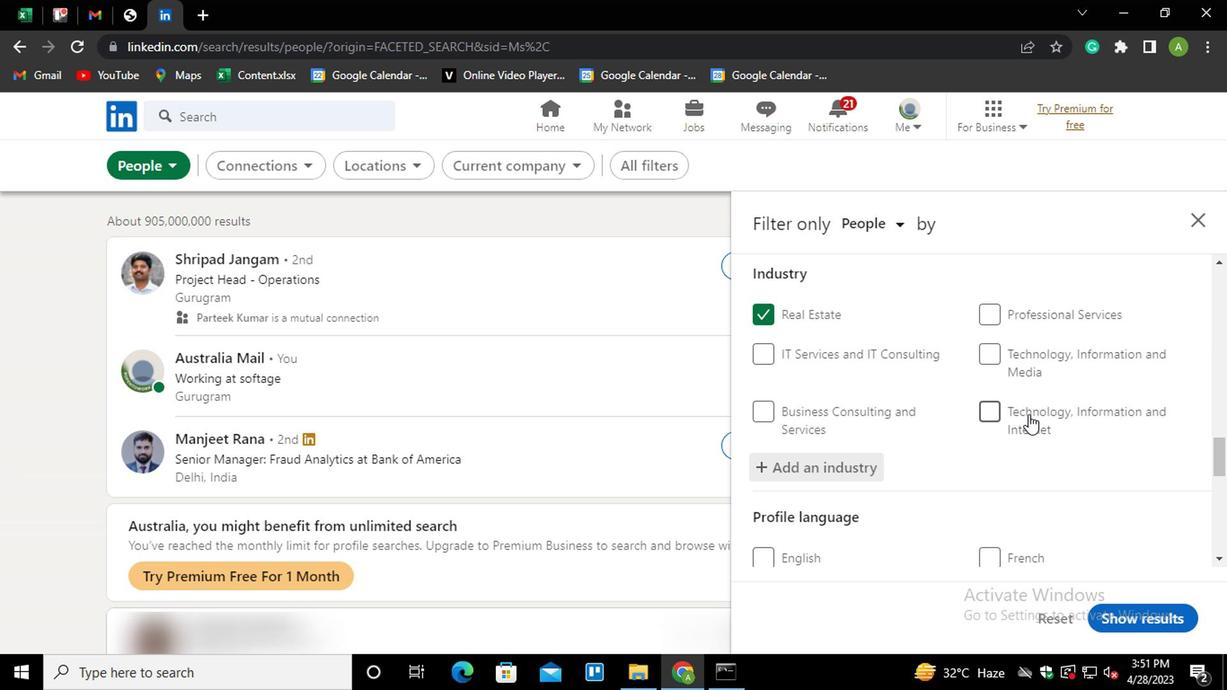 
Action: Mouse scrolled (1025, 411) with delta (0, -1)
Screenshot: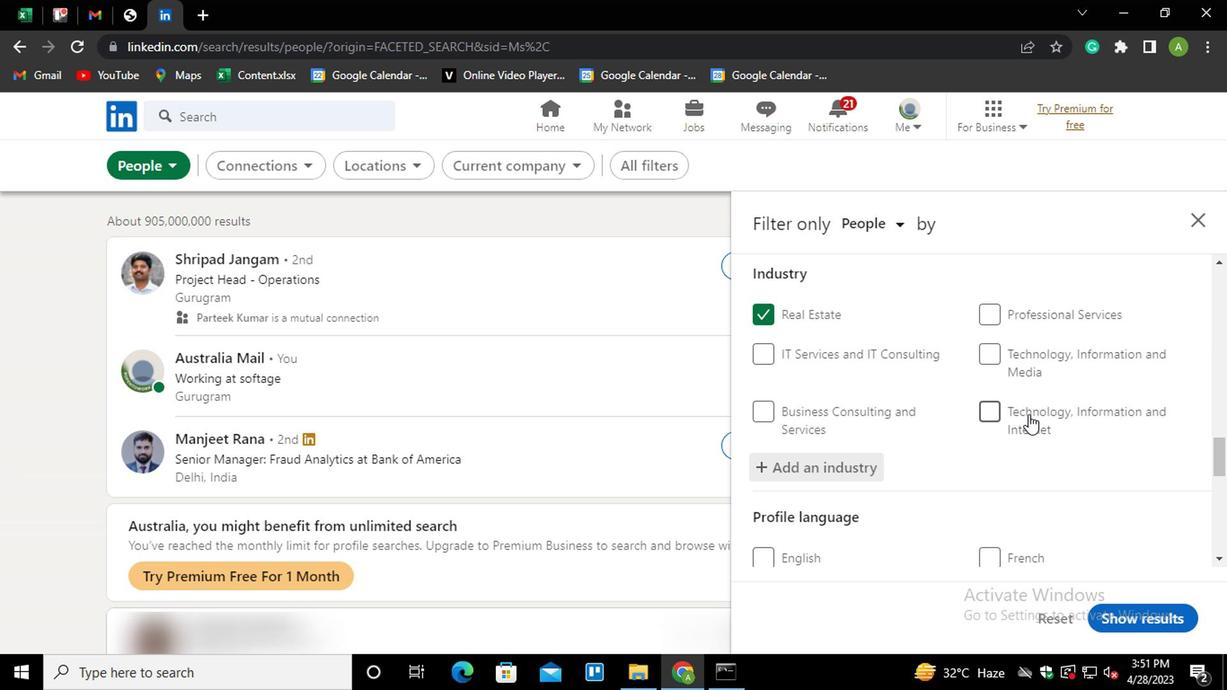 
Action: Mouse scrolled (1025, 411) with delta (0, -1)
Screenshot: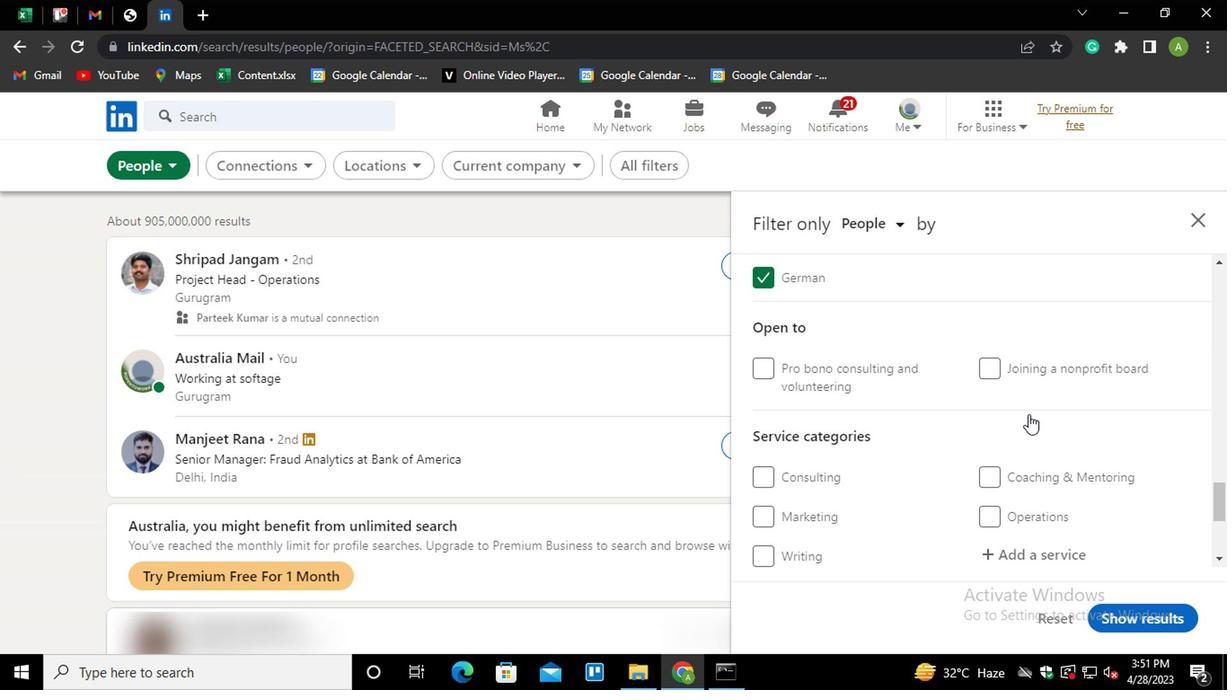 
Action: Mouse moved to (1022, 464)
Screenshot: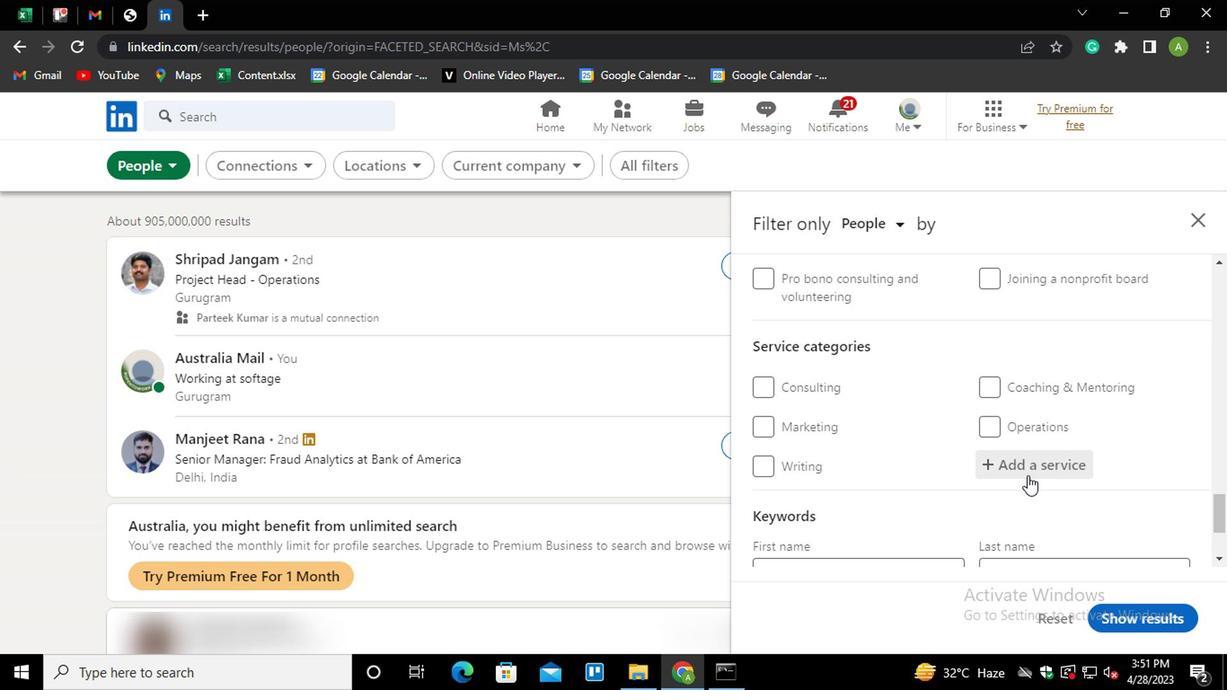 
Action: Mouse pressed left at (1022, 464)
Screenshot: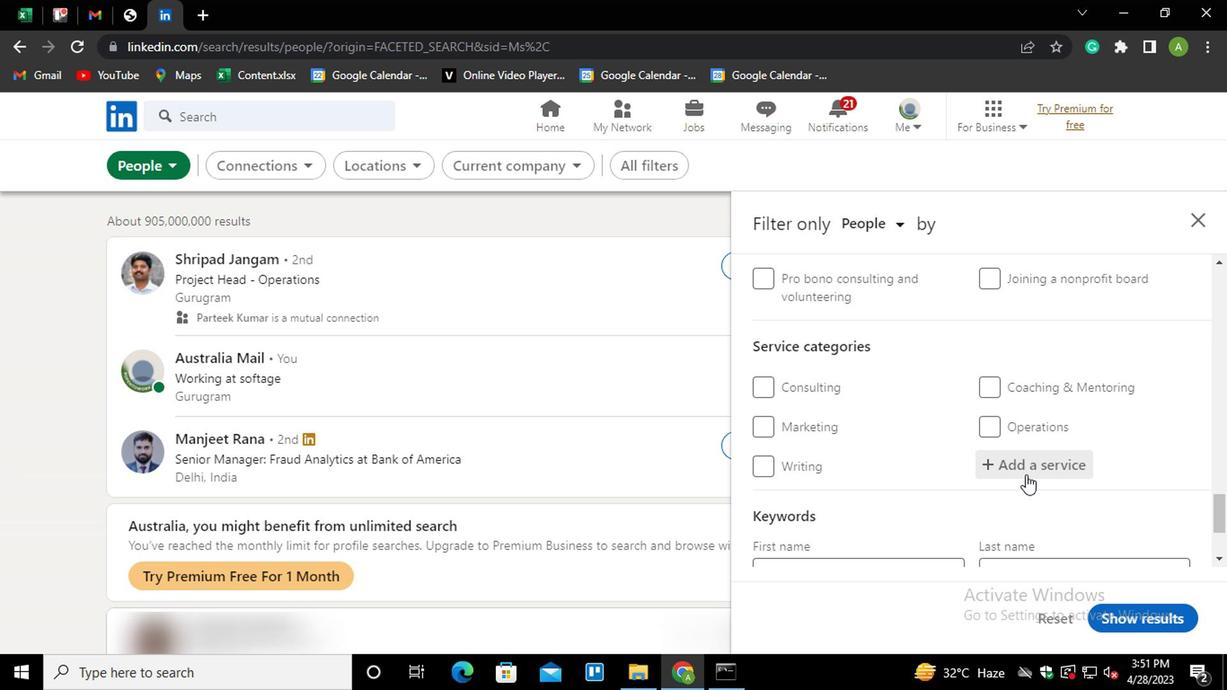 
Action: Mouse moved to (1029, 464)
Screenshot: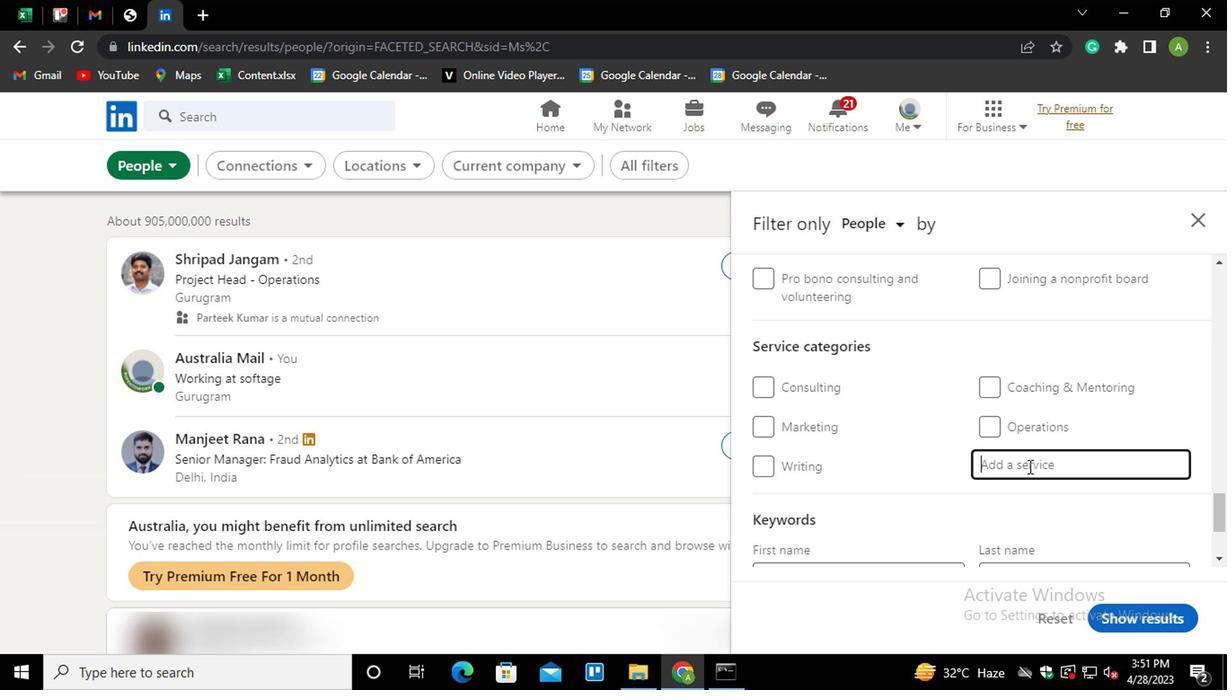 
Action: Mouse pressed left at (1029, 464)
Screenshot: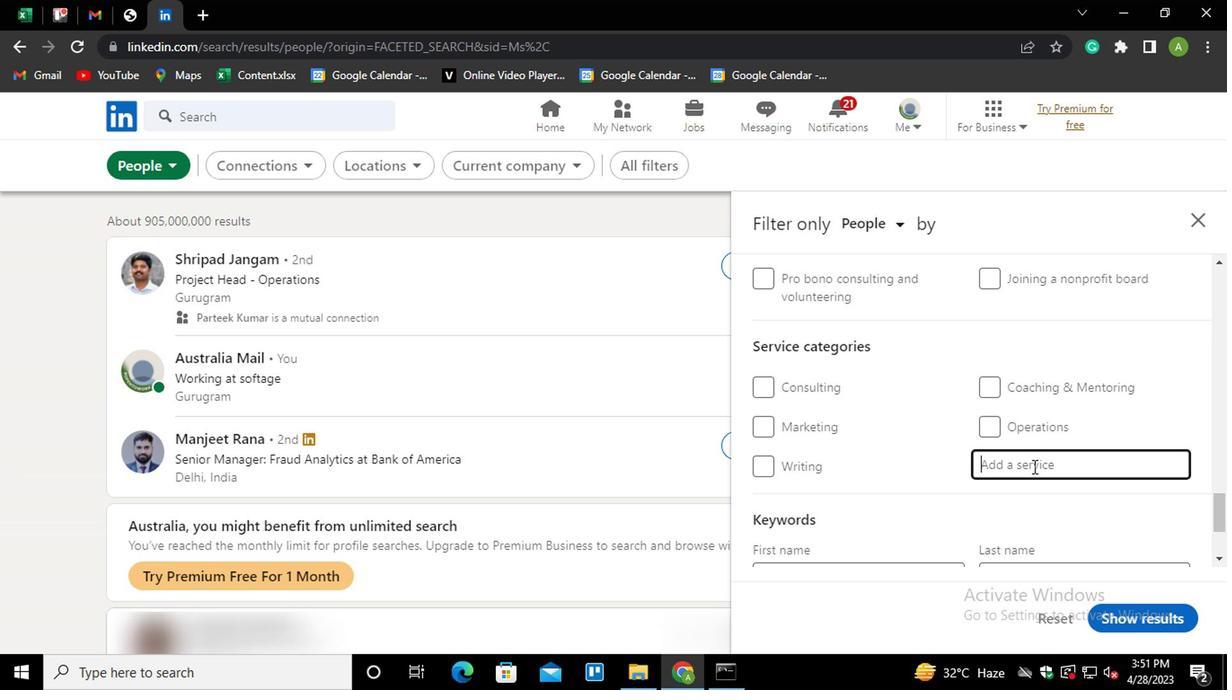
Action: Key pressed <Key.shift>EDITIN<Key.down><Key.enter>
Screenshot: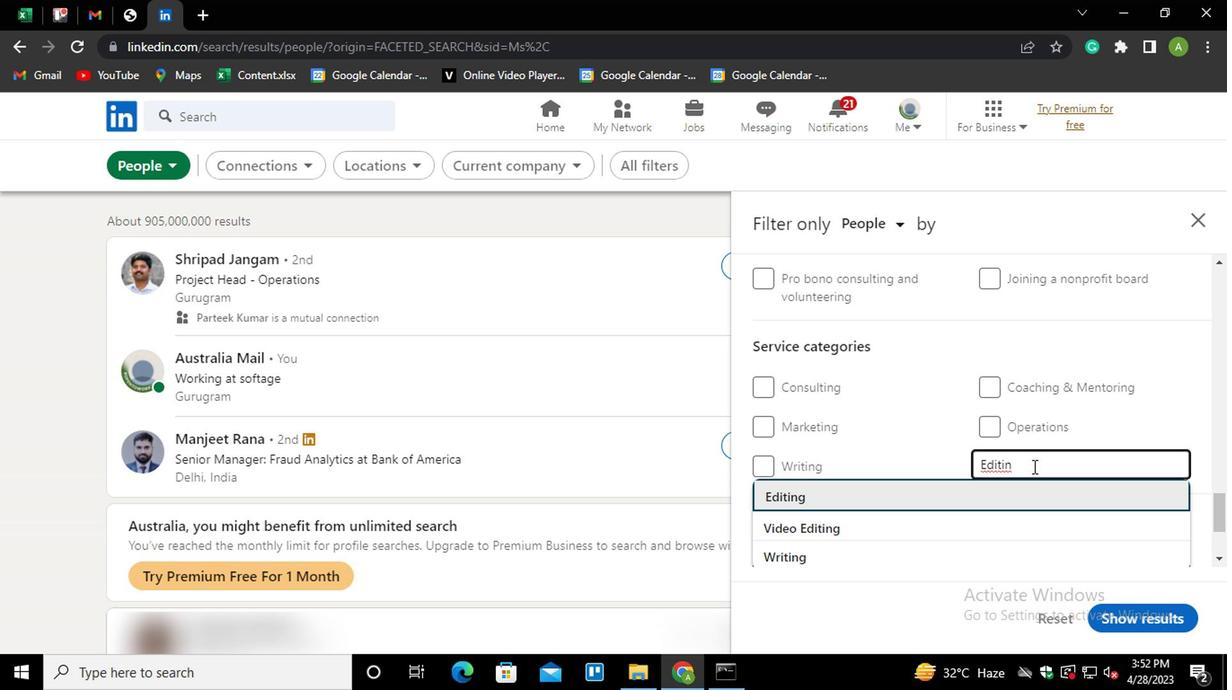 
Action: Mouse scrolled (1029, 463) with delta (0, -1)
Screenshot: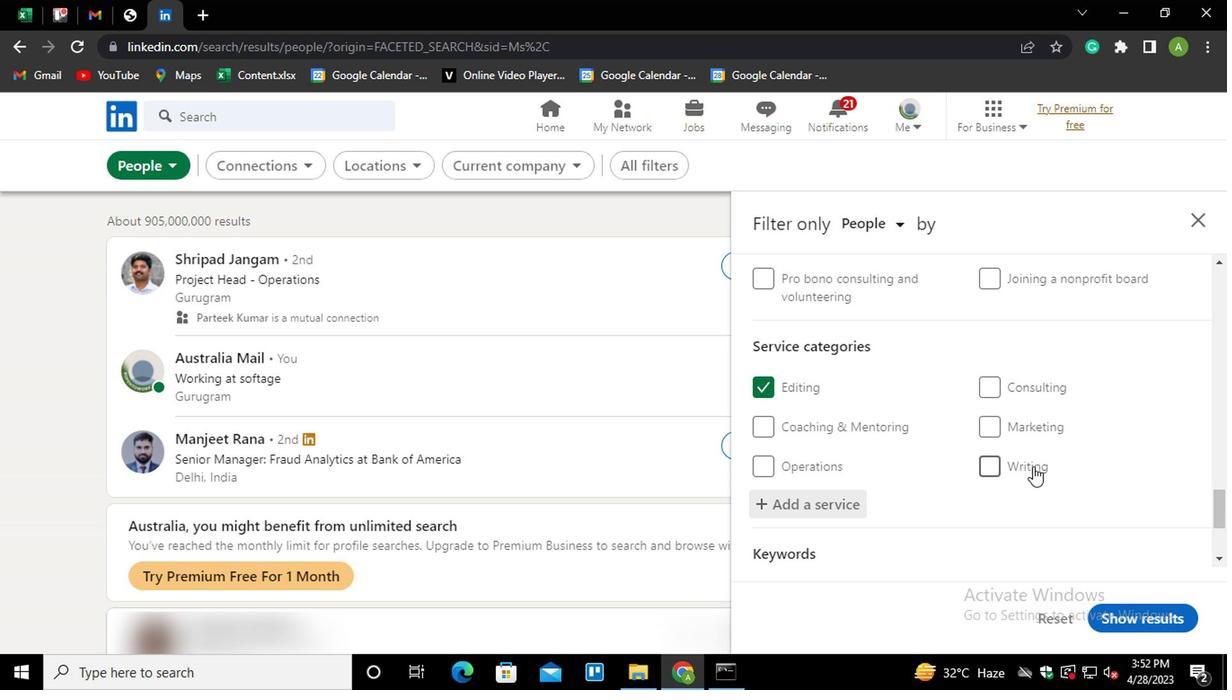 
Action: Mouse scrolled (1029, 463) with delta (0, -1)
Screenshot: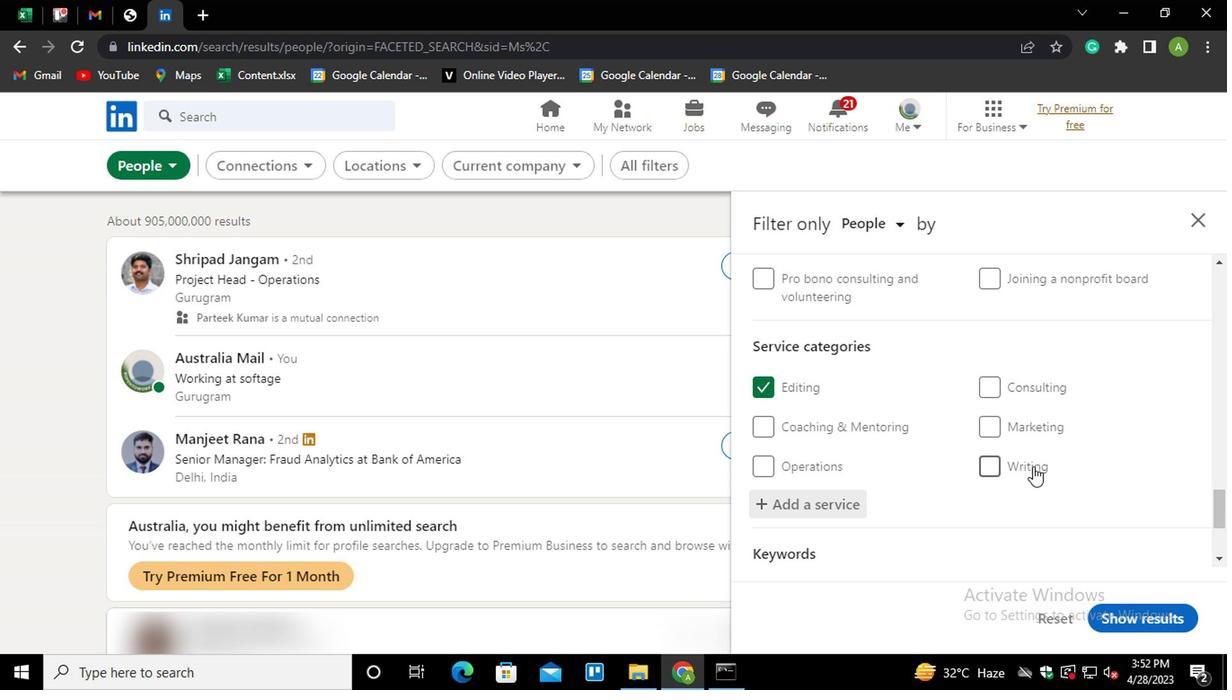 
Action: Mouse scrolled (1029, 463) with delta (0, -1)
Screenshot: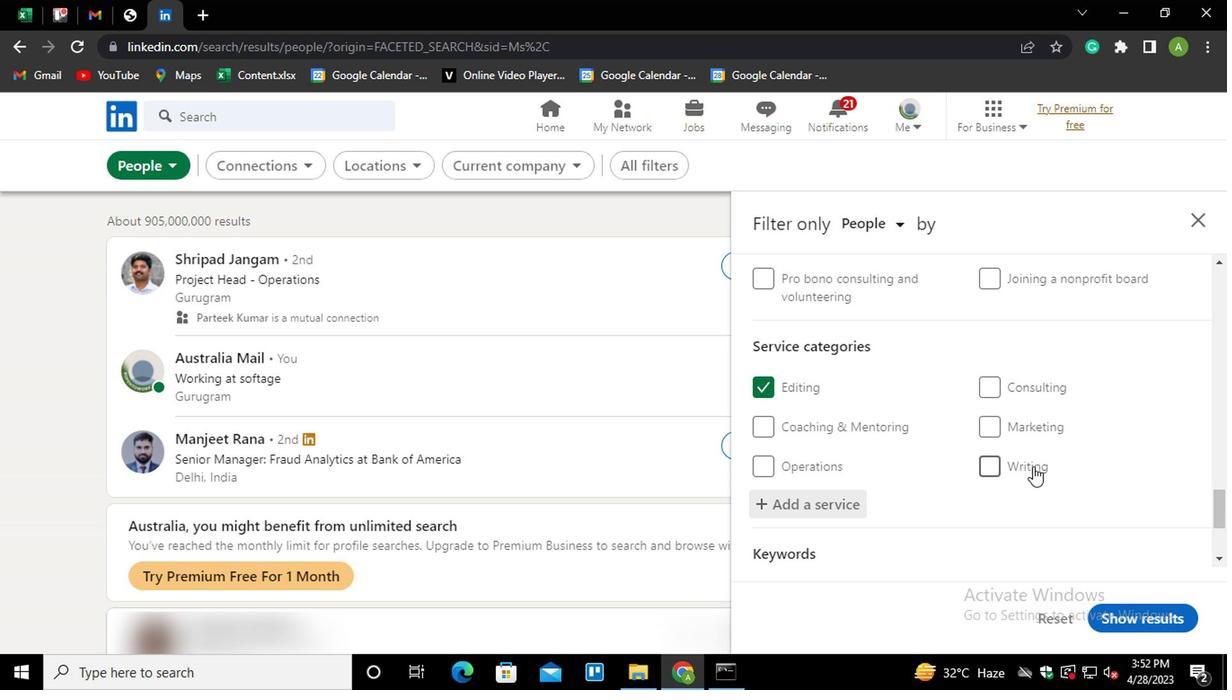 
Action: Mouse scrolled (1029, 463) with delta (0, -1)
Screenshot: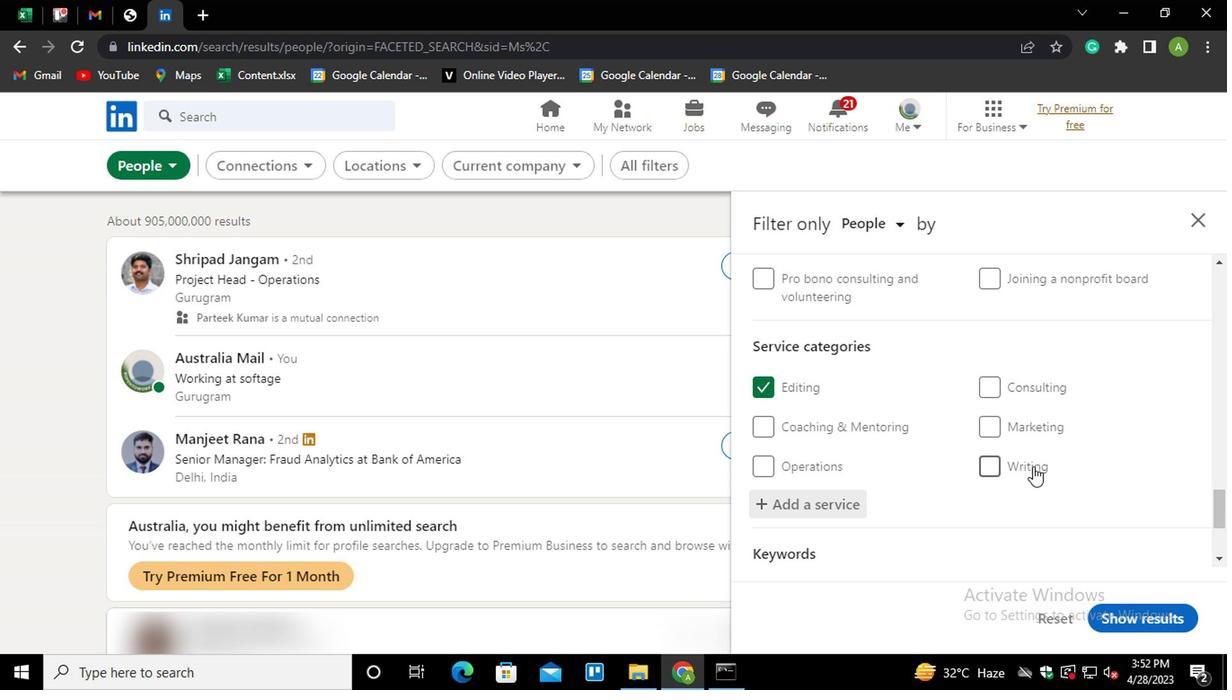 
Action: Mouse scrolled (1029, 463) with delta (0, -1)
Screenshot: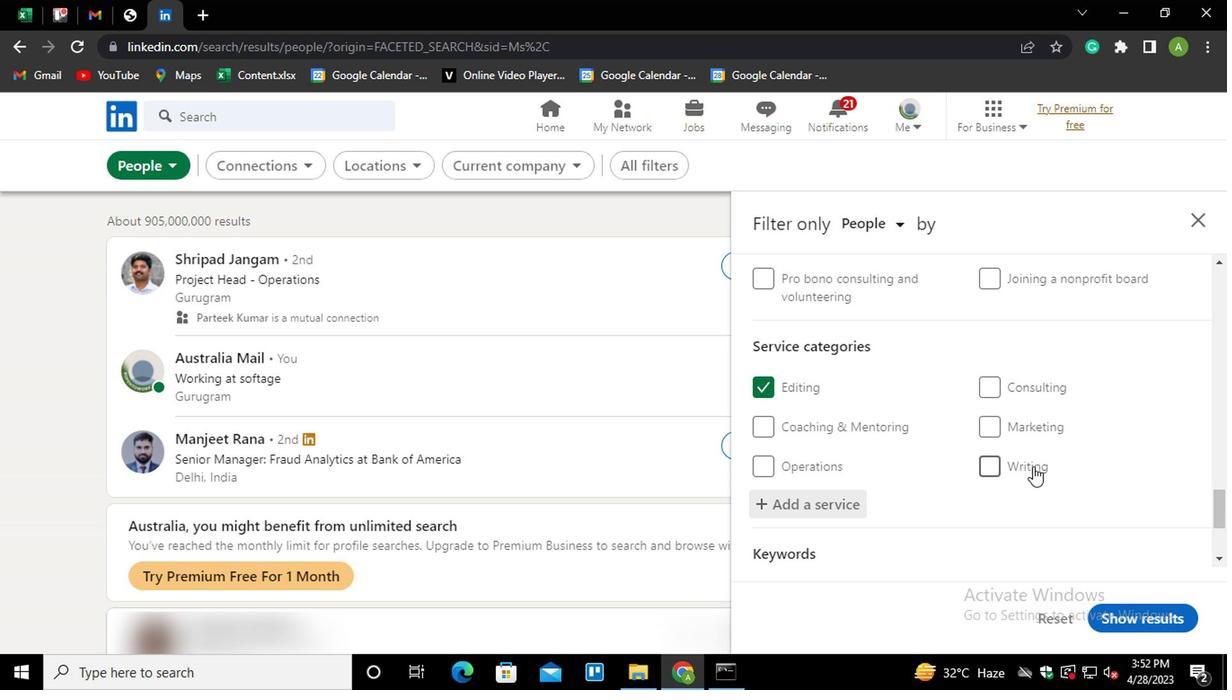 
Action: Mouse scrolled (1029, 463) with delta (0, -1)
Screenshot: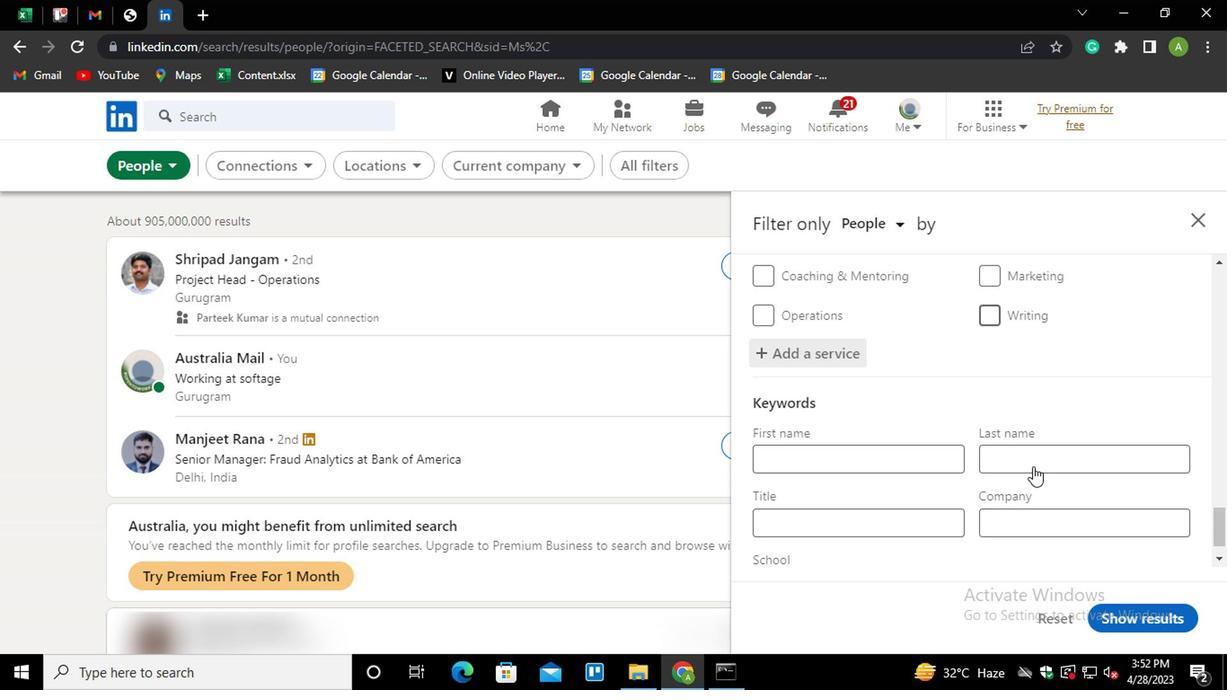 
Action: Mouse scrolled (1029, 463) with delta (0, -1)
Screenshot: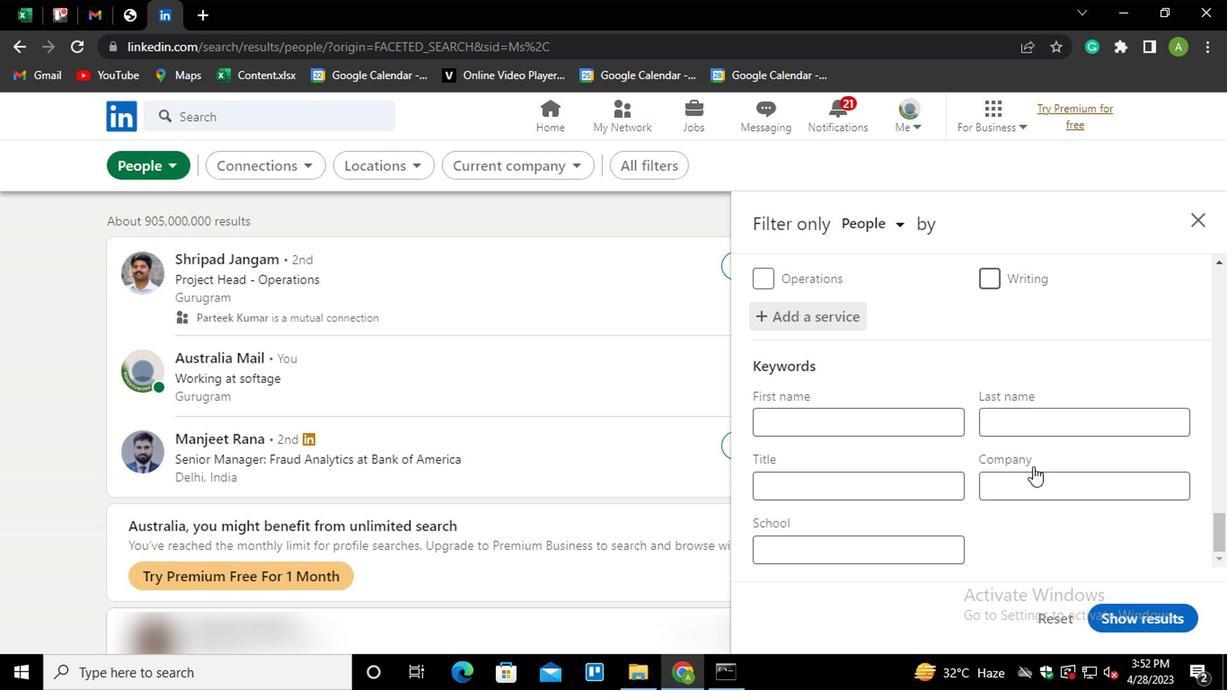 
Action: Mouse scrolled (1029, 463) with delta (0, -1)
Screenshot: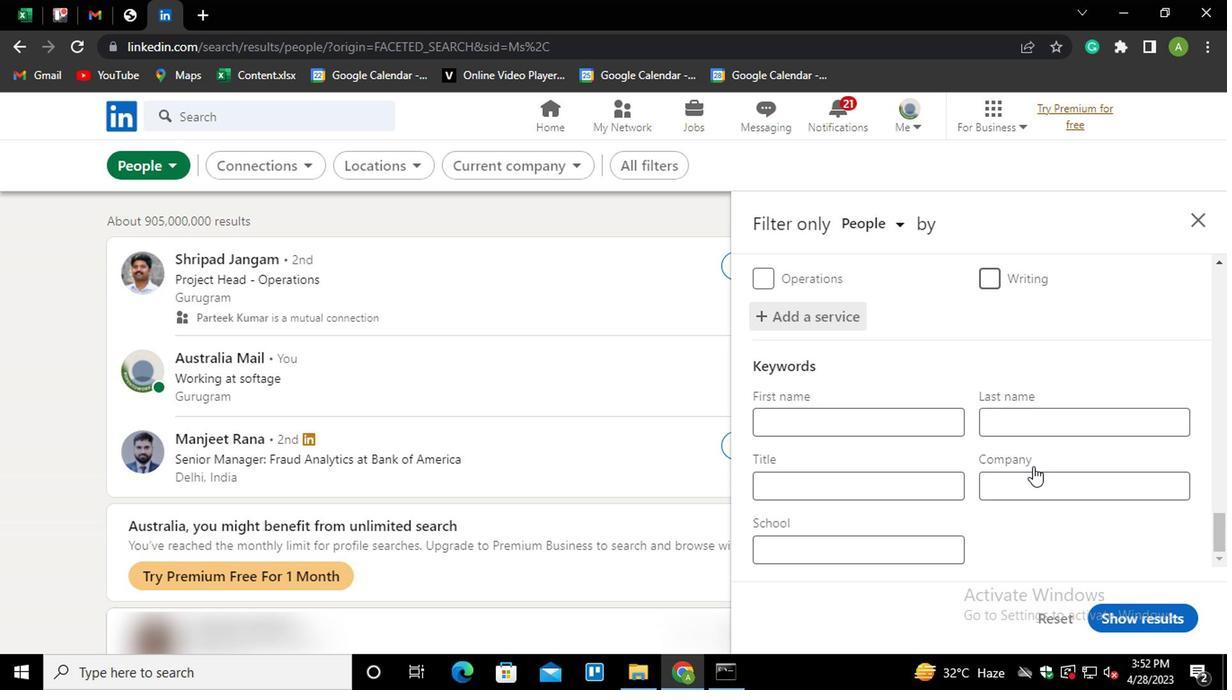 
Action: Mouse moved to (910, 482)
Screenshot: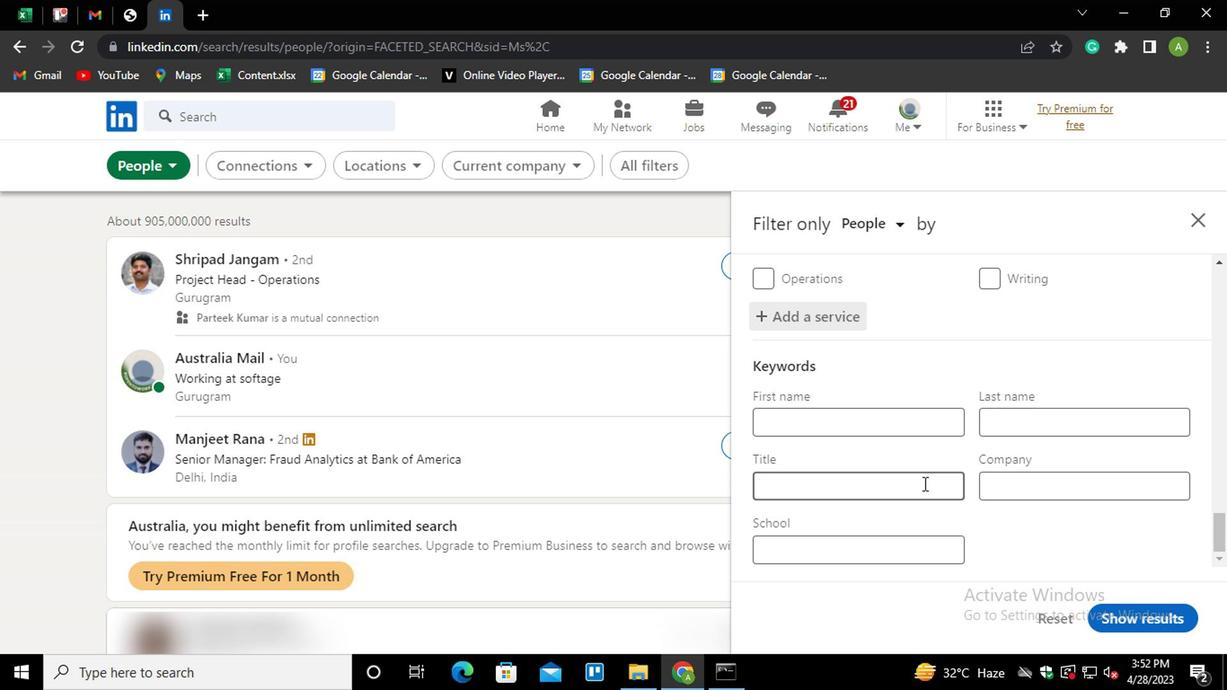 
Action: Mouse pressed left at (910, 482)
Screenshot: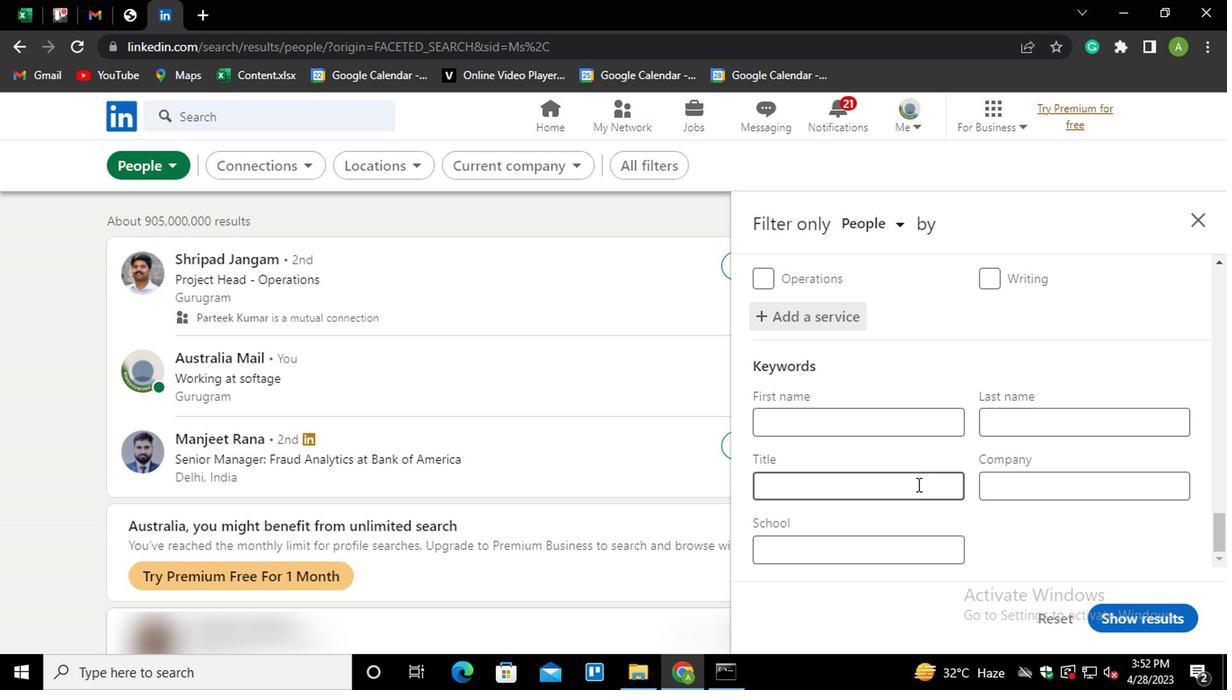 
Action: Key pressed <Key.shift>FINANCIAL<Key.space><Key.shift>ANALYST
Screenshot: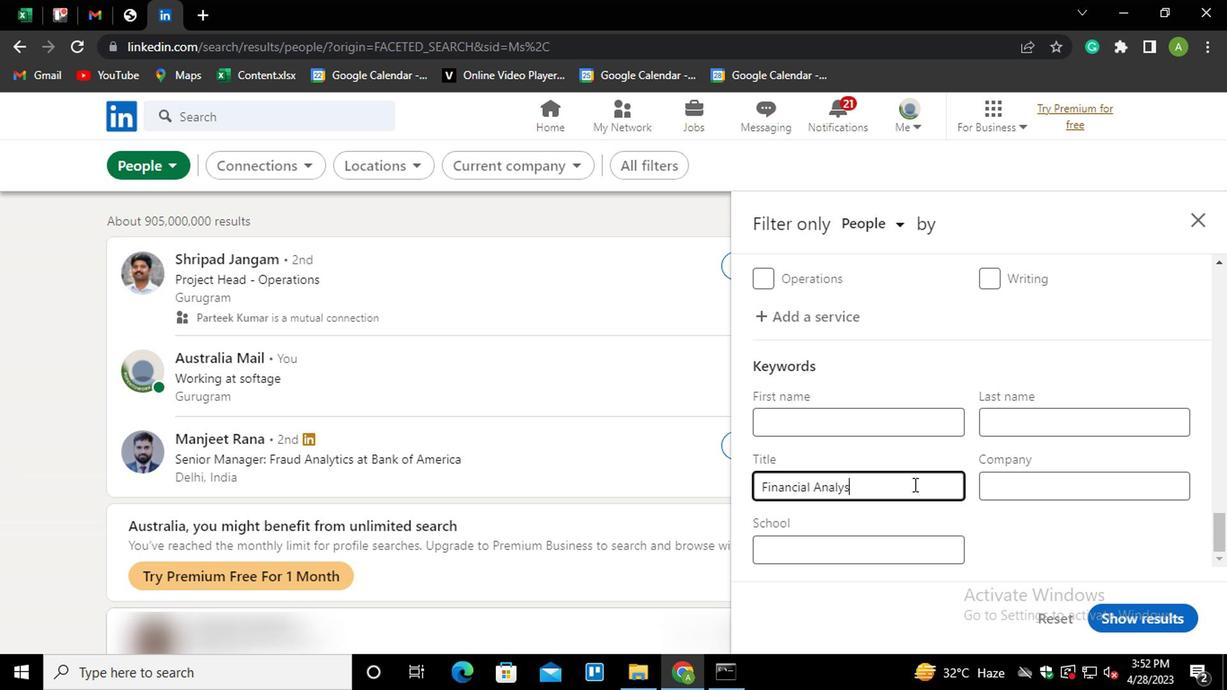 
Action: Mouse moved to (1058, 542)
Screenshot: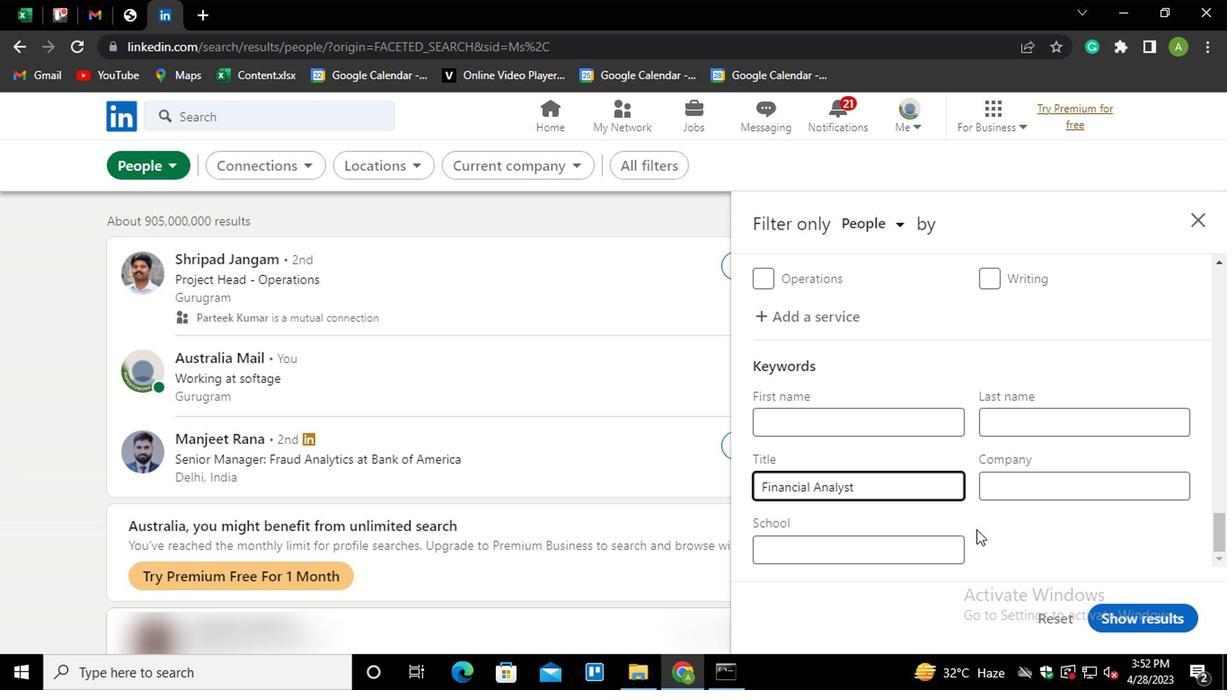 
Action: Mouse pressed left at (1058, 542)
Screenshot: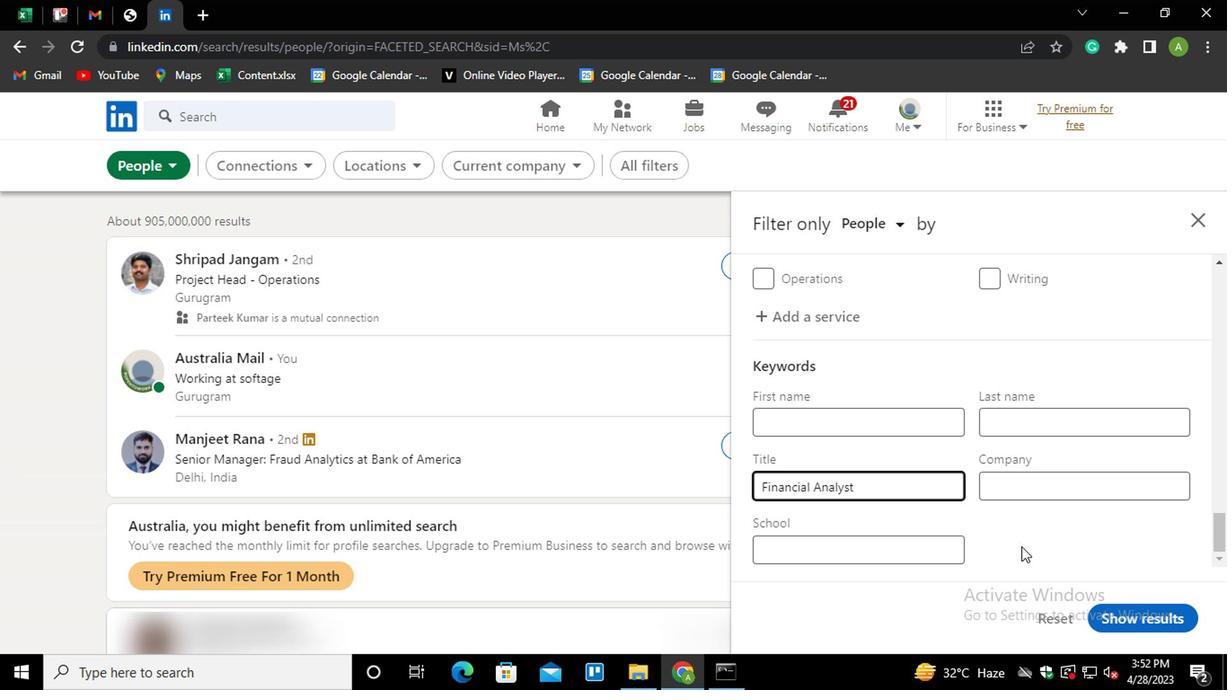 
Action: Mouse moved to (1132, 607)
Screenshot: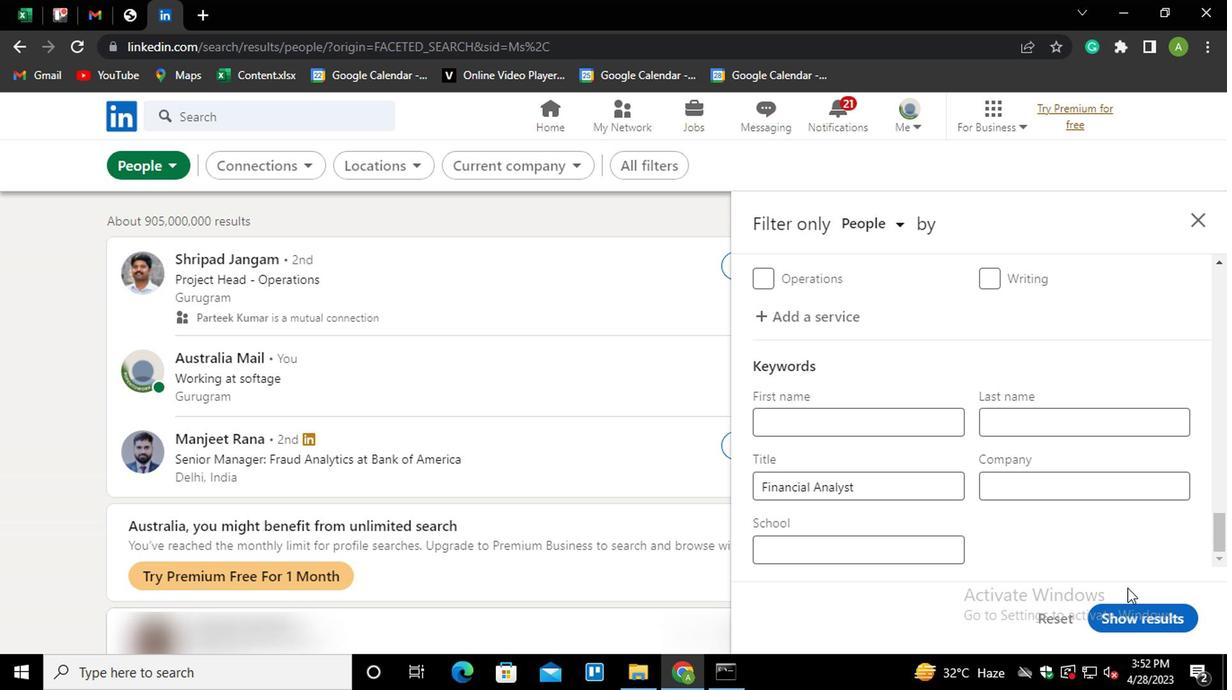 
Action: Mouse pressed left at (1132, 607)
Screenshot: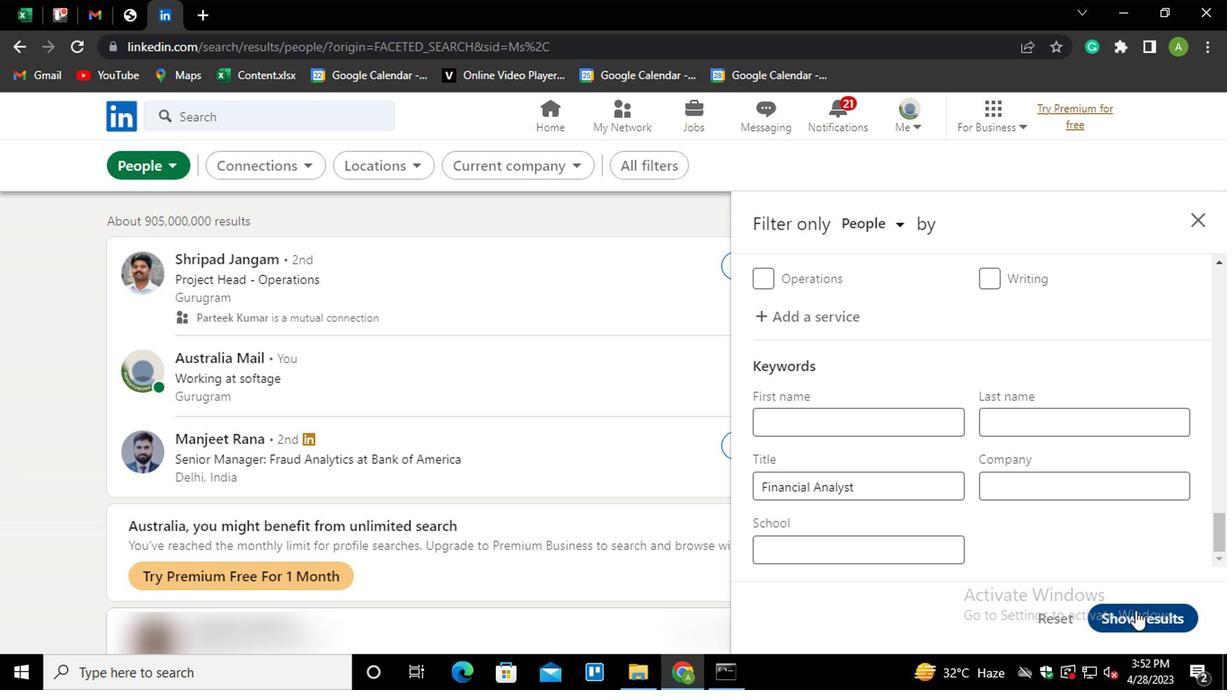 
